 Task: Look for space in Vignola, Italy from 10th July, 2023 to 25th July, 2023 for 3 adults, 1 child in price range Rs.15000 to Rs.25000. Place can be shared room with 2 bedrooms having 3 beds and 2 bathrooms. Property type can be house, flat, guest house. Amenities needed are: wifi, TV, free parkinig on premises, gym, breakfast. Booking option can be shelf check-in. Required host language is English.
Action: Mouse moved to (497, 119)
Screenshot: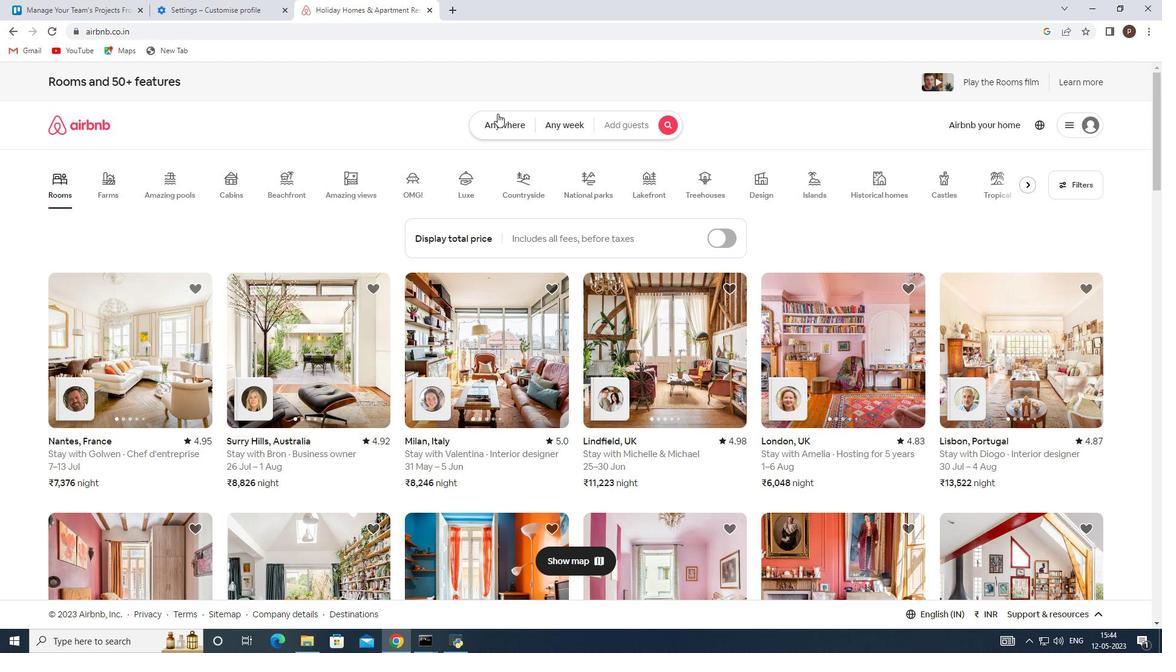 
Action: Mouse pressed left at (497, 119)
Screenshot: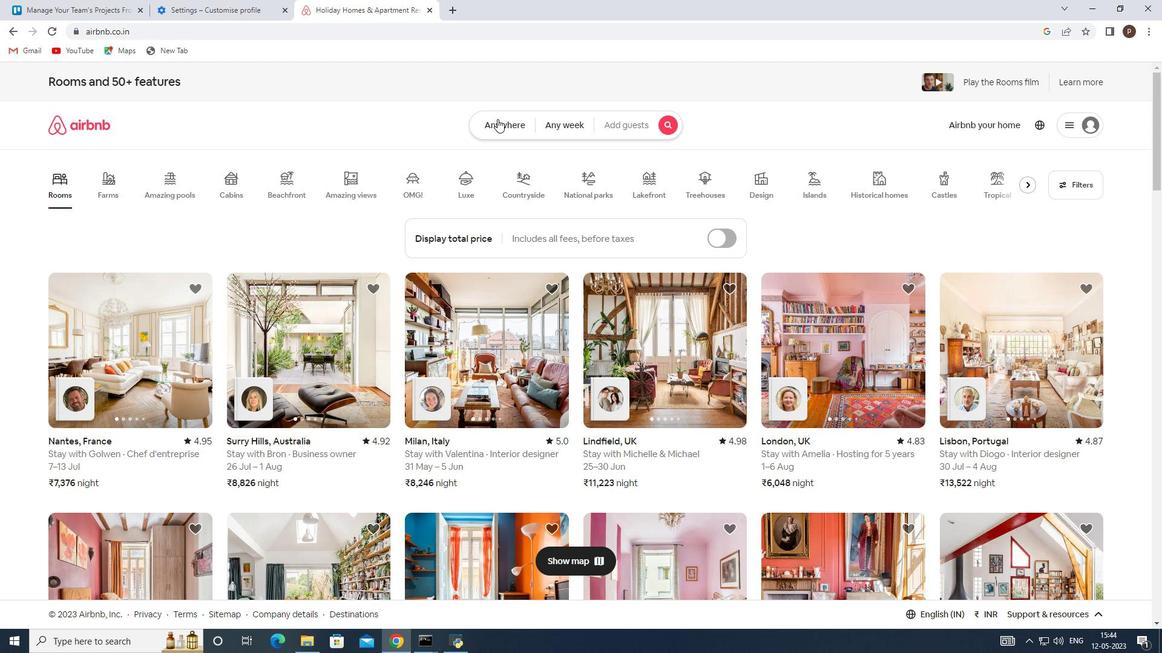 
Action: Mouse moved to (373, 174)
Screenshot: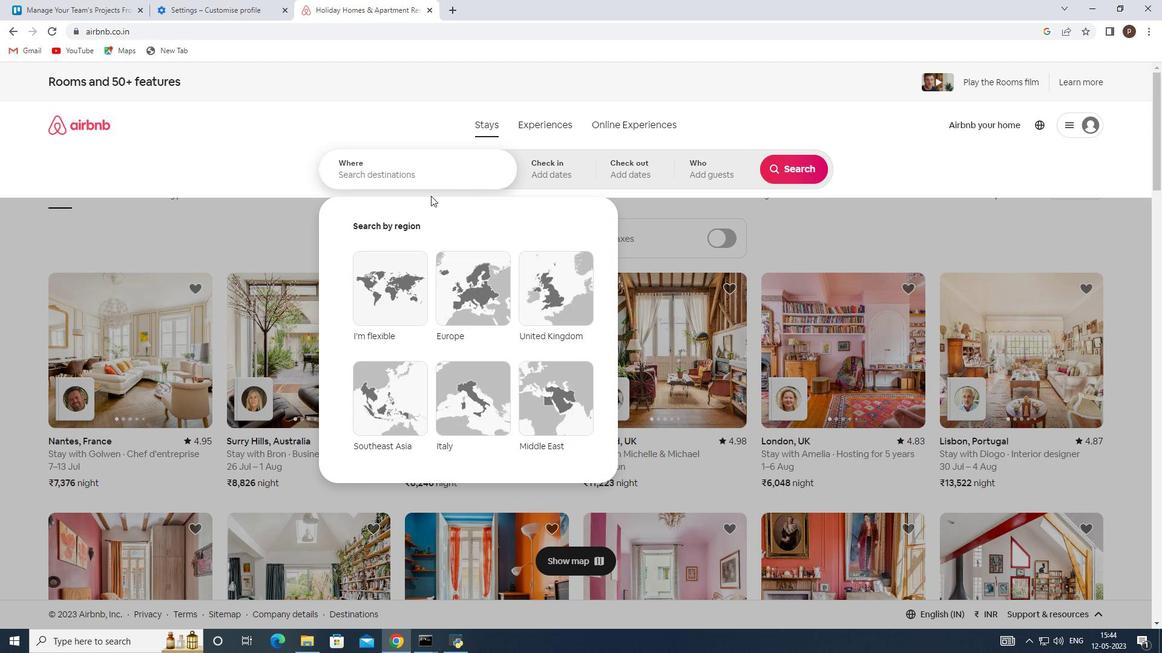 
Action: Mouse pressed left at (373, 174)
Screenshot: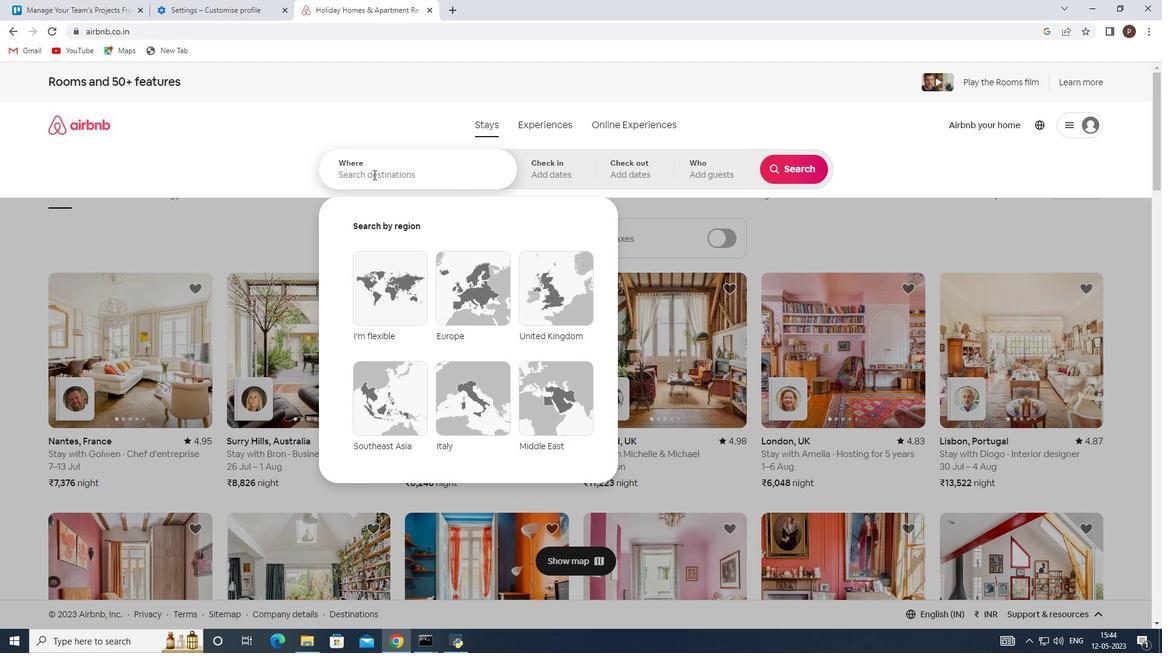 
Action: Key pressed <Key.caps_lock>V<Key.caps_lock>ignola,<Key.space><Key.caps_lock>I<Key.caps_lock>taly<Key.enter>
Screenshot: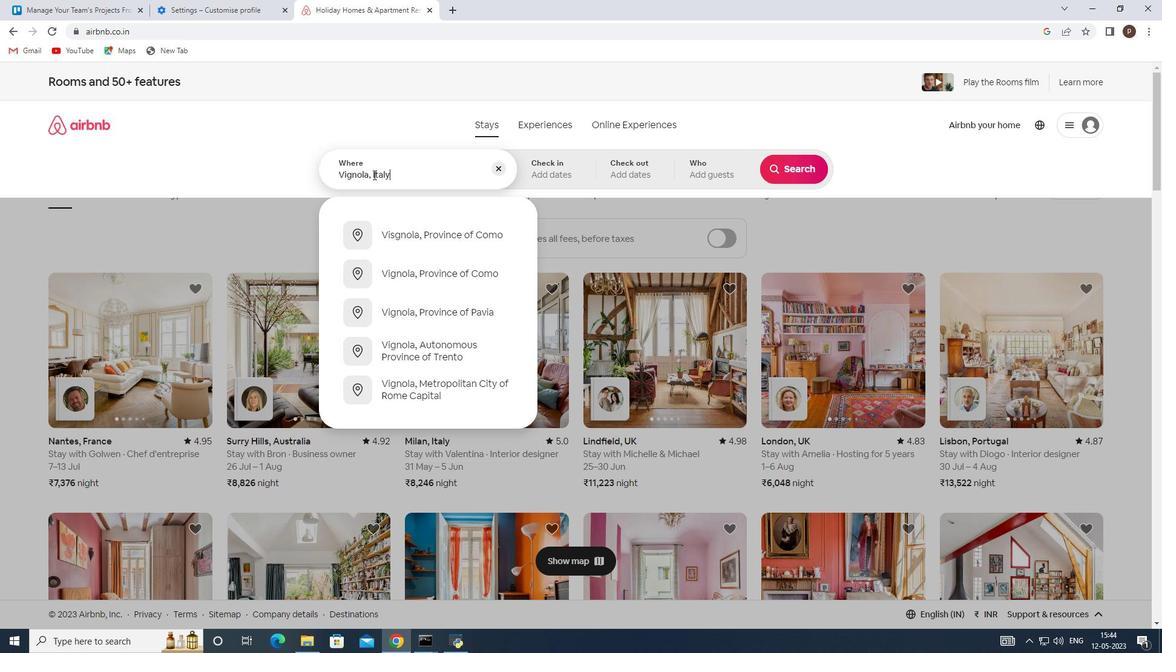 
Action: Mouse moved to (794, 264)
Screenshot: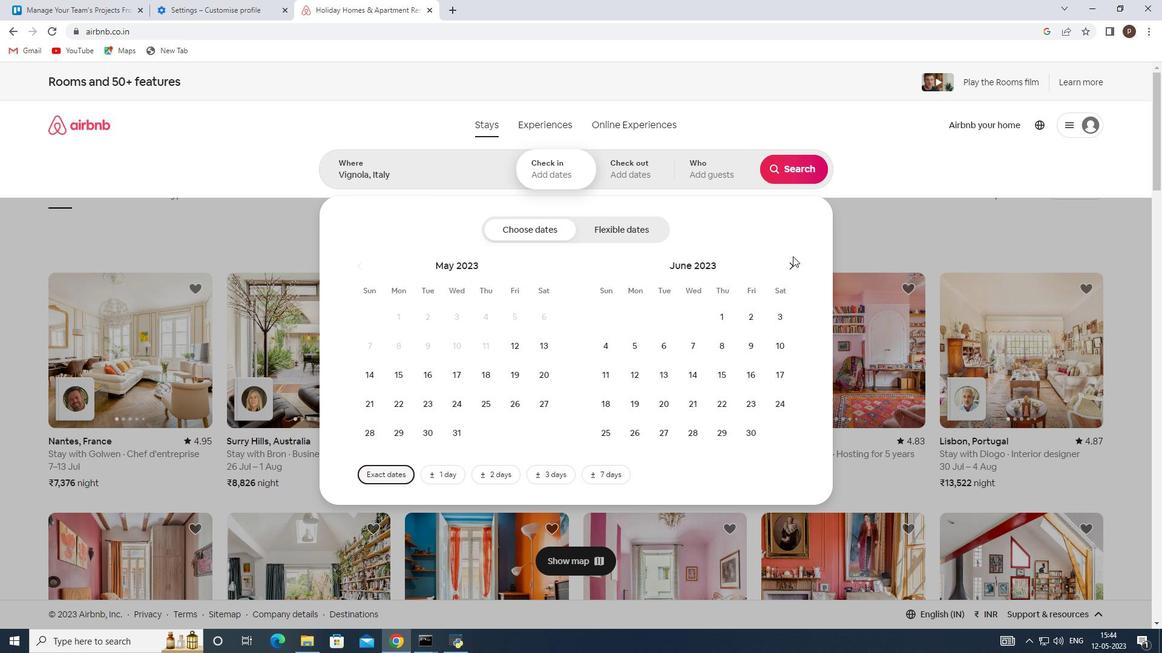 
Action: Mouse pressed left at (794, 264)
Screenshot: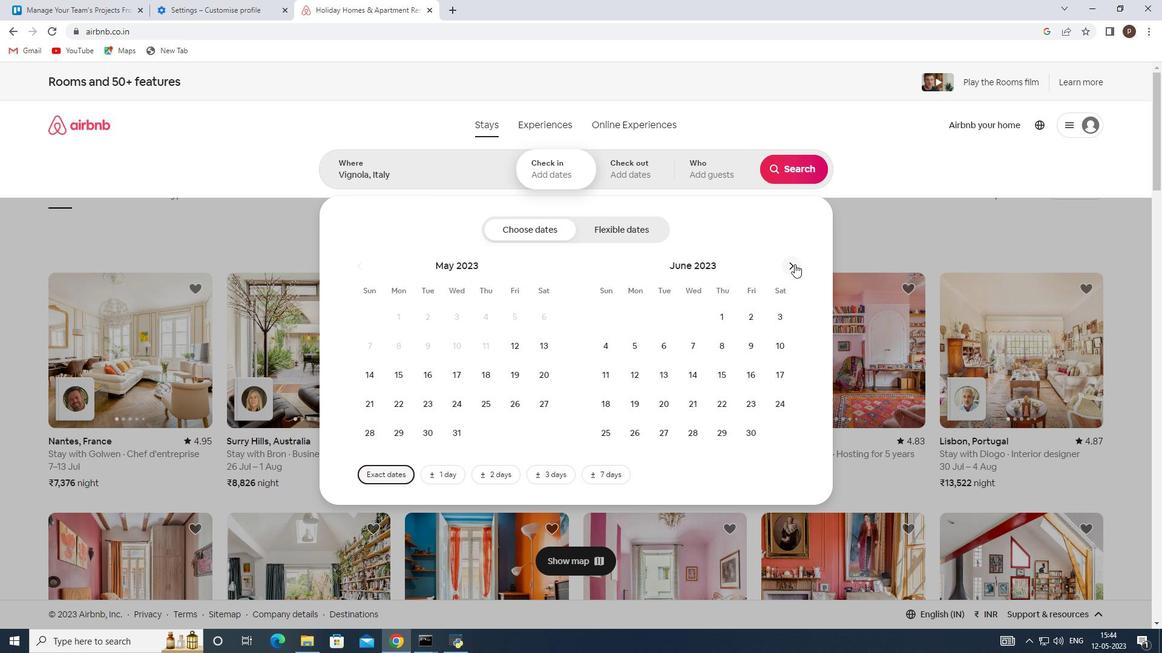
Action: Mouse moved to (642, 374)
Screenshot: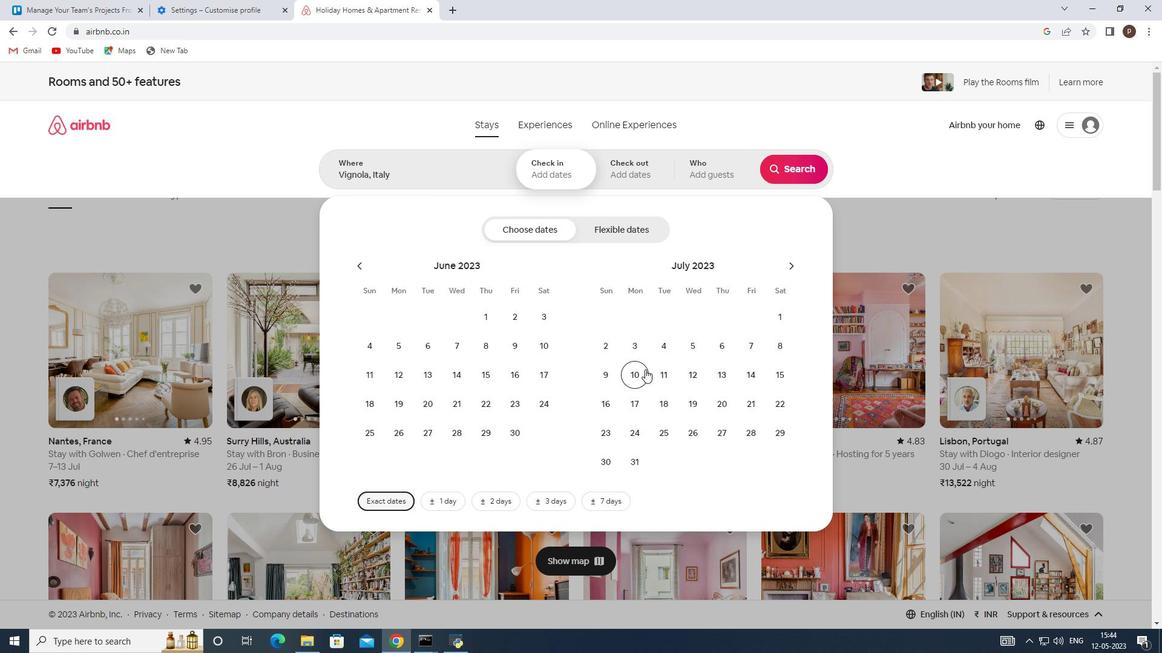 
Action: Mouse pressed left at (642, 374)
Screenshot: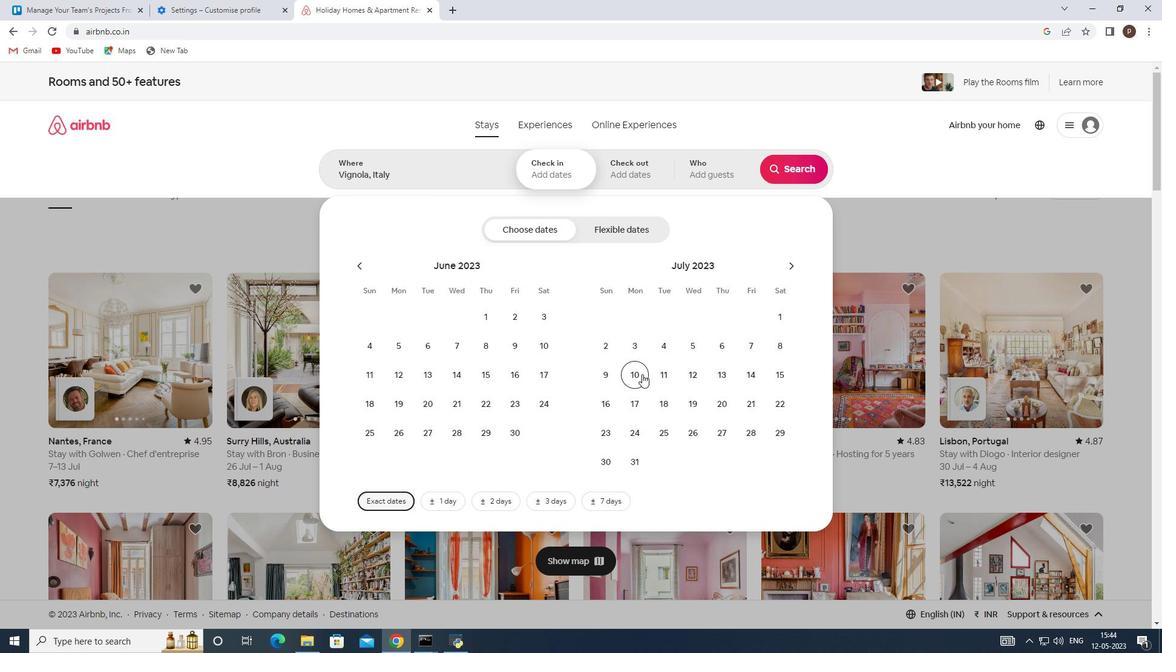 
Action: Mouse moved to (667, 432)
Screenshot: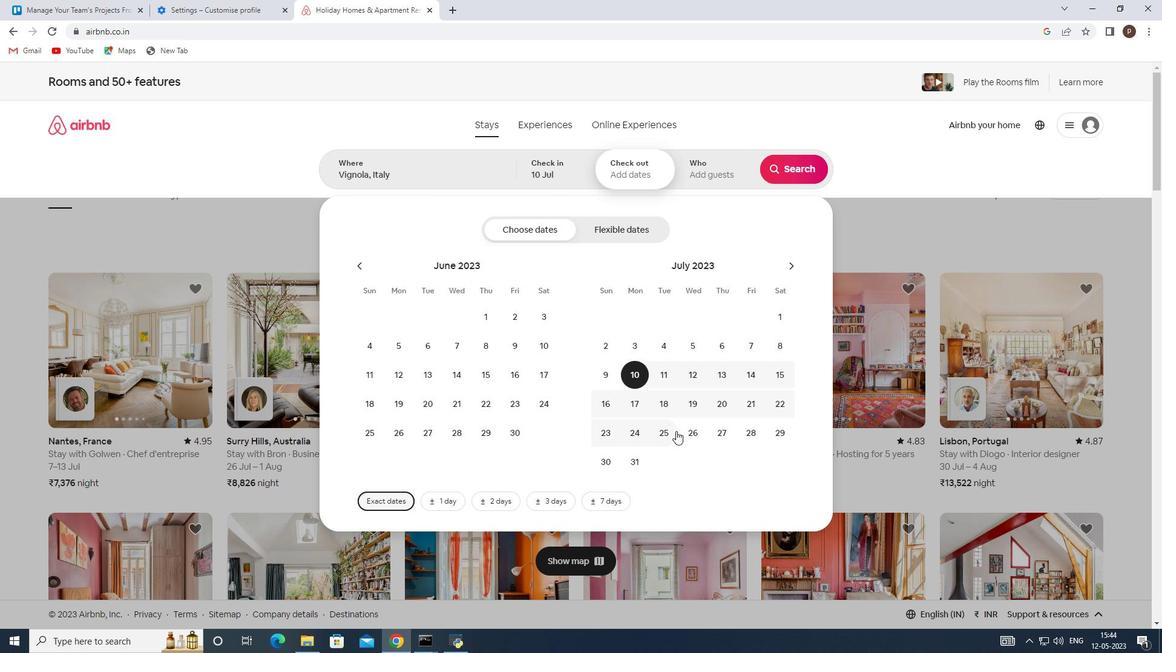 
Action: Mouse pressed left at (667, 432)
Screenshot: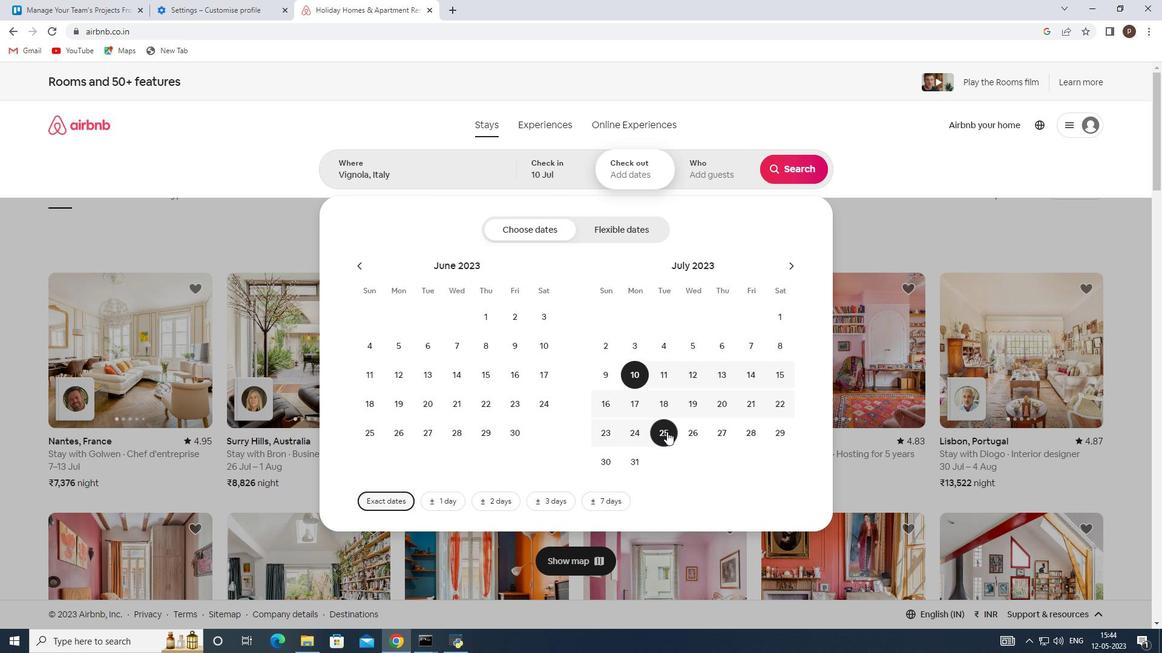 
Action: Mouse moved to (694, 165)
Screenshot: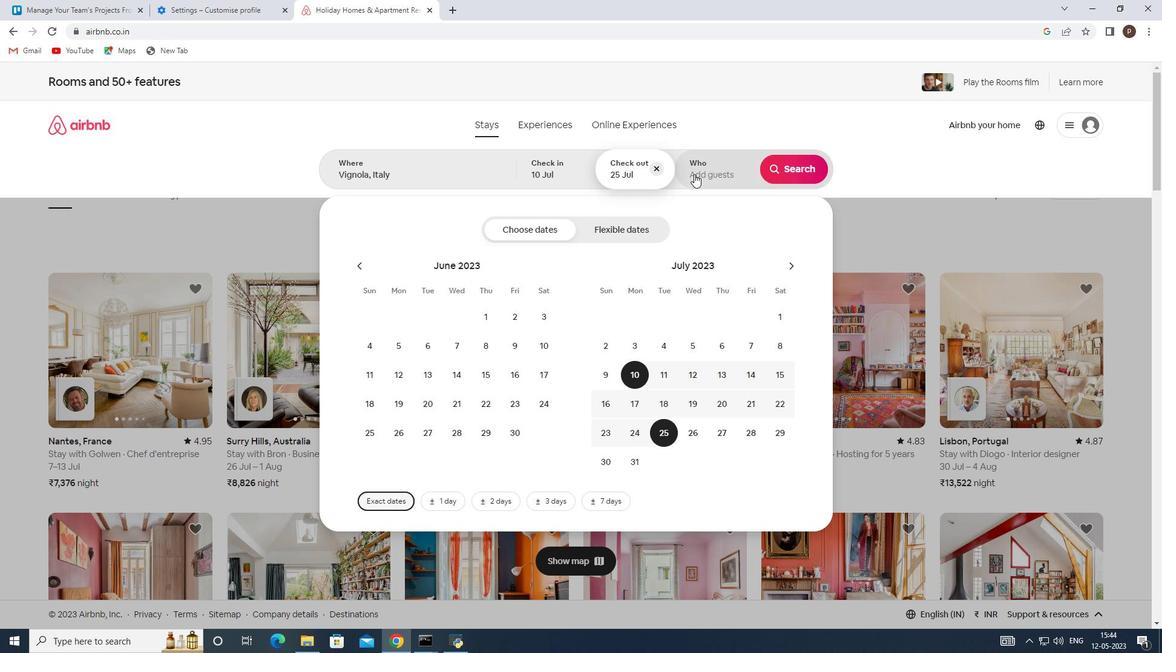 
Action: Mouse pressed left at (694, 165)
Screenshot: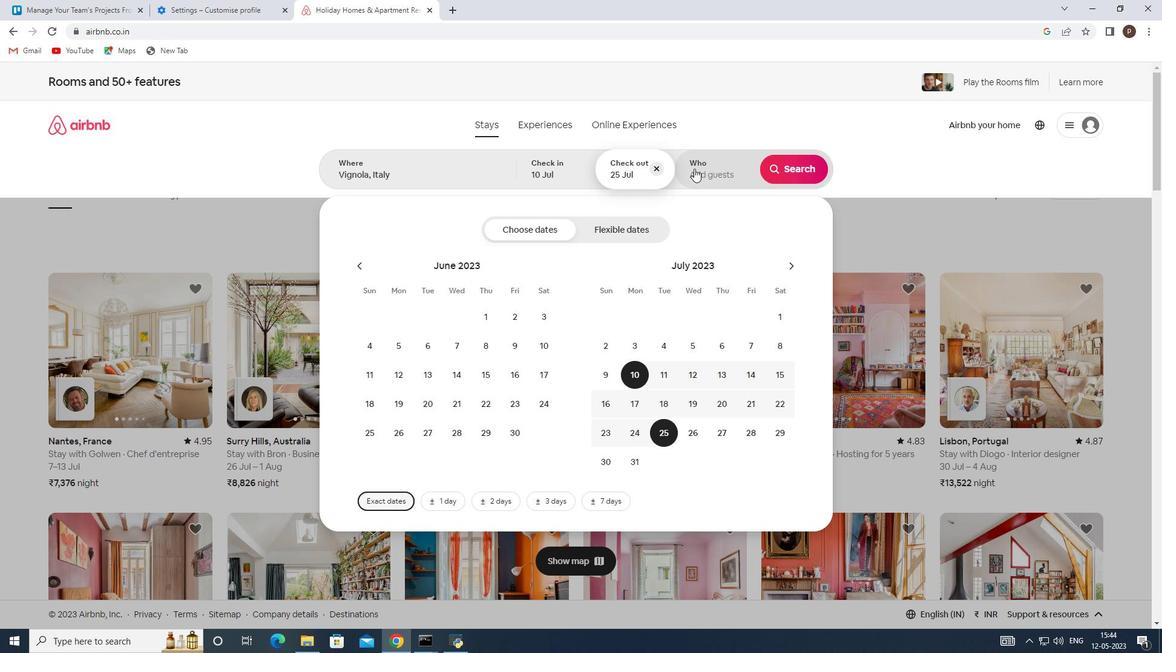 
Action: Mouse moved to (792, 231)
Screenshot: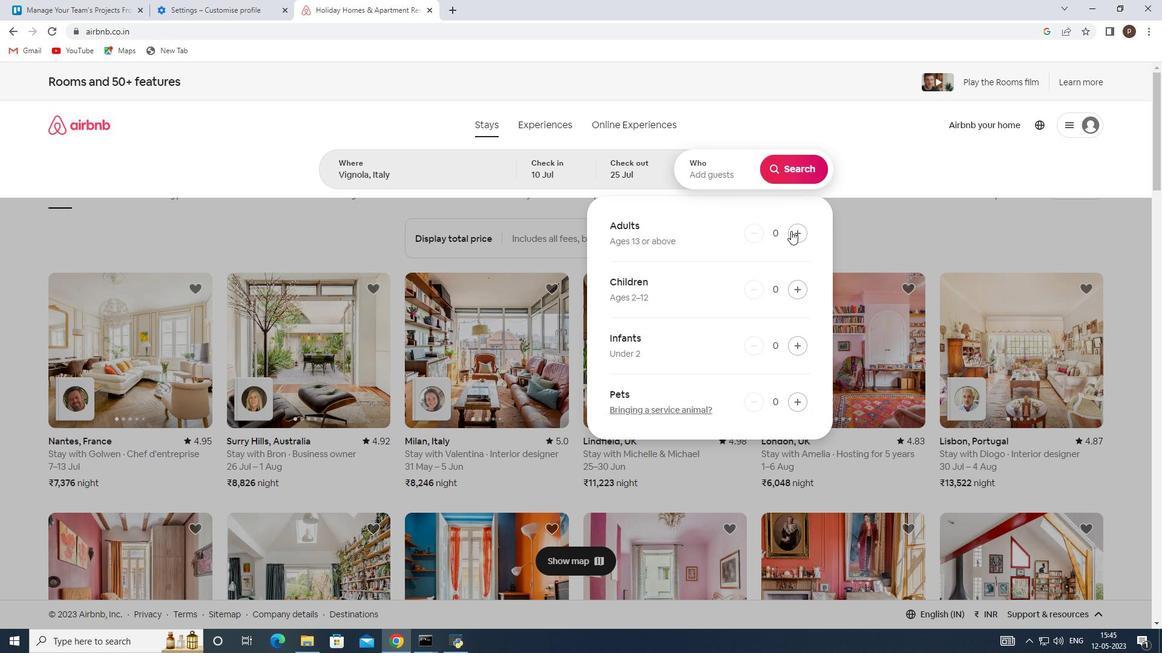 
Action: Mouse pressed left at (792, 231)
Screenshot: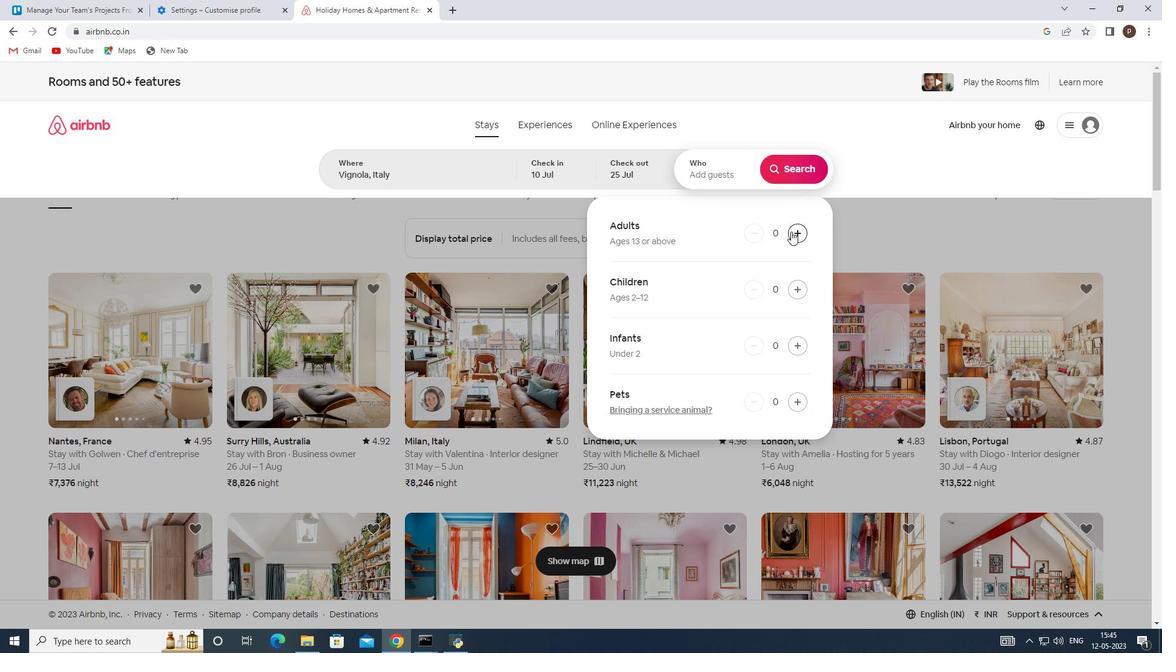 
Action: Mouse pressed left at (792, 231)
Screenshot: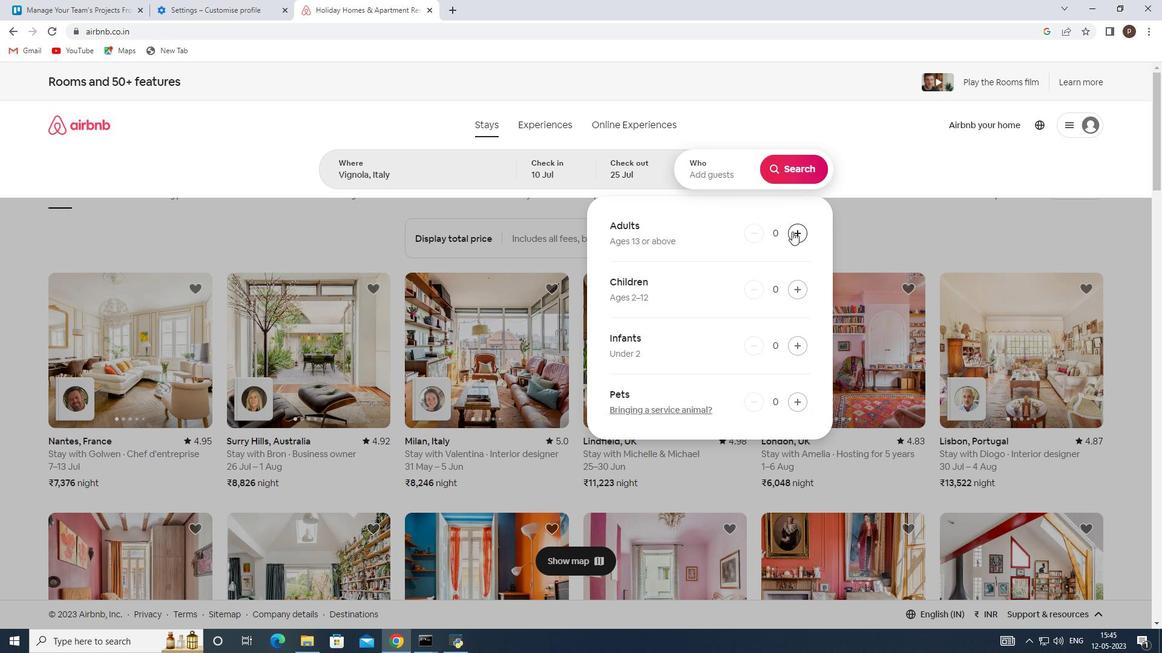 
Action: Mouse pressed left at (792, 231)
Screenshot: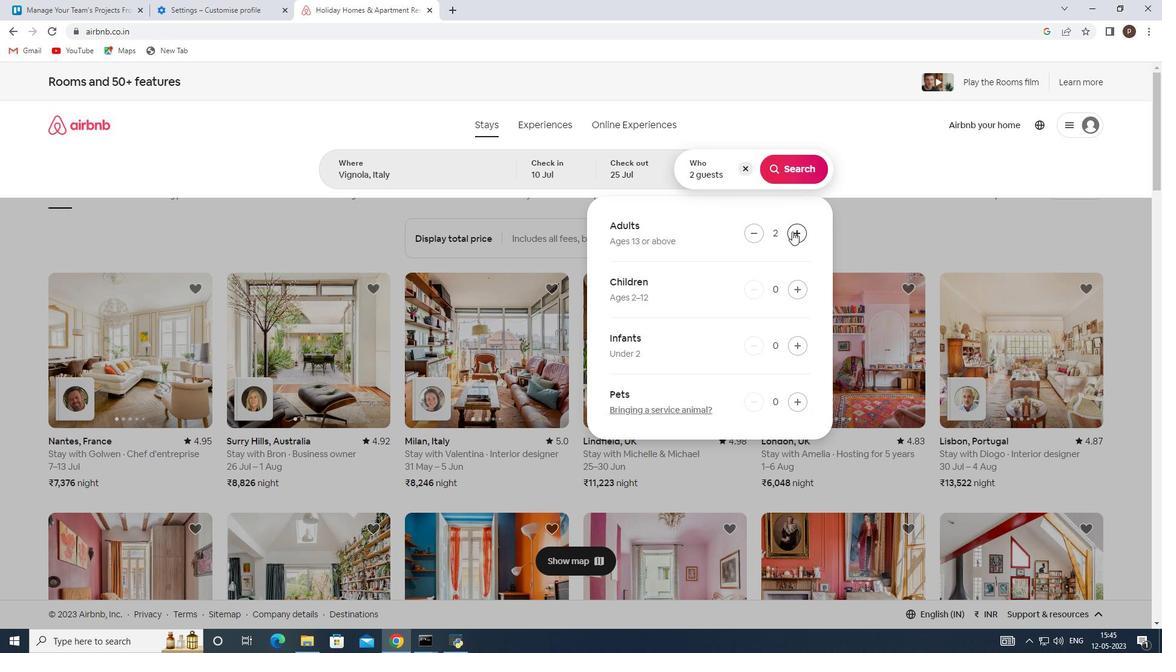 
Action: Mouse moved to (803, 292)
Screenshot: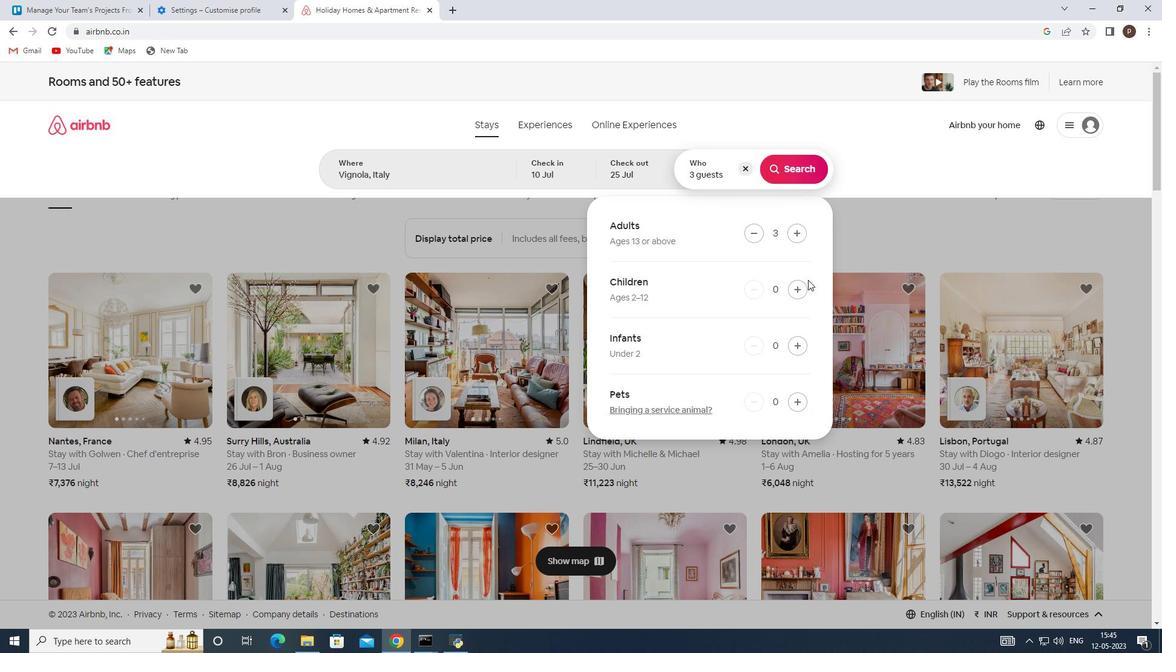 
Action: Mouse pressed left at (803, 292)
Screenshot: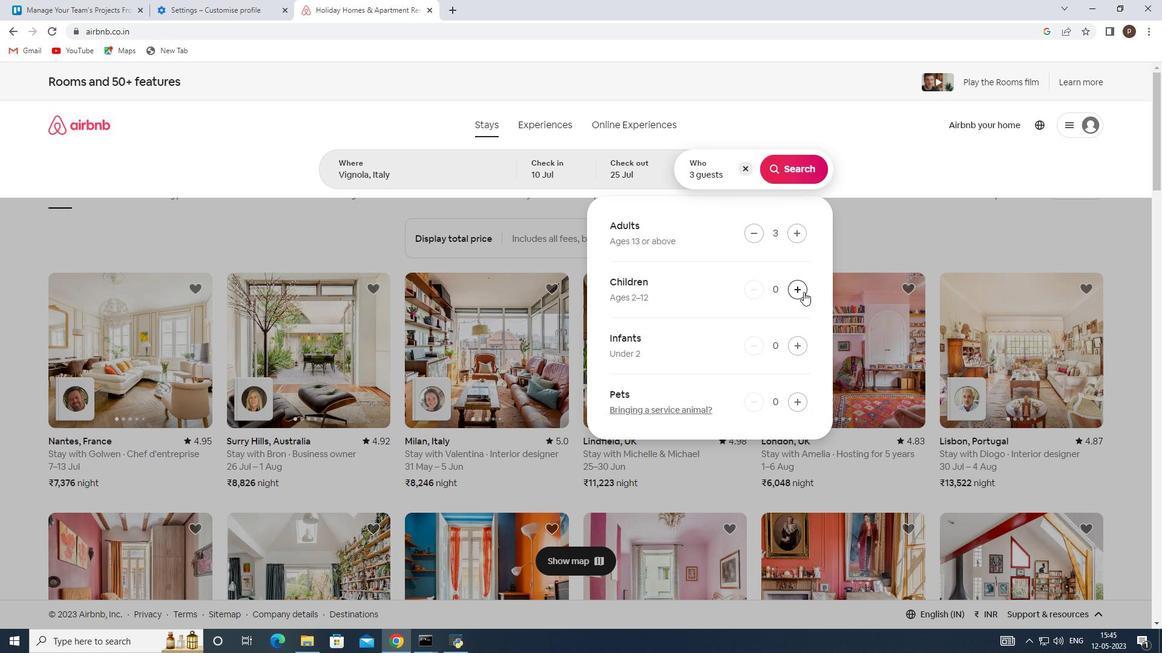
Action: Mouse moved to (790, 178)
Screenshot: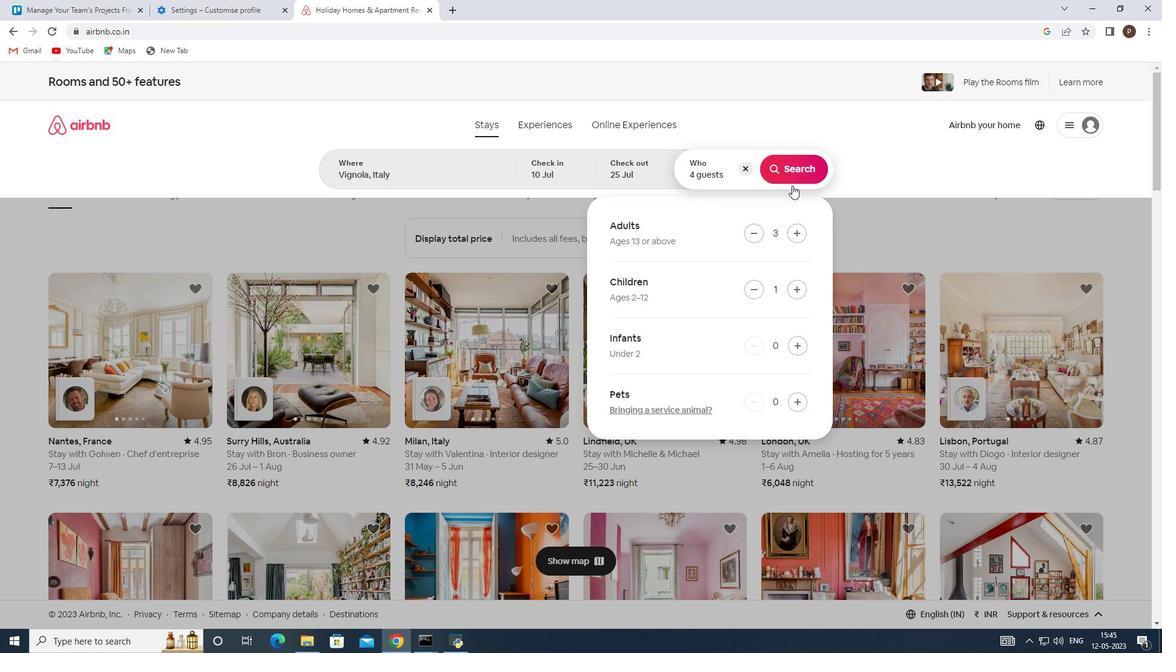 
Action: Mouse pressed left at (790, 178)
Screenshot: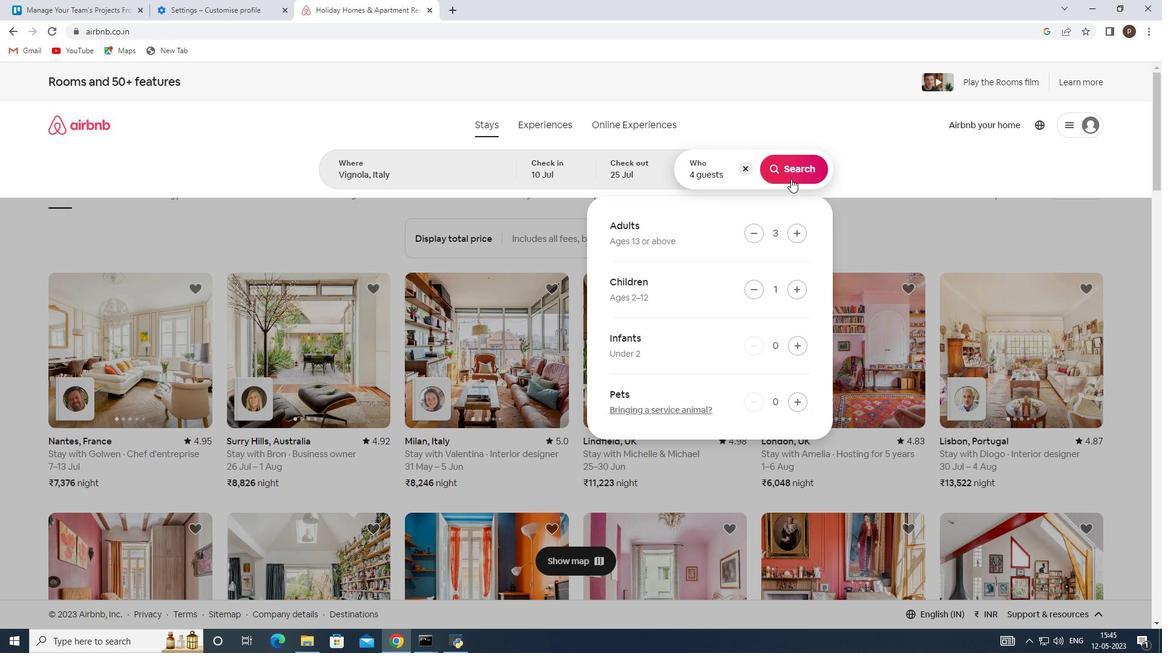 
Action: Mouse moved to (1097, 131)
Screenshot: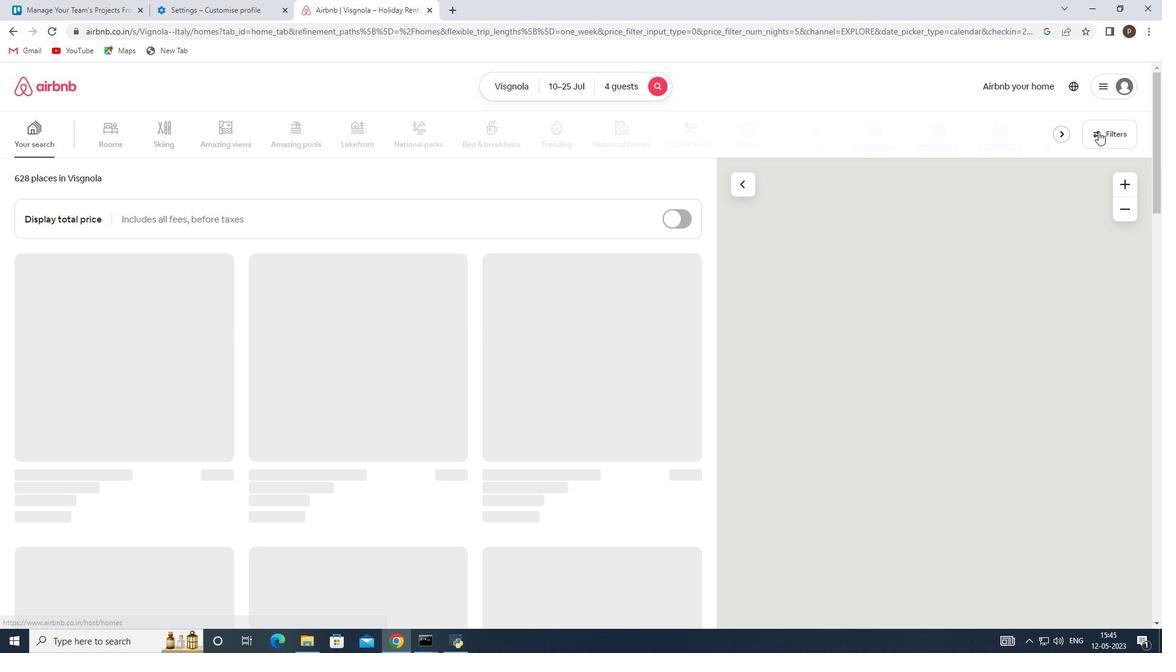 
Action: Mouse pressed left at (1097, 131)
Screenshot: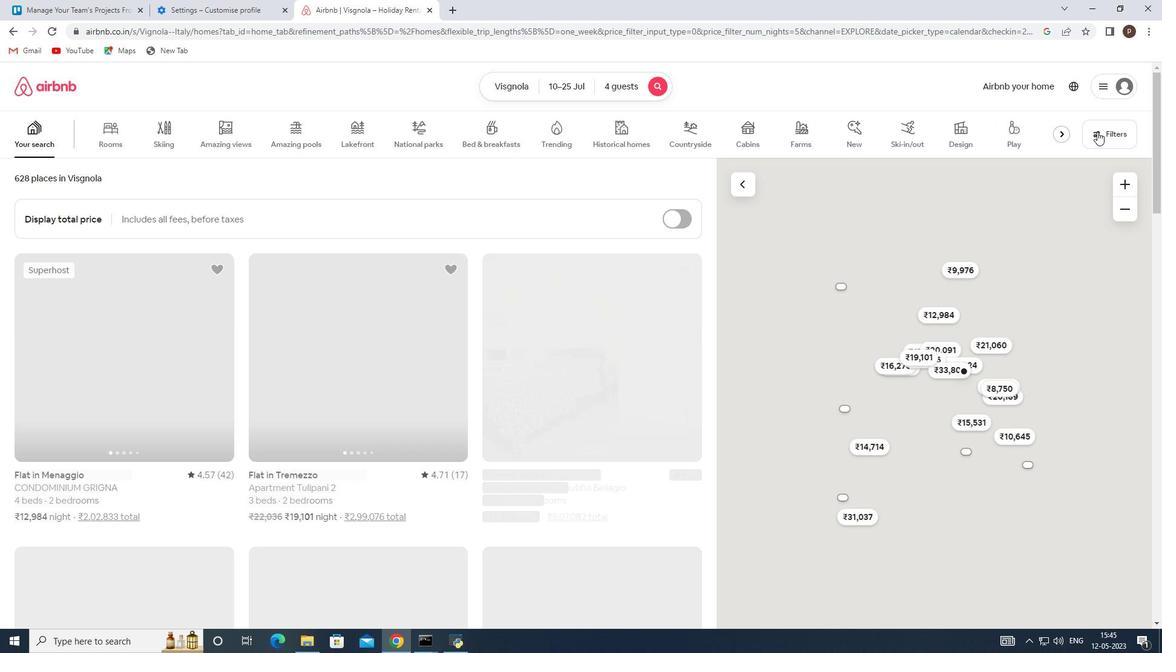 
Action: Mouse moved to (404, 434)
Screenshot: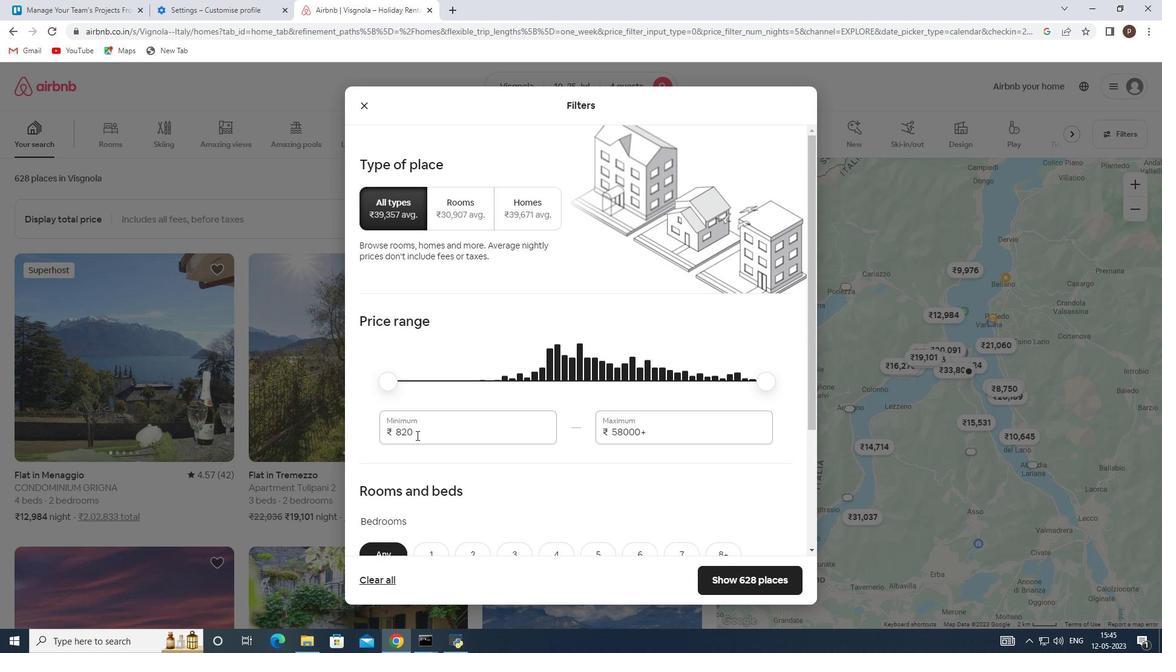 
Action: Mouse pressed left at (404, 434)
Screenshot: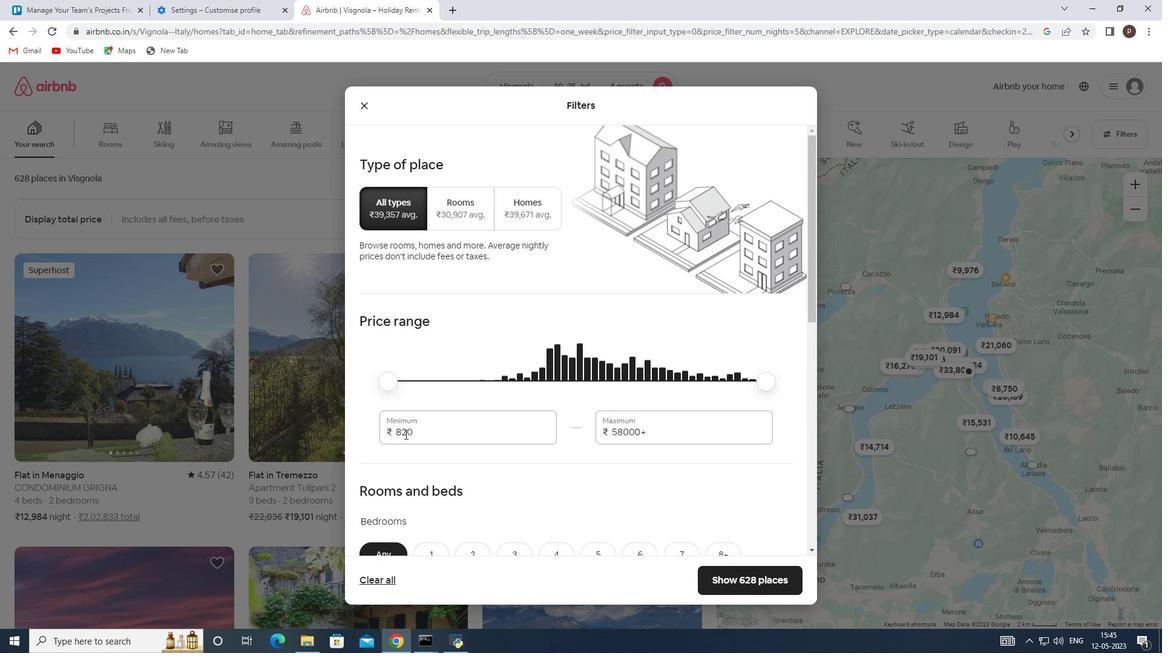 
Action: Mouse pressed left at (404, 434)
Screenshot: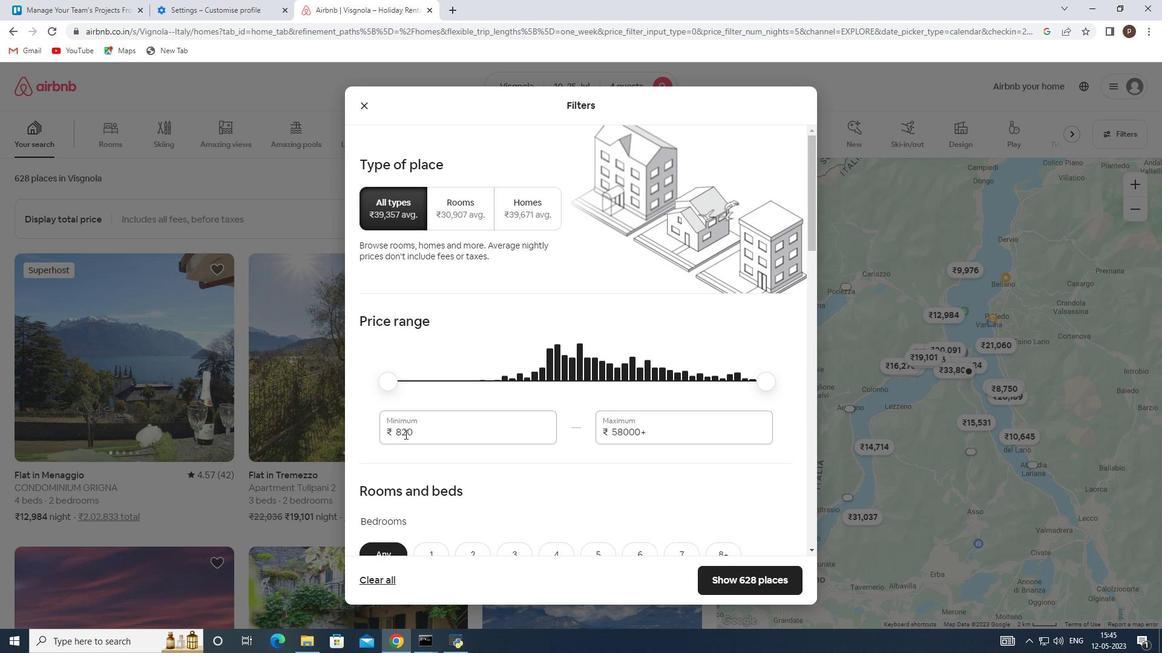 
Action: Key pressed 15000<Key.tab>25000
Screenshot: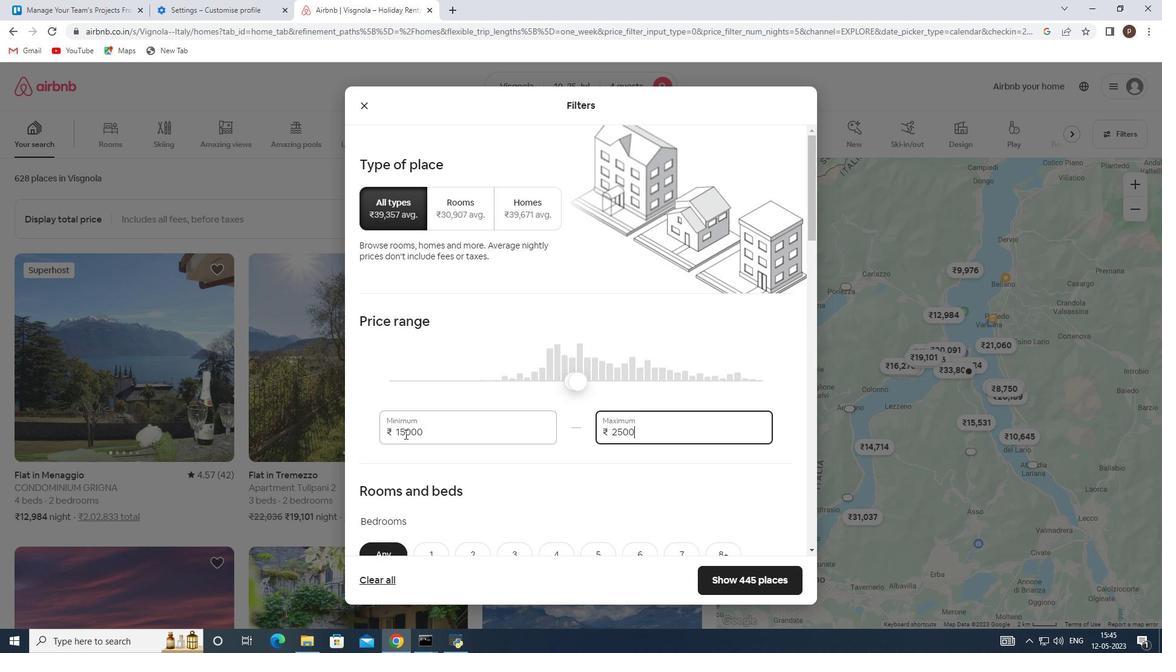 
Action: Mouse scrolled (404, 434) with delta (0, 0)
Screenshot: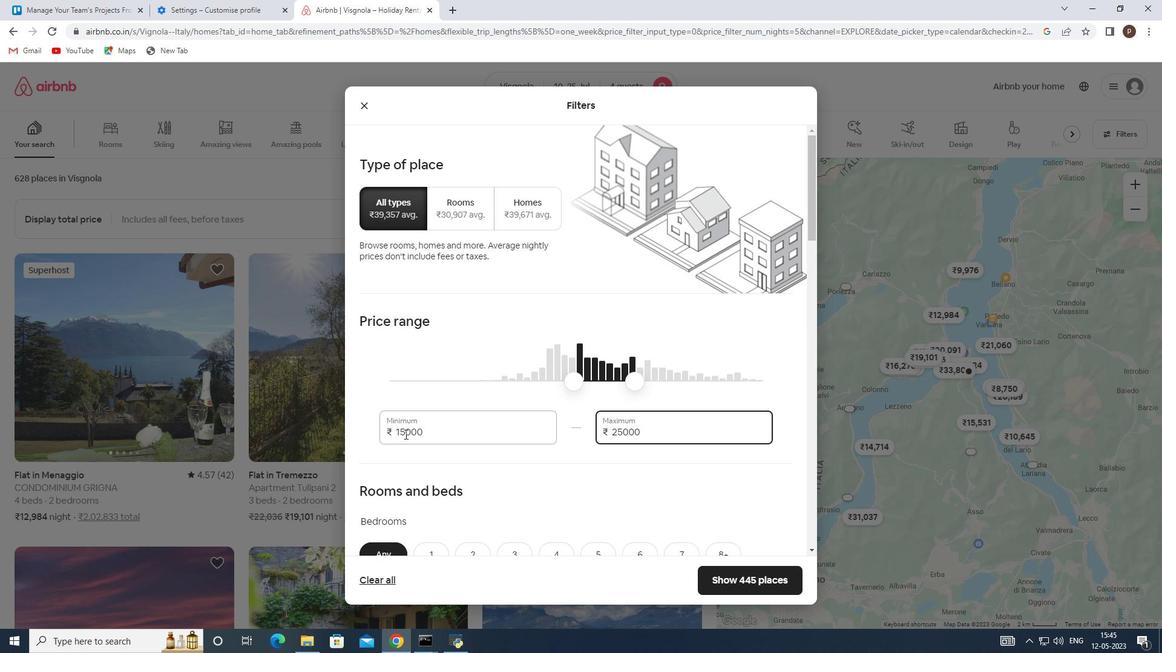 
Action: Mouse scrolled (404, 434) with delta (0, 0)
Screenshot: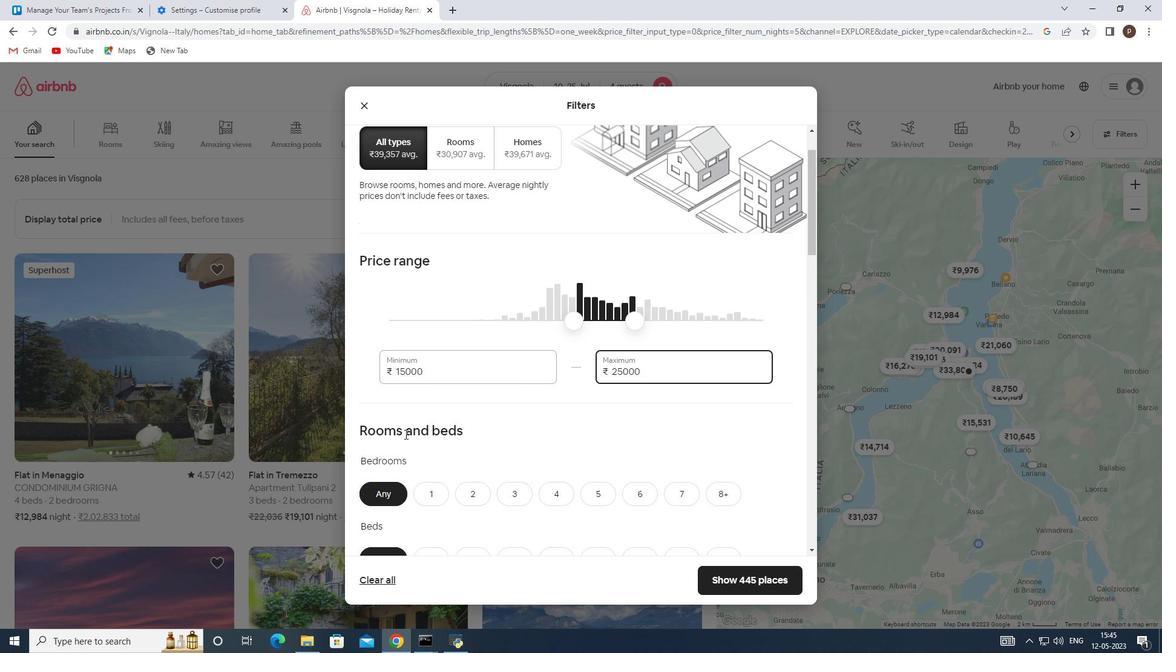 
Action: Mouse scrolled (404, 434) with delta (0, 0)
Screenshot: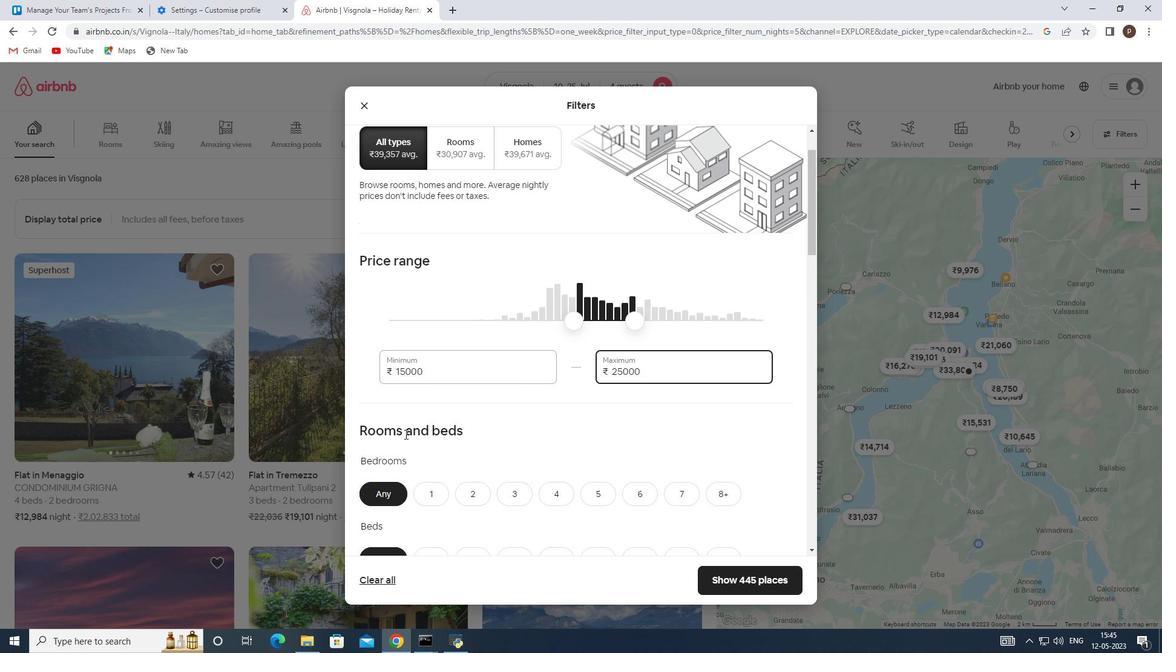 
Action: Mouse moved to (466, 377)
Screenshot: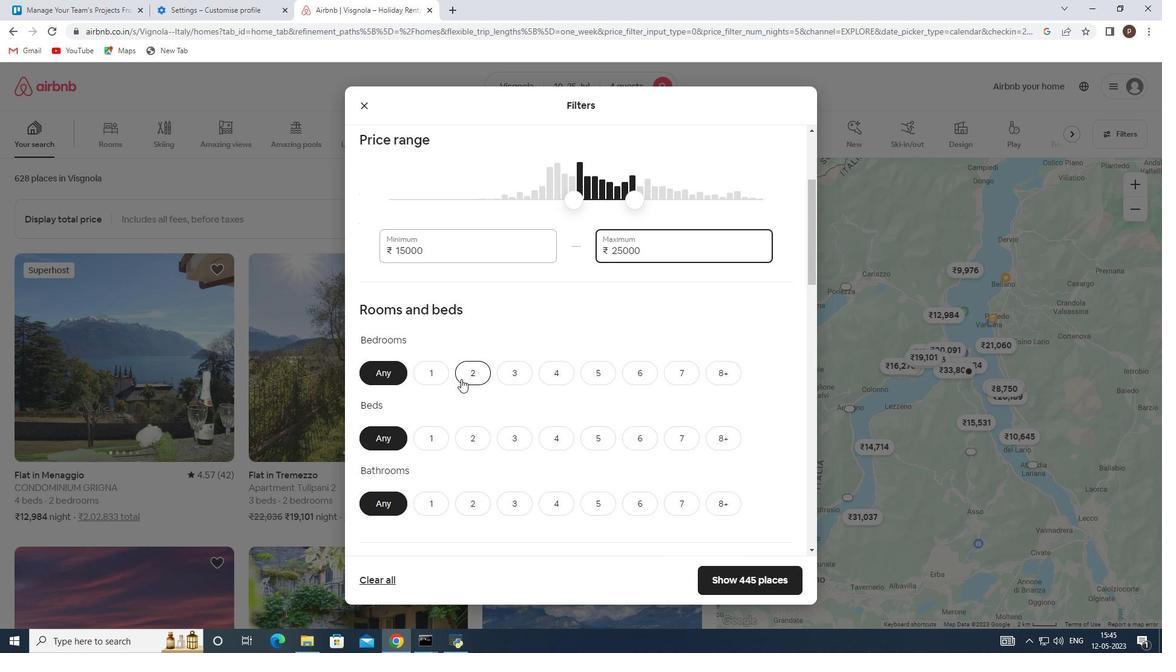 
Action: Mouse pressed left at (466, 377)
Screenshot: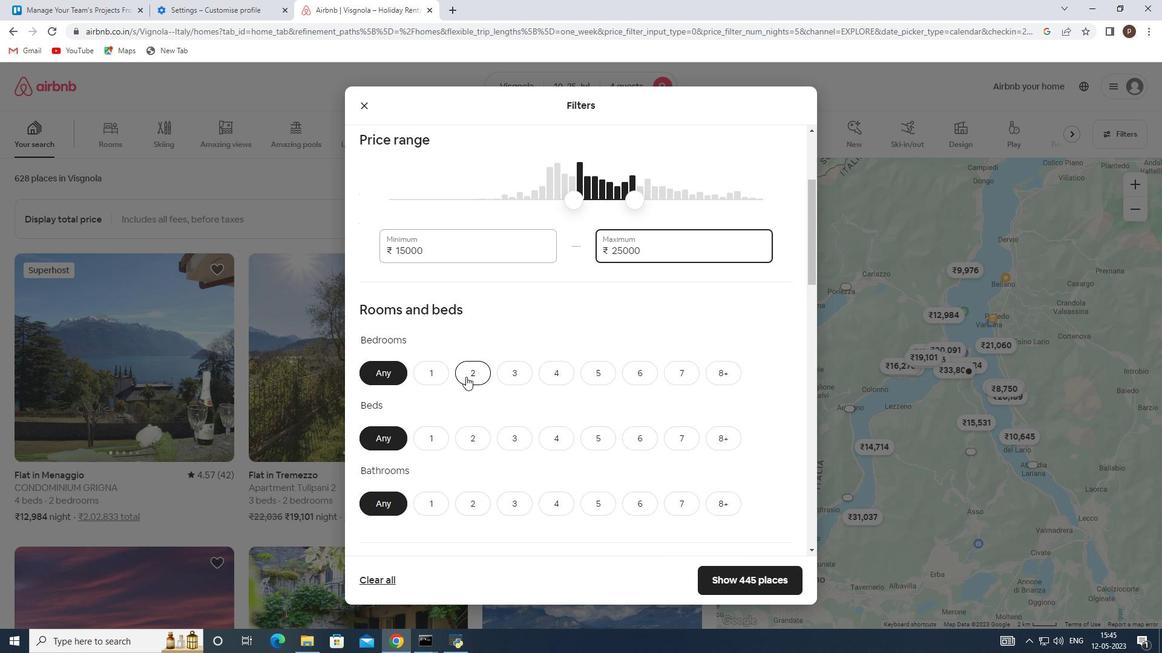 
Action: Mouse moved to (512, 442)
Screenshot: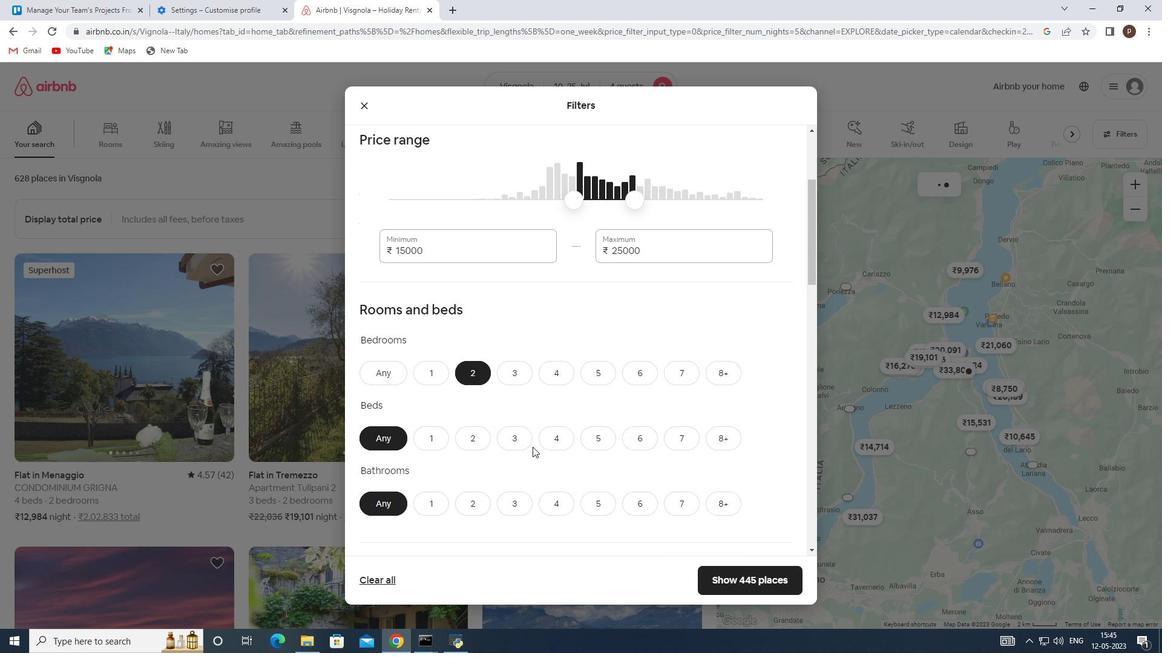 
Action: Mouse pressed left at (512, 442)
Screenshot: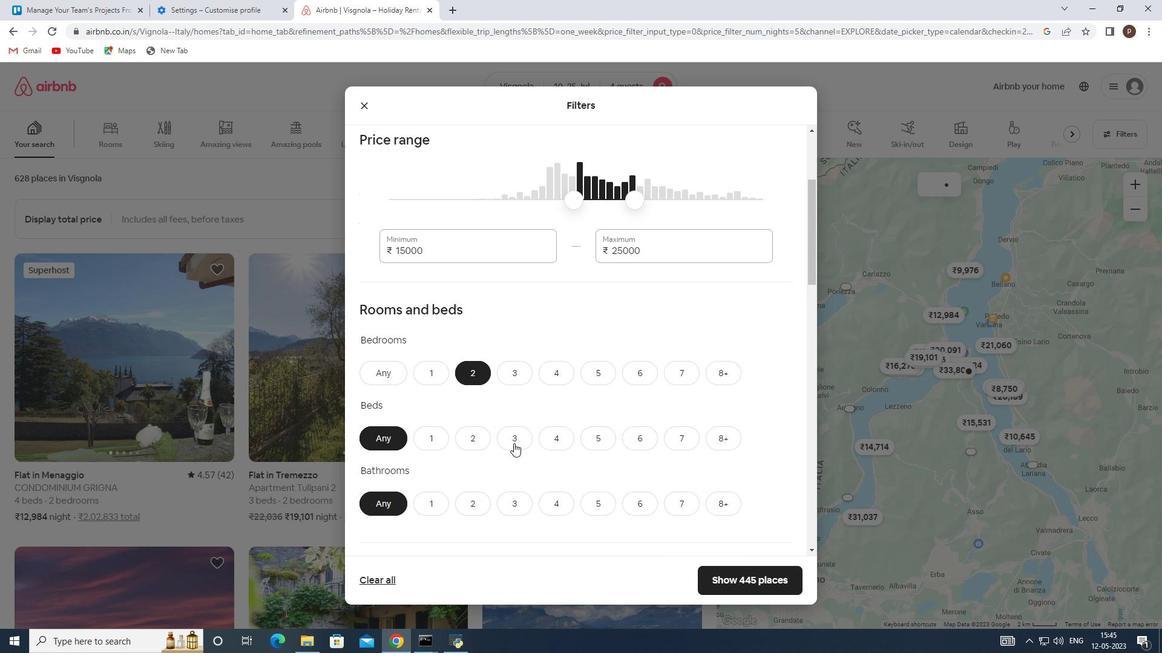 
Action: Mouse moved to (467, 510)
Screenshot: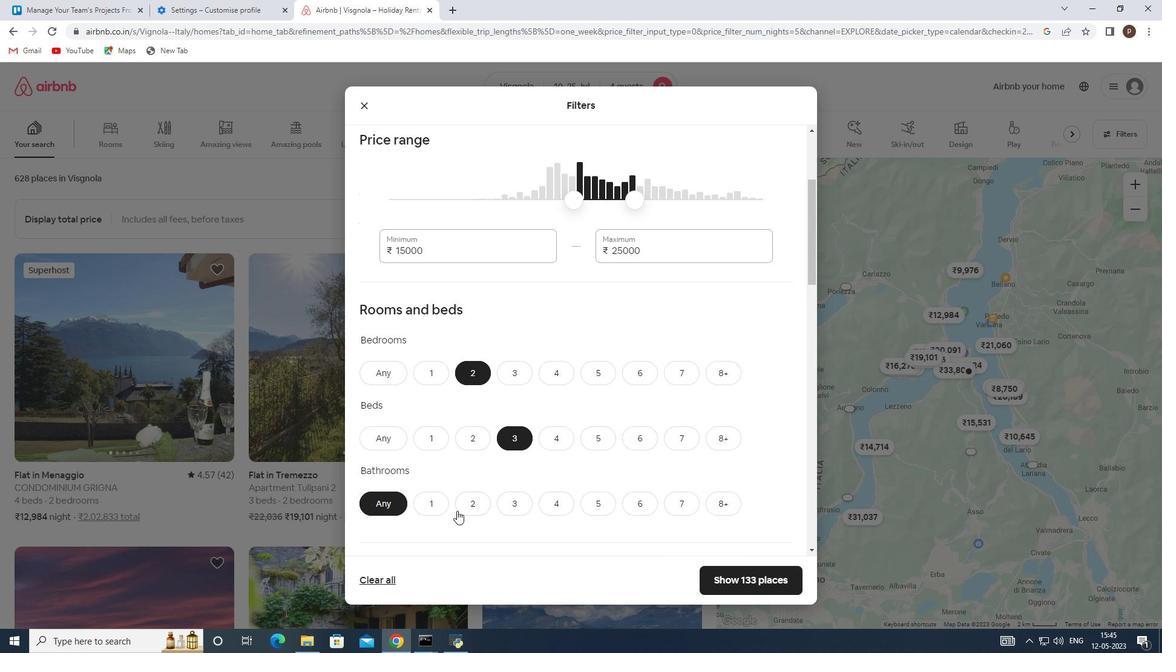 
Action: Mouse pressed left at (467, 510)
Screenshot: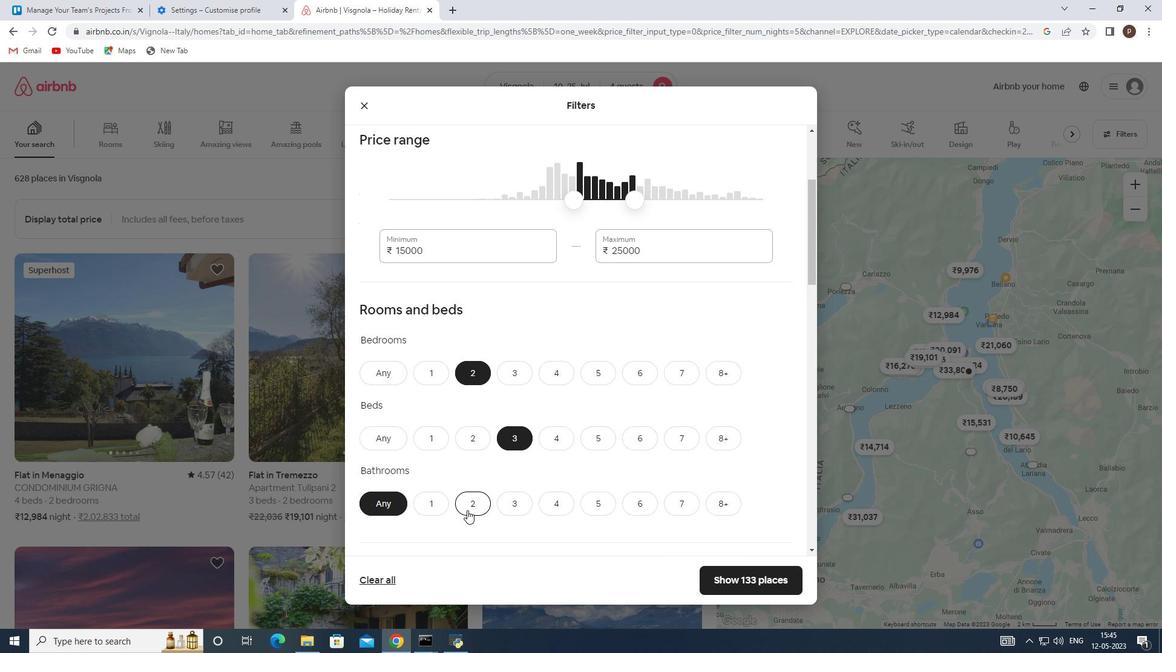 
Action: Mouse moved to (477, 503)
Screenshot: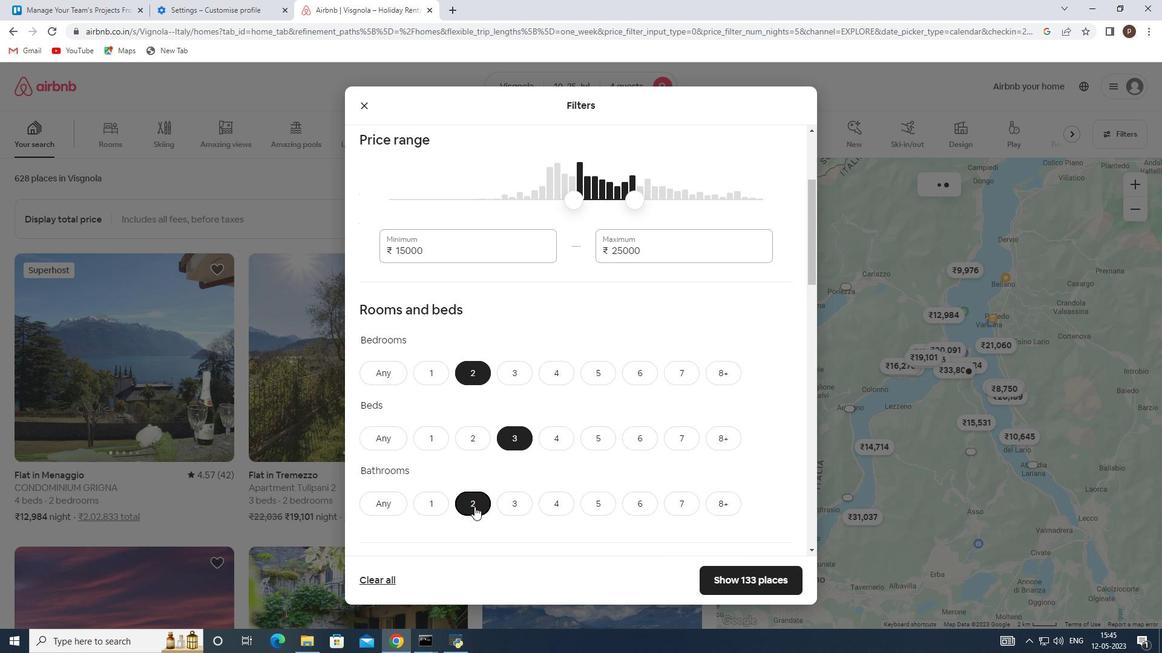 
Action: Mouse scrolled (477, 503) with delta (0, 0)
Screenshot: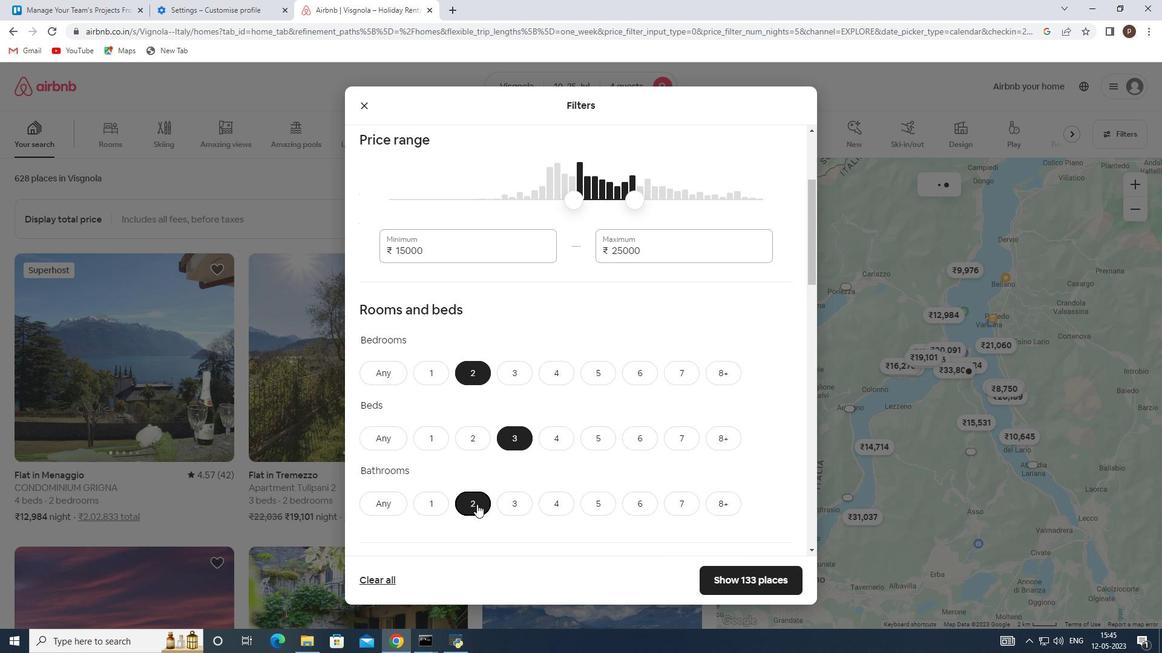 
Action: Mouse scrolled (477, 503) with delta (0, 0)
Screenshot: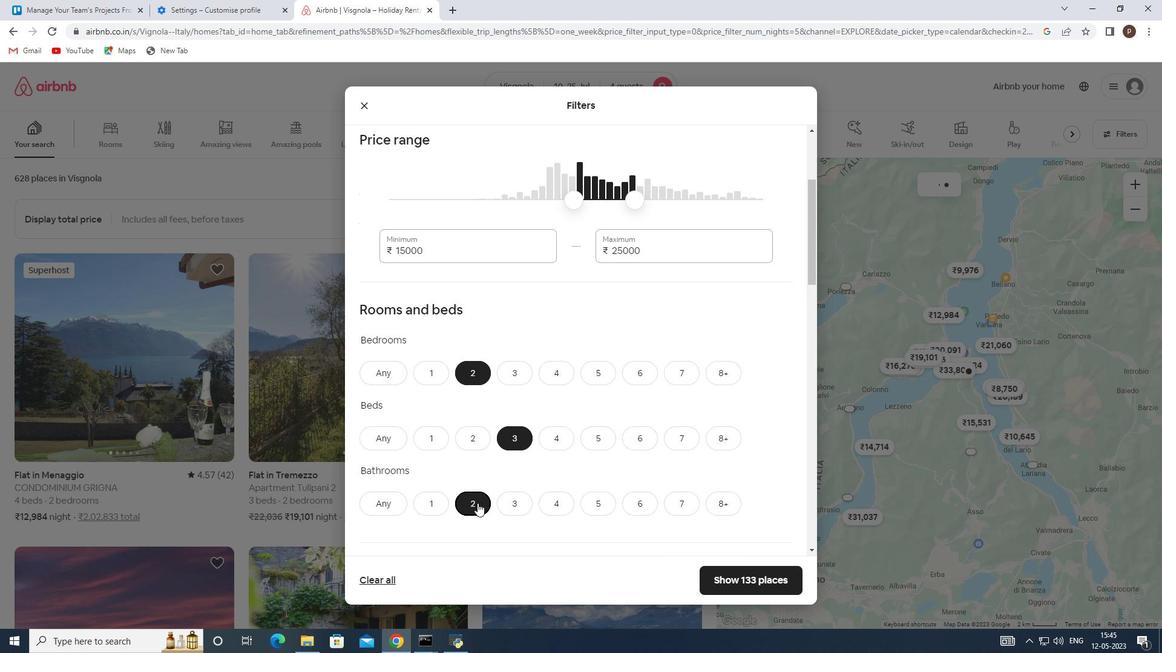 
Action: Mouse scrolled (477, 503) with delta (0, 0)
Screenshot: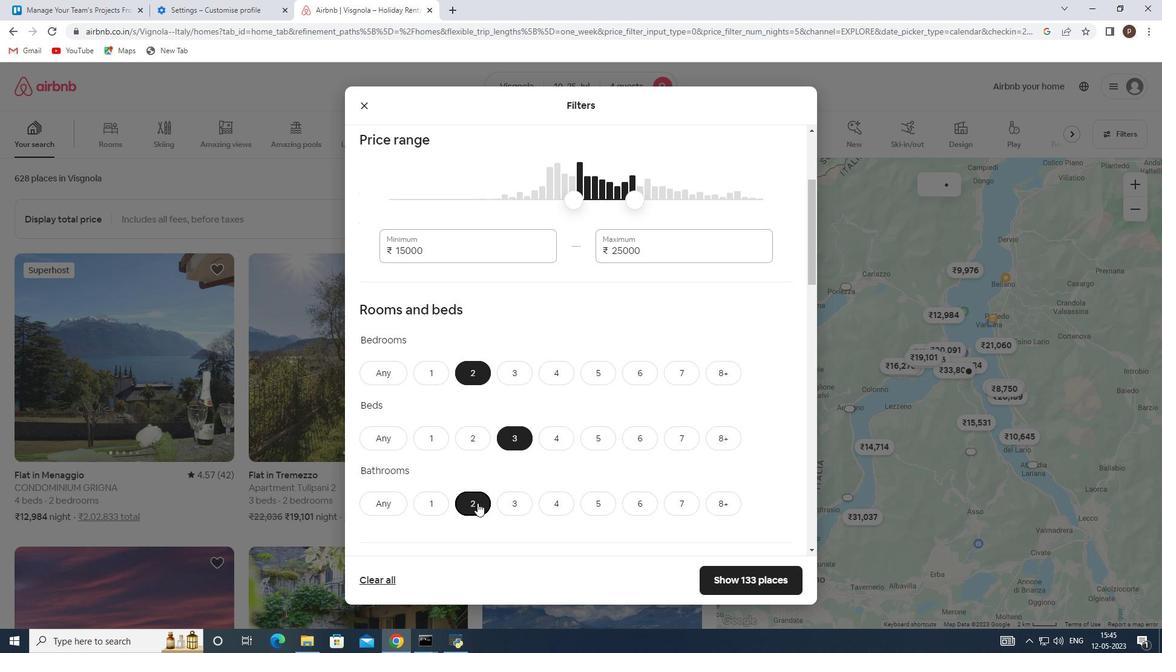 
Action: Mouse scrolled (477, 503) with delta (0, 0)
Screenshot: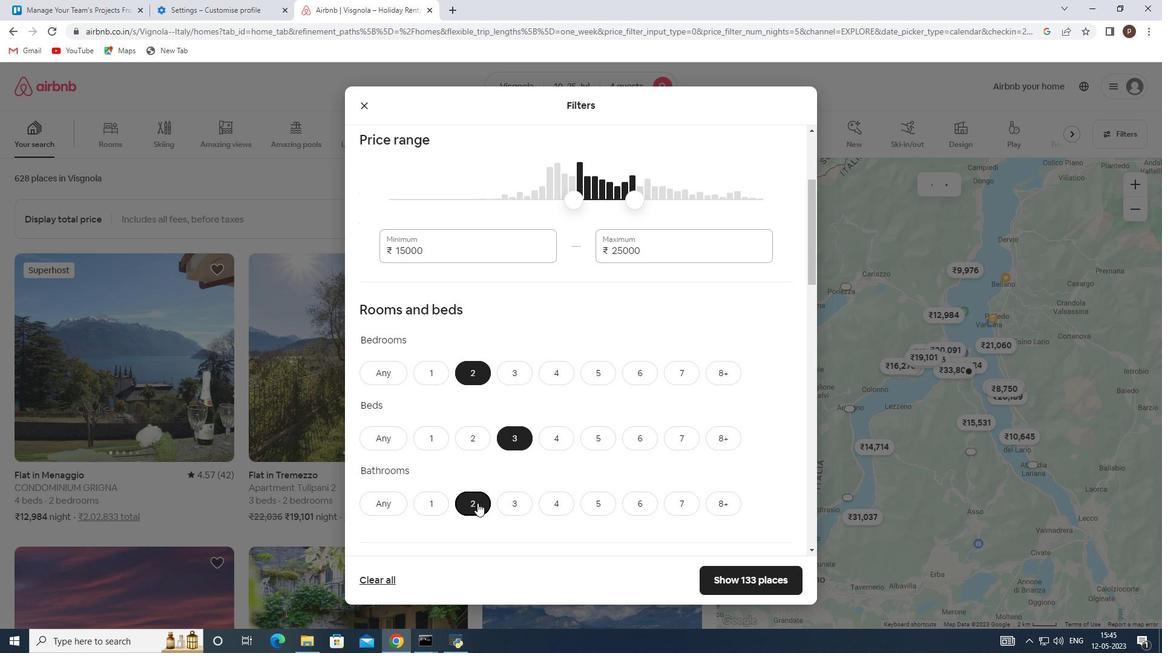 
Action: Mouse moved to (428, 416)
Screenshot: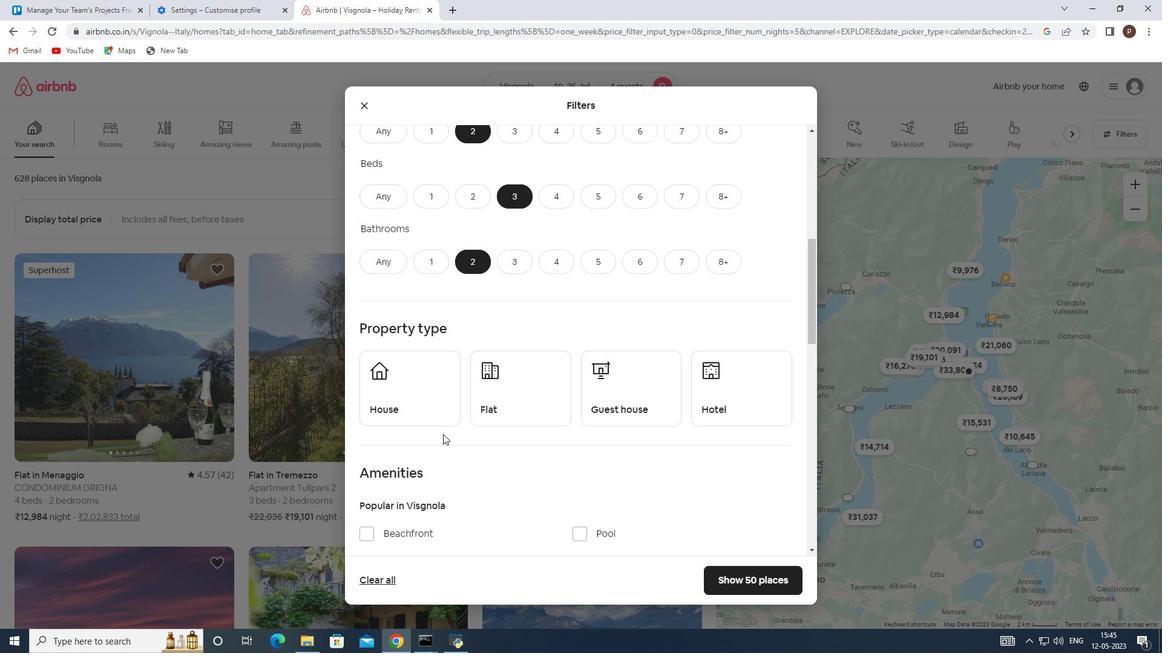 
Action: Mouse pressed left at (428, 416)
Screenshot: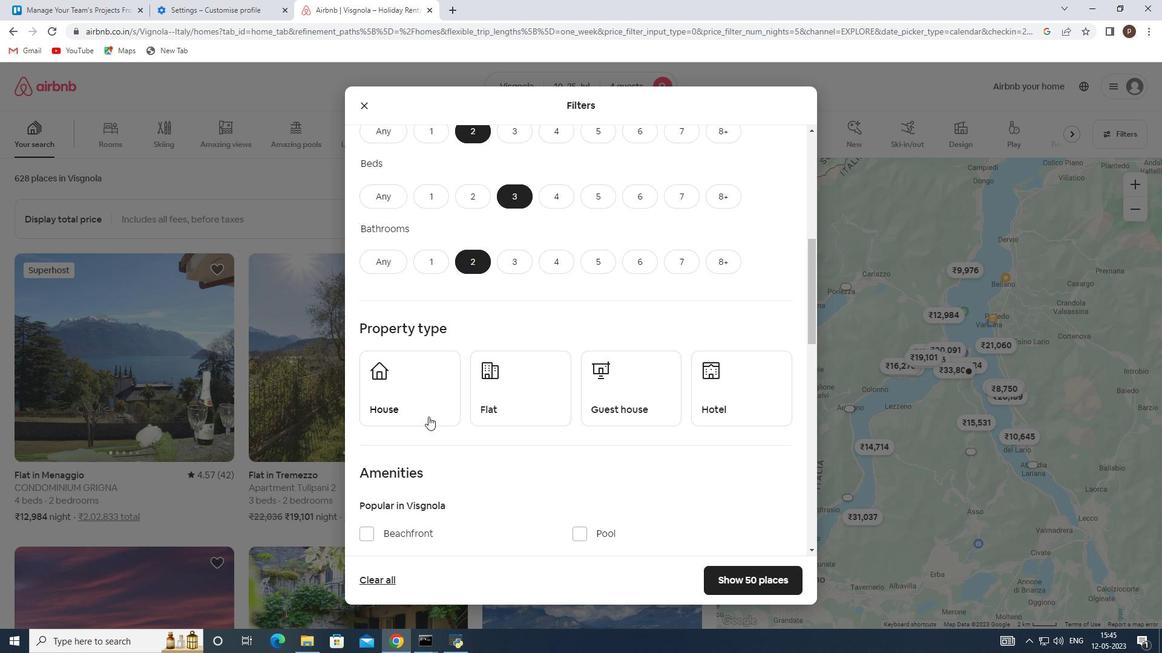 
Action: Mouse moved to (512, 412)
Screenshot: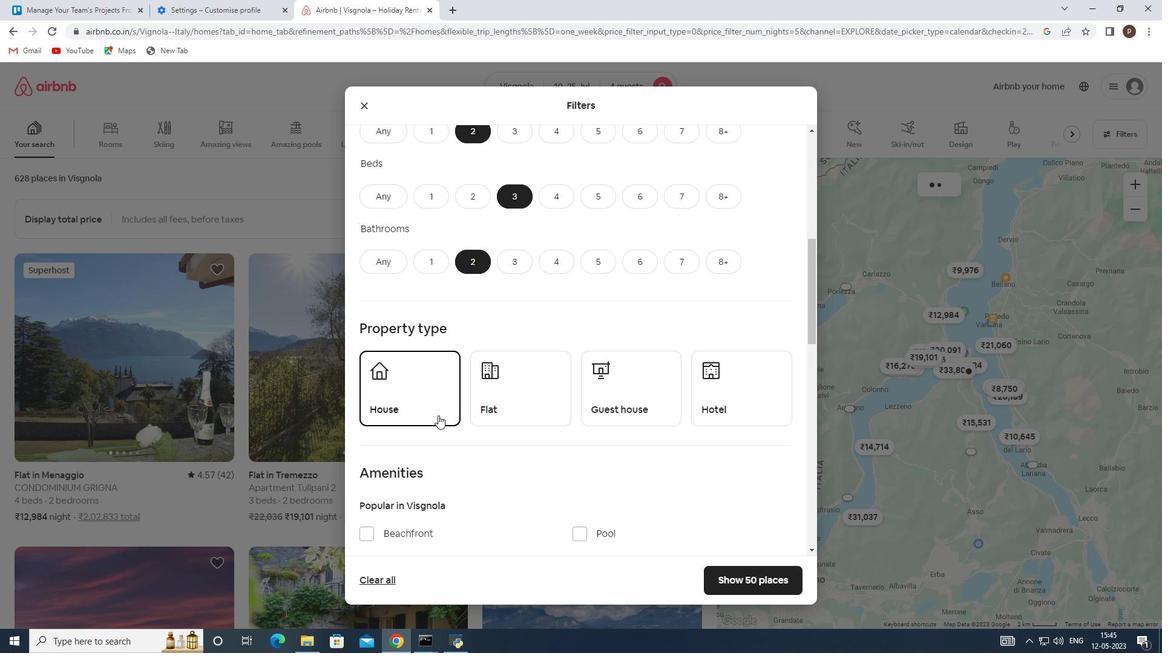 
Action: Mouse pressed left at (512, 412)
Screenshot: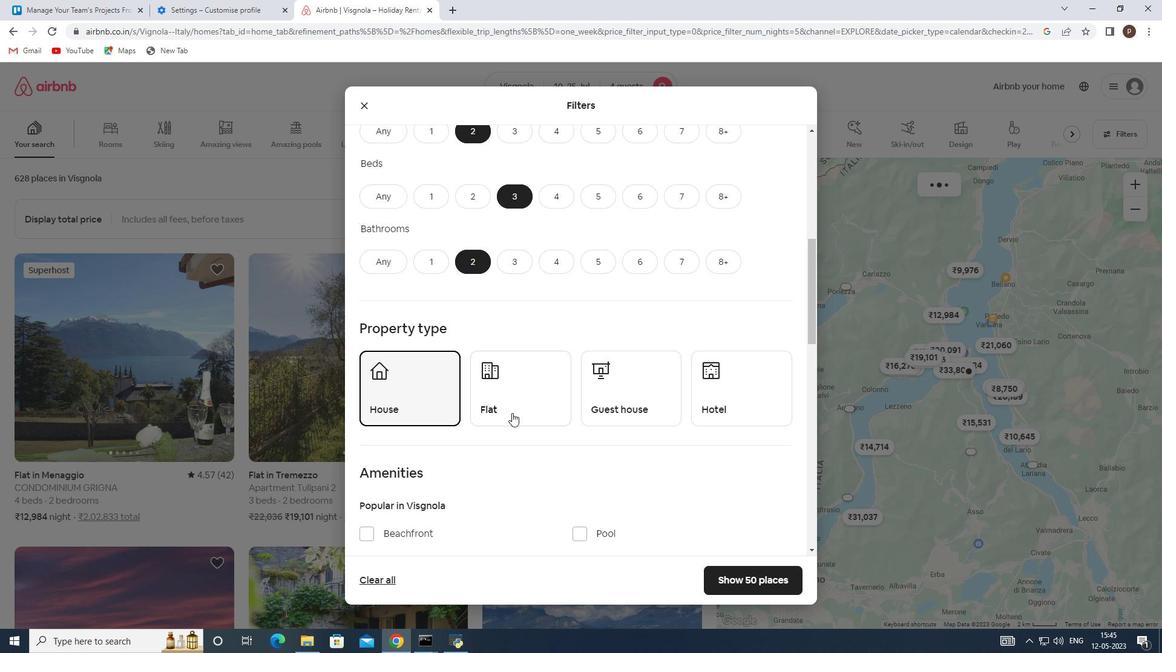 
Action: Mouse moved to (604, 394)
Screenshot: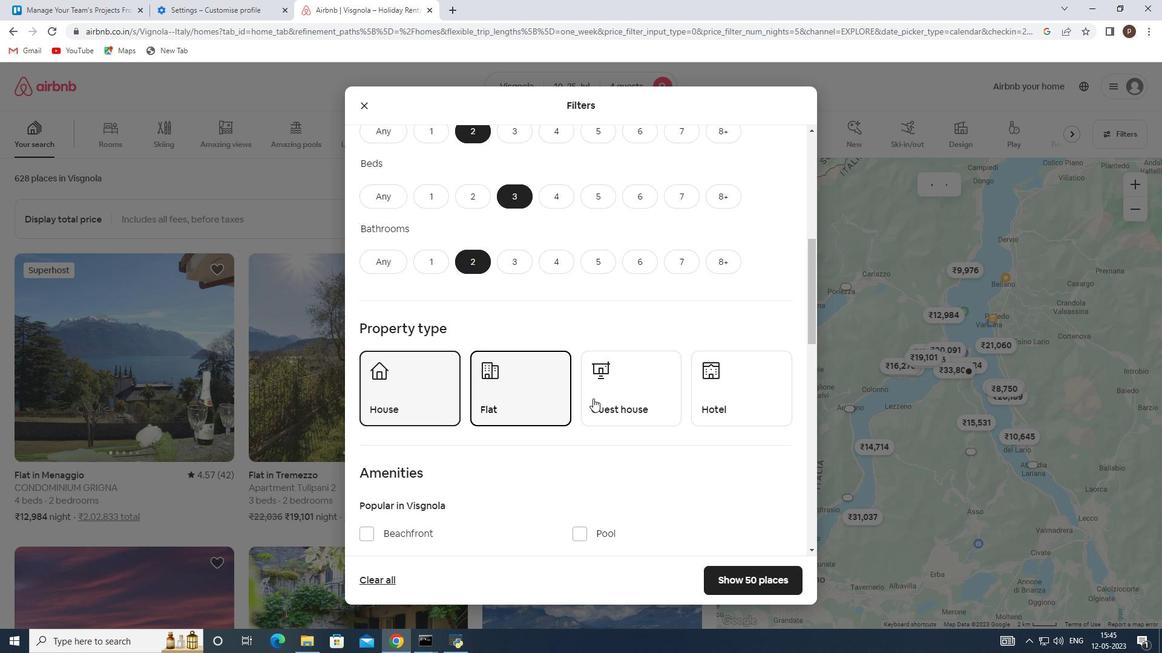 
Action: Mouse pressed left at (604, 394)
Screenshot: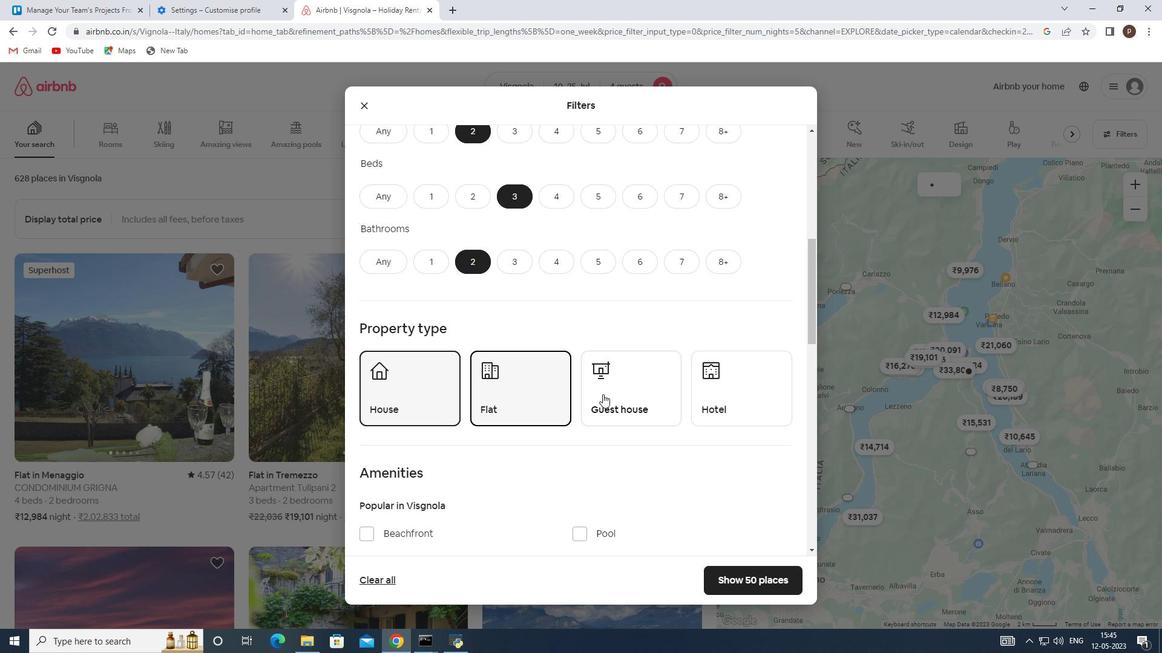 
Action: Mouse moved to (582, 420)
Screenshot: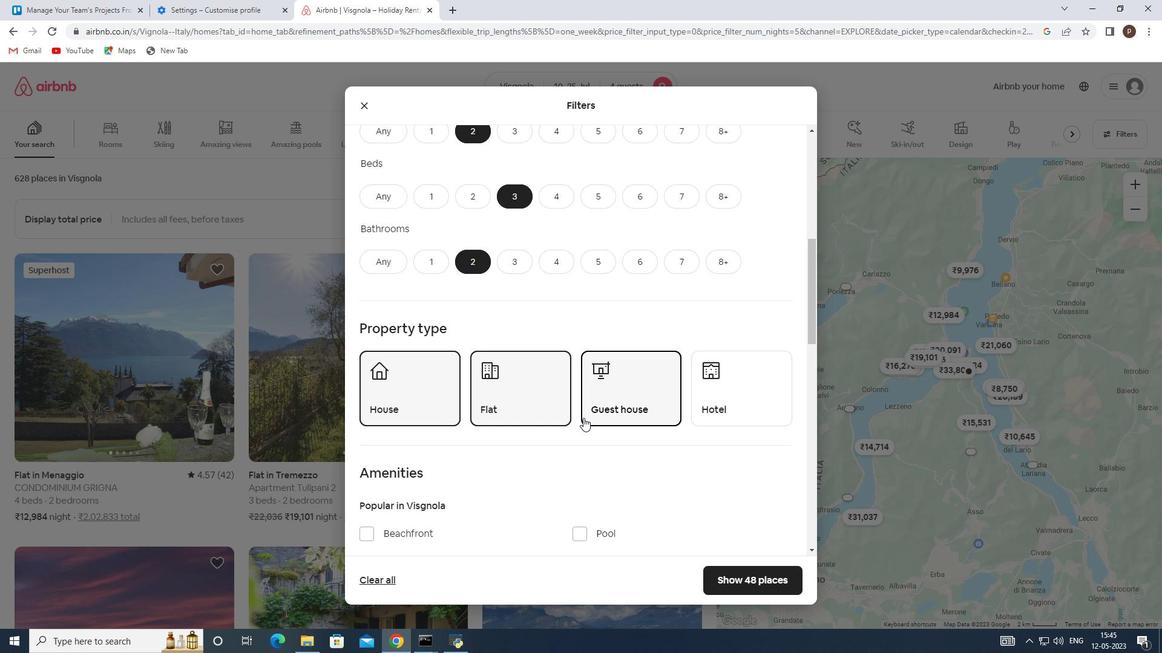 
Action: Mouse scrolled (582, 419) with delta (0, 0)
Screenshot: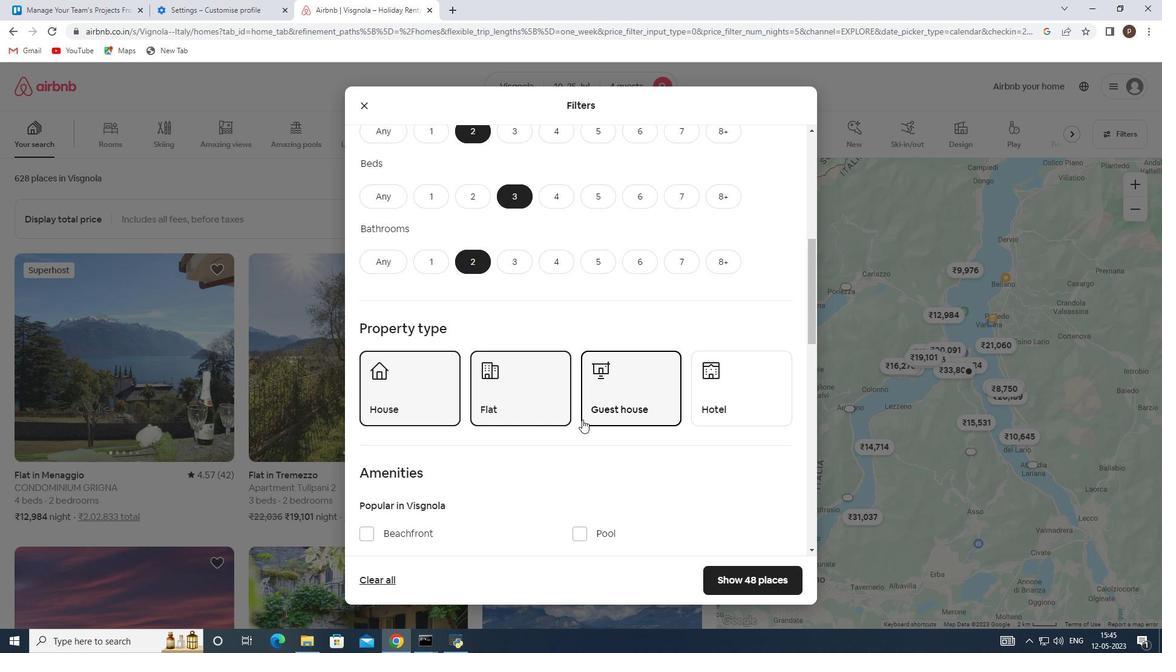 
Action: Mouse scrolled (582, 419) with delta (0, 0)
Screenshot: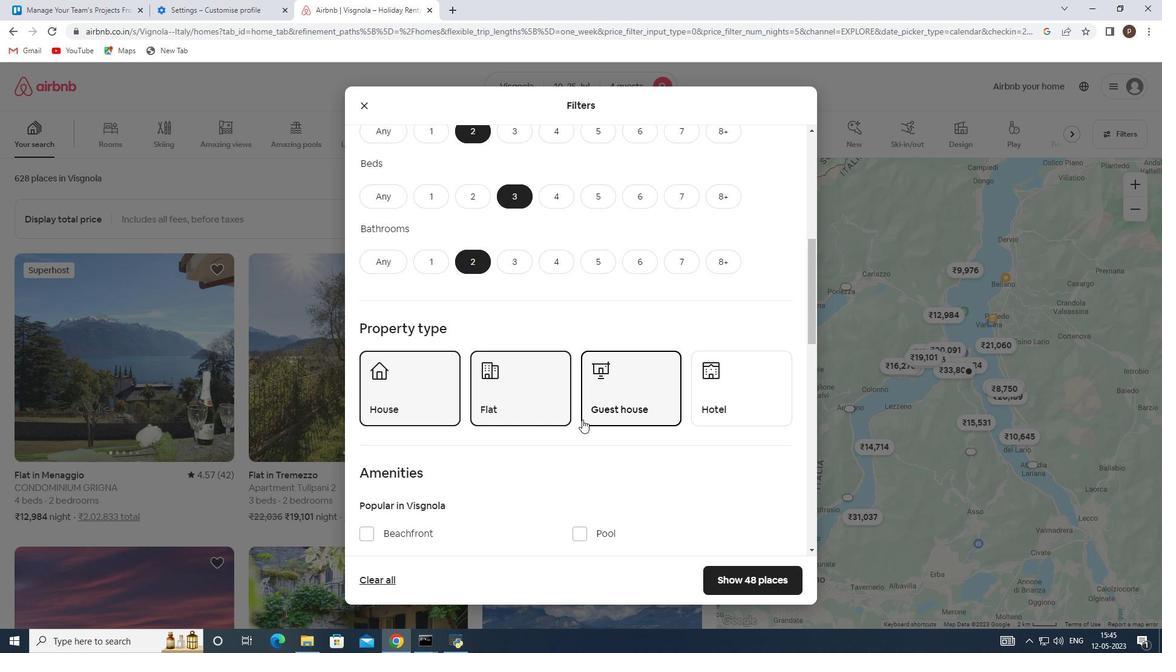 
Action: Mouse scrolled (582, 419) with delta (0, 0)
Screenshot: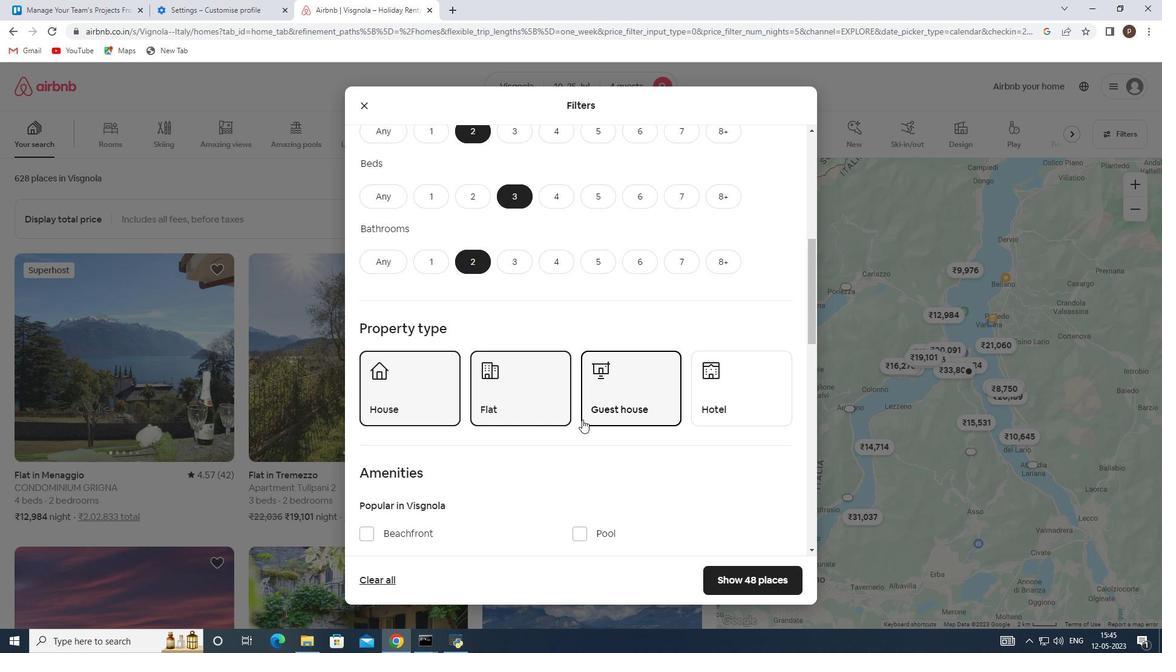 
Action: Mouse moved to (376, 380)
Screenshot: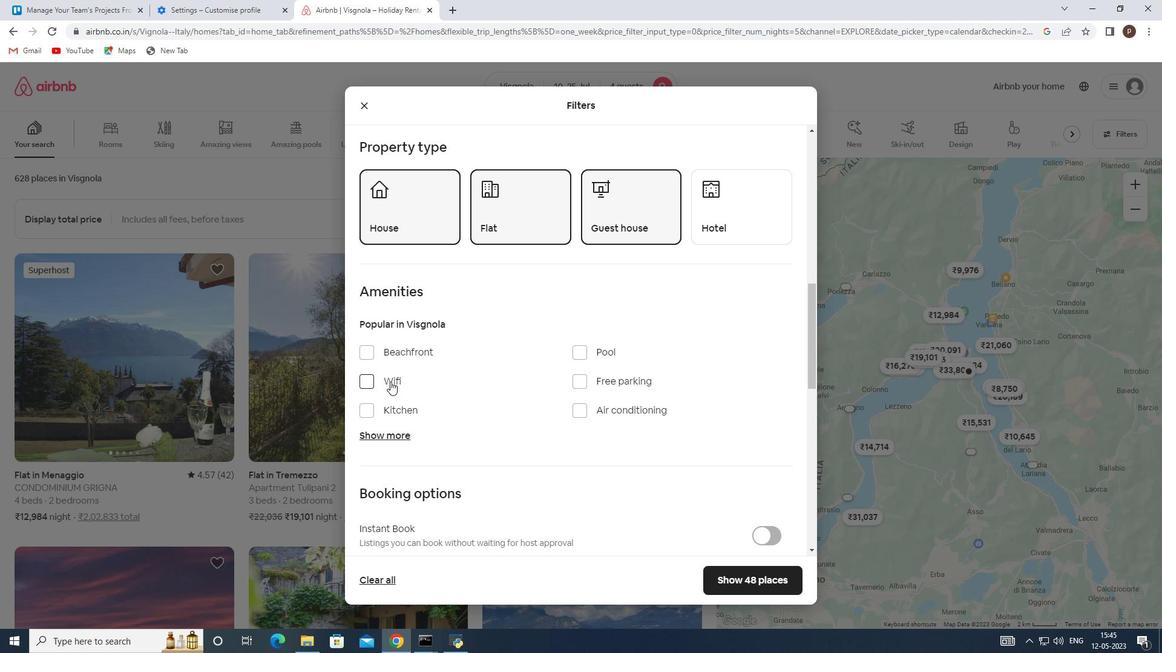 
Action: Mouse pressed left at (376, 380)
Screenshot: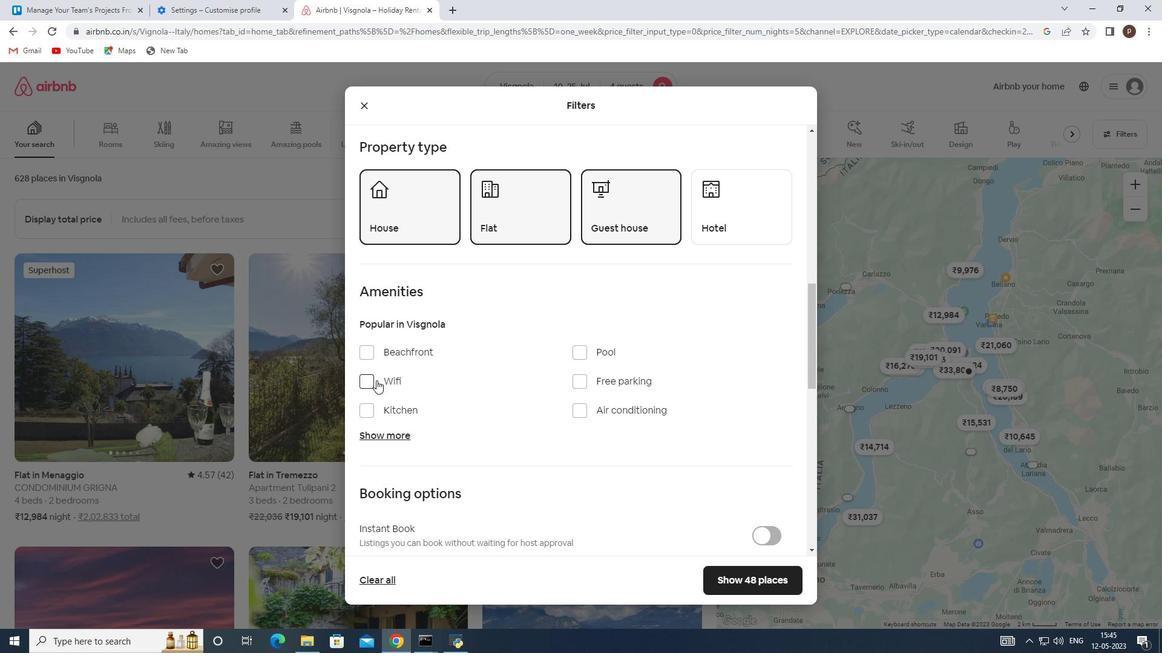 
Action: Mouse moved to (574, 389)
Screenshot: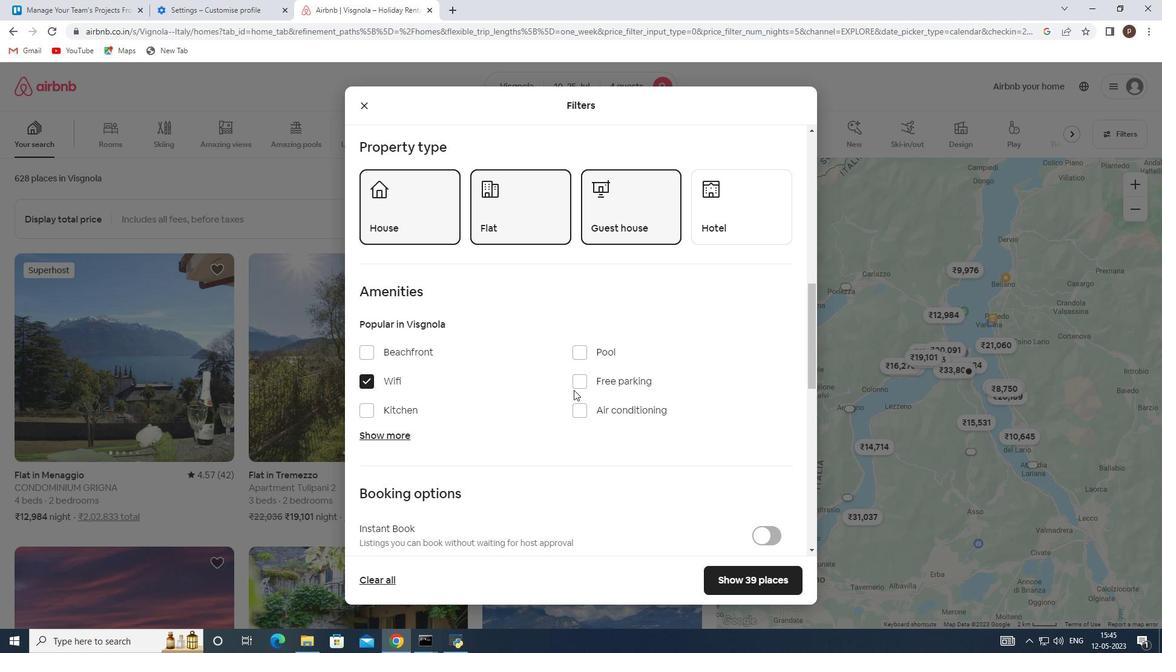 
Action: Mouse pressed left at (574, 389)
Screenshot: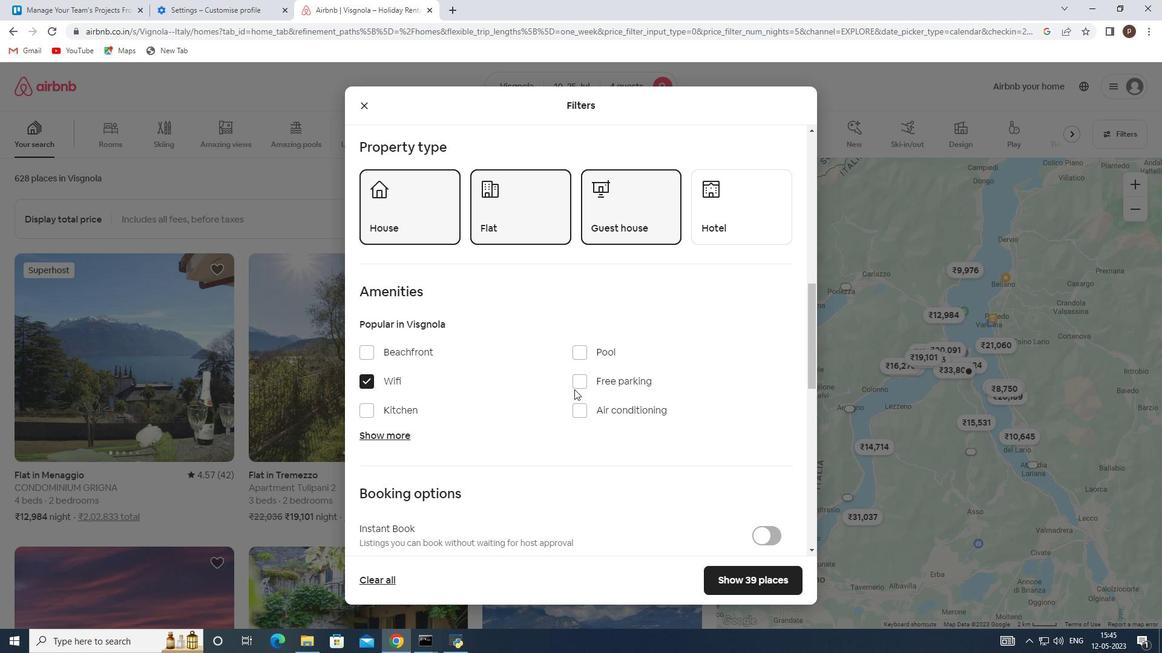 
Action: Mouse moved to (392, 433)
Screenshot: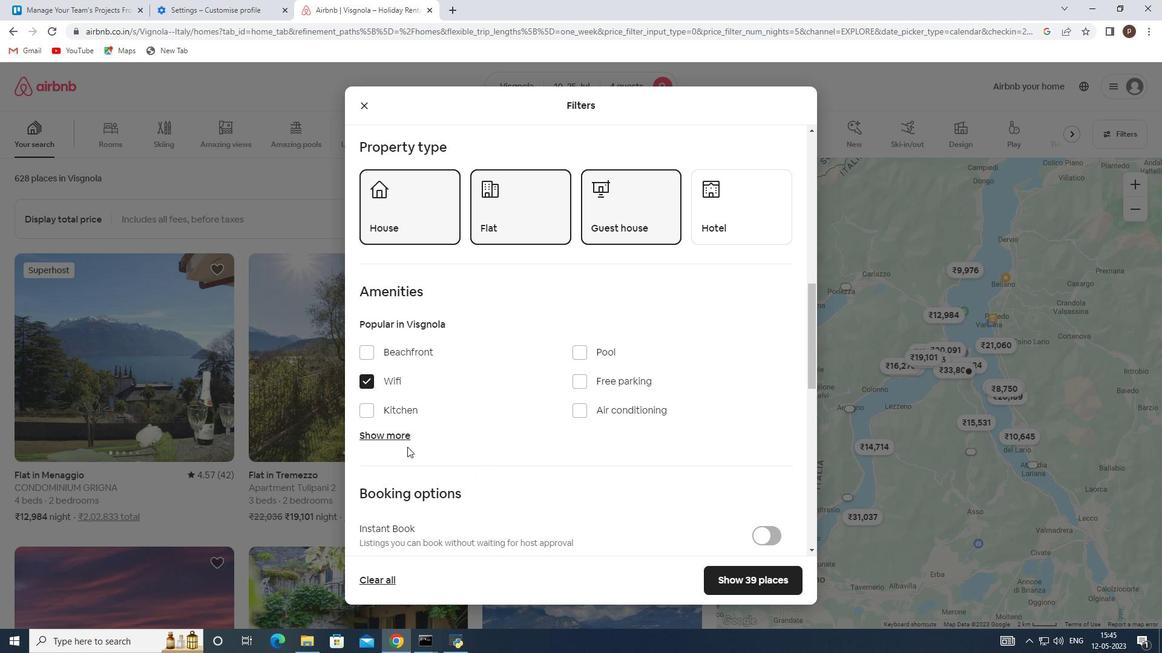 
Action: Mouse pressed left at (392, 433)
Screenshot: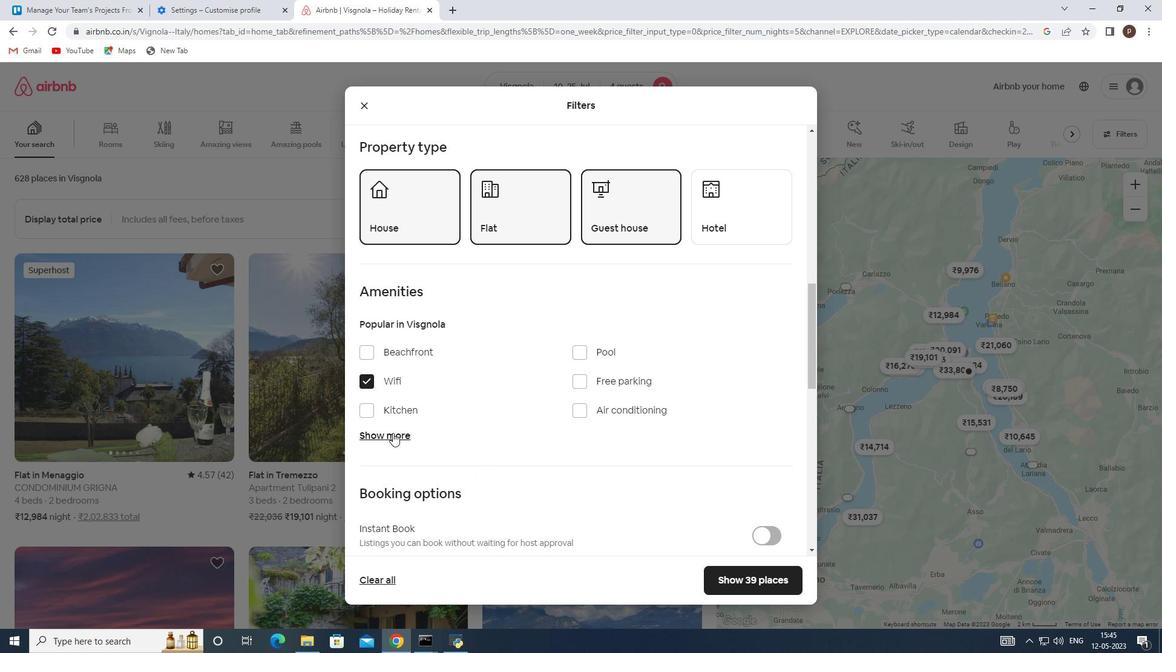 
Action: Mouse moved to (595, 420)
Screenshot: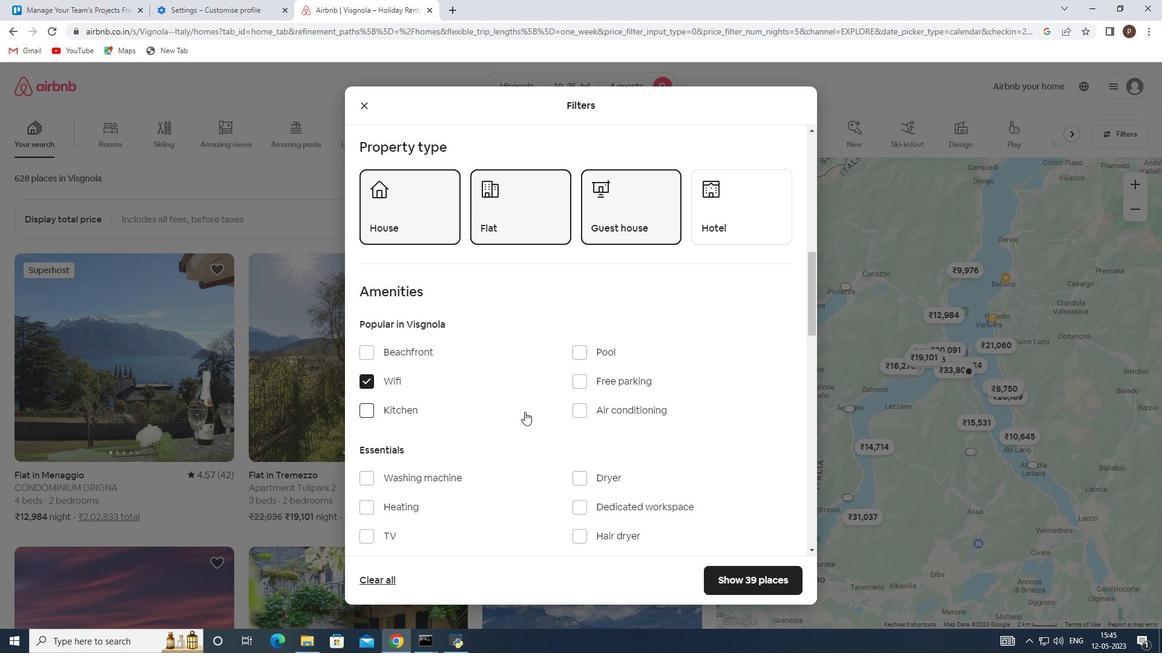 
Action: Mouse scrolled (595, 420) with delta (0, 0)
Screenshot: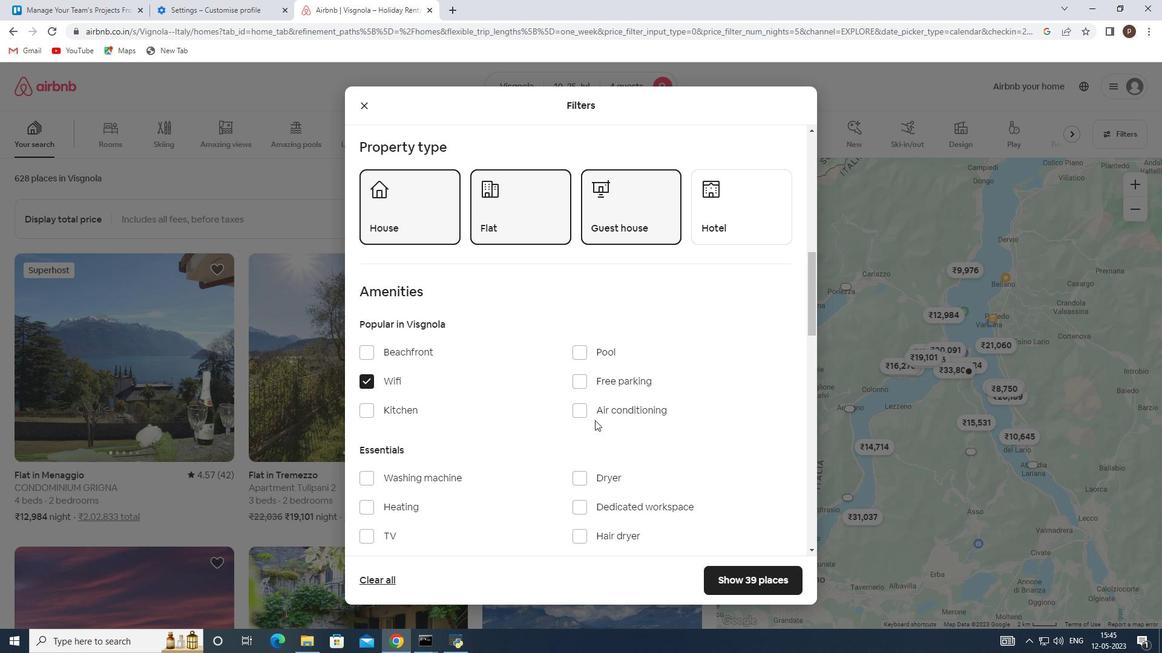 
Action: Mouse scrolled (595, 420) with delta (0, 0)
Screenshot: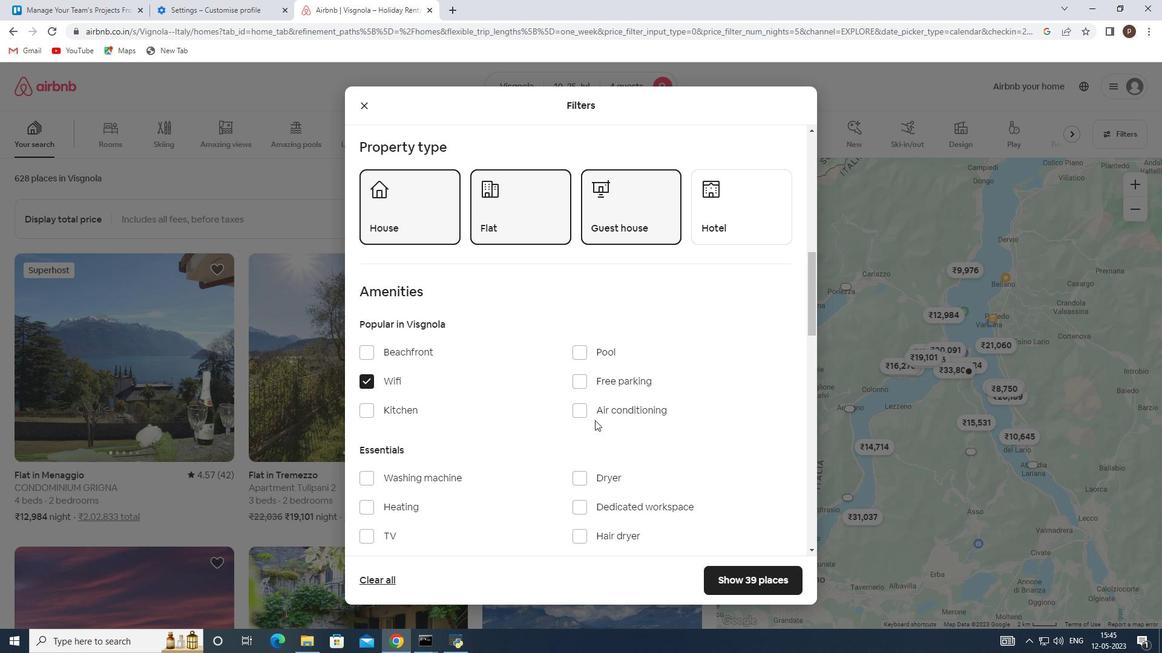 
Action: Mouse moved to (358, 416)
Screenshot: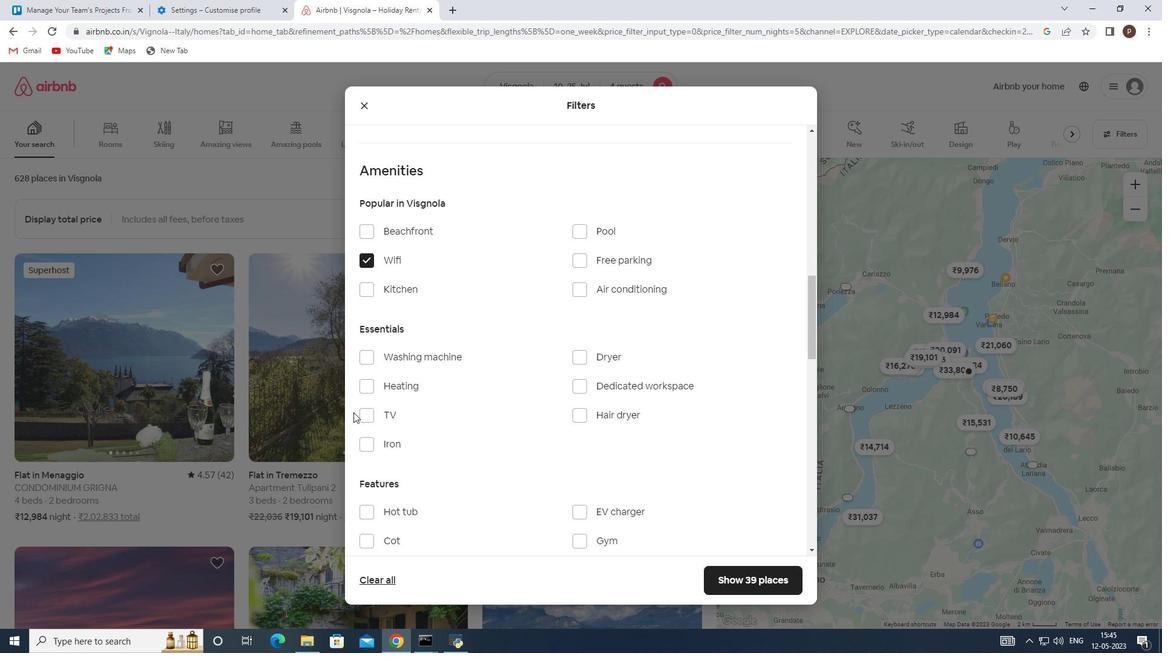 
Action: Mouse pressed left at (358, 416)
Screenshot: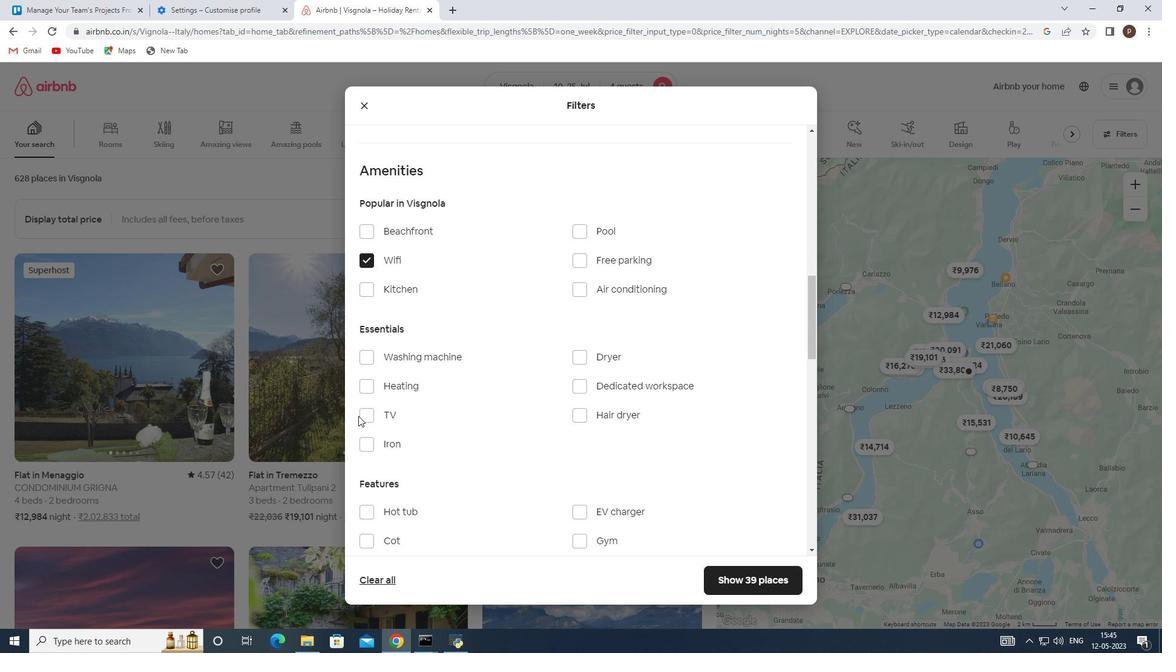 
Action: Mouse moved to (360, 415)
Screenshot: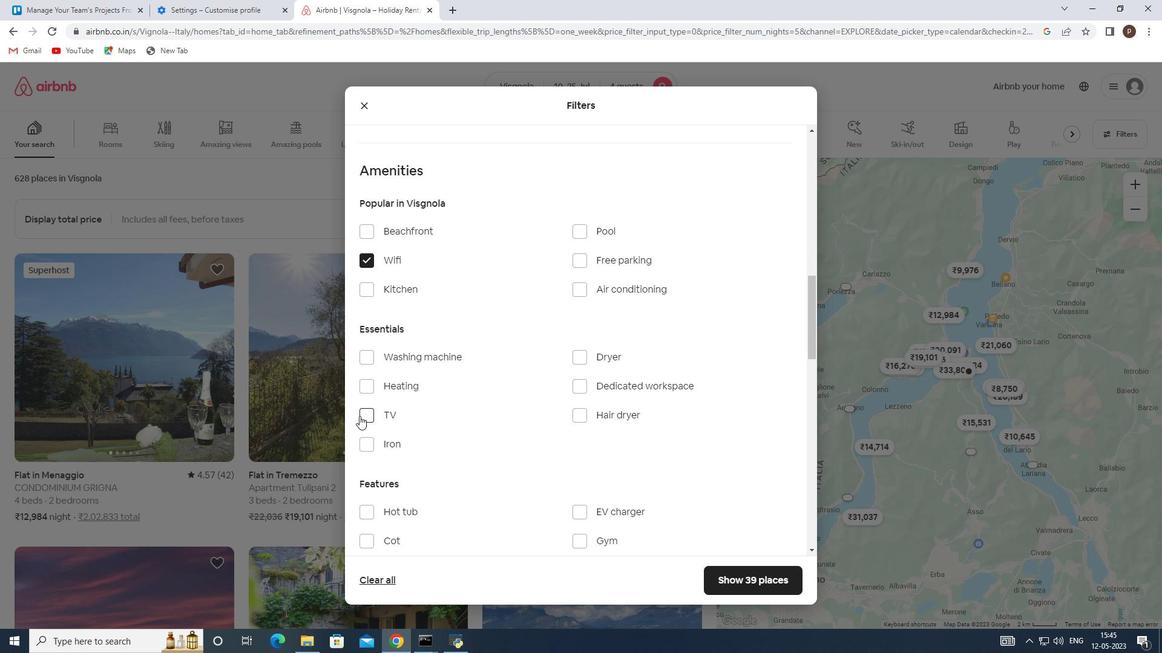 
Action: Mouse pressed left at (360, 415)
Screenshot: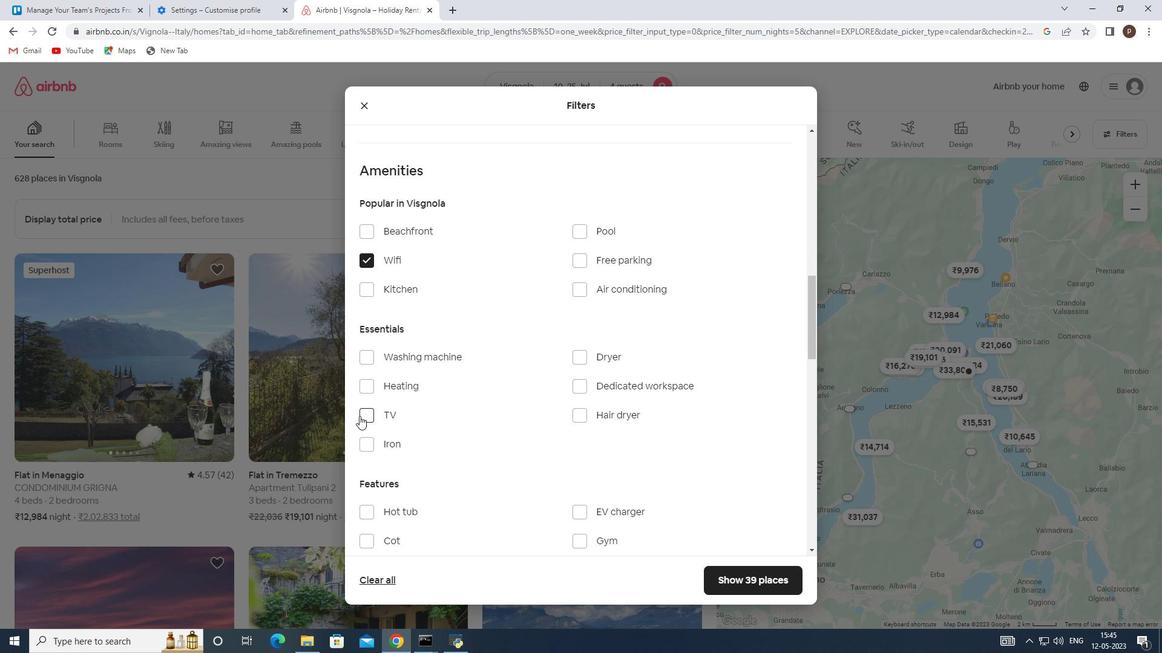 
Action: Mouse moved to (437, 415)
Screenshot: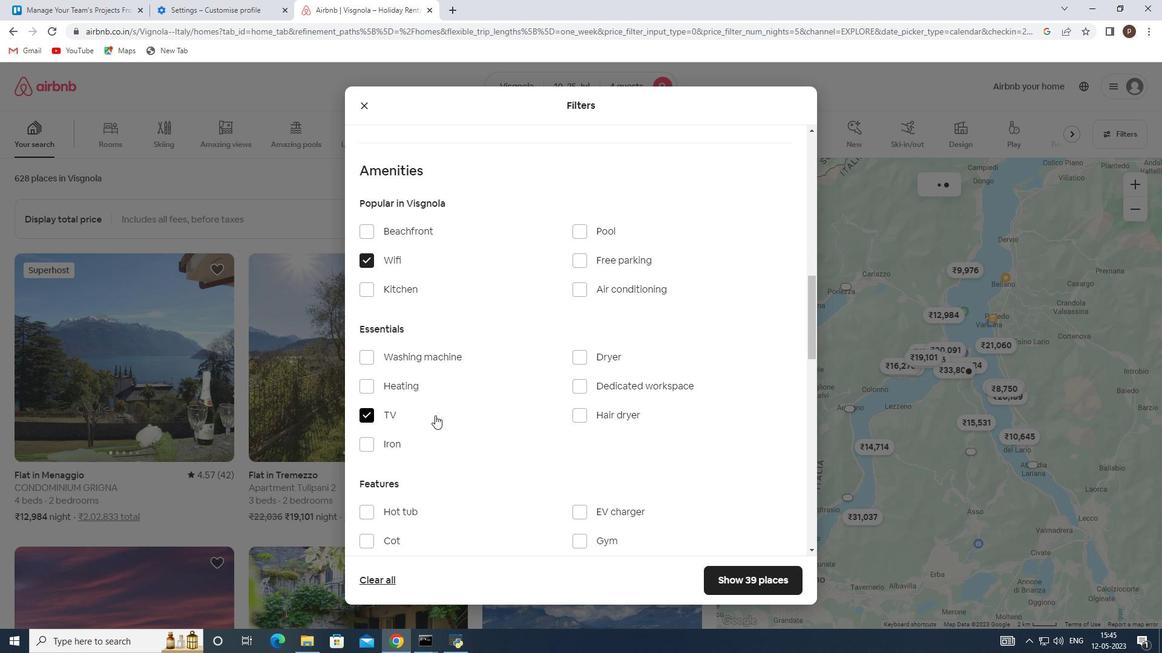 
Action: Mouse scrolled (437, 414) with delta (0, 0)
Screenshot: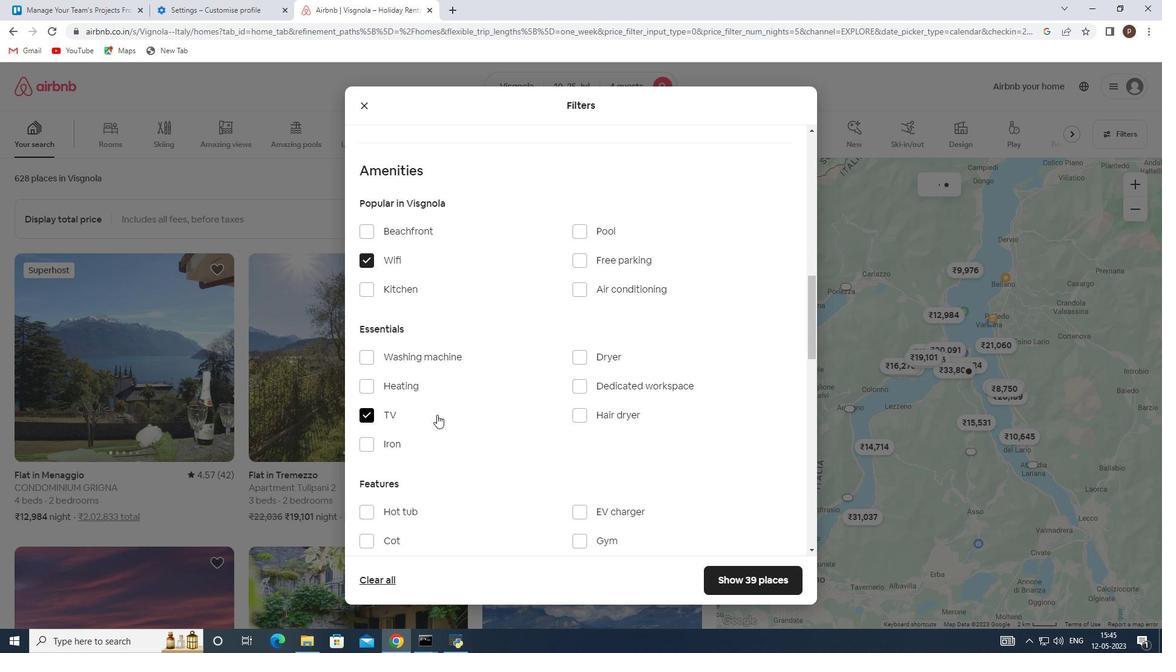 
Action: Mouse scrolled (437, 414) with delta (0, 0)
Screenshot: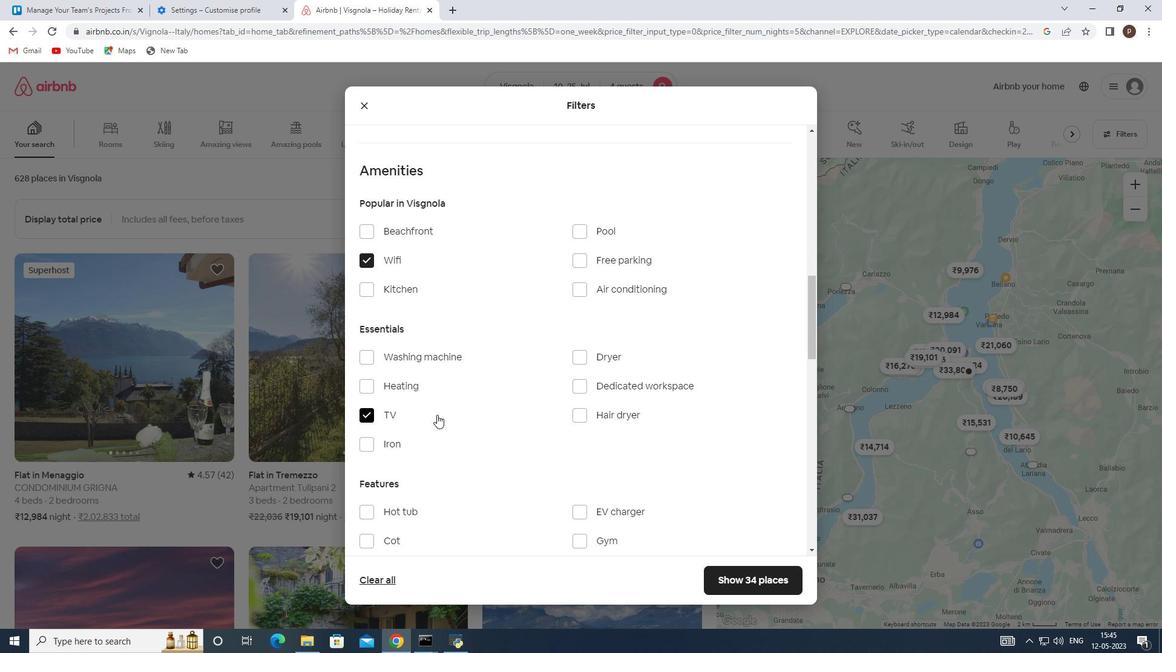 
Action: Mouse scrolled (437, 414) with delta (0, 0)
Screenshot: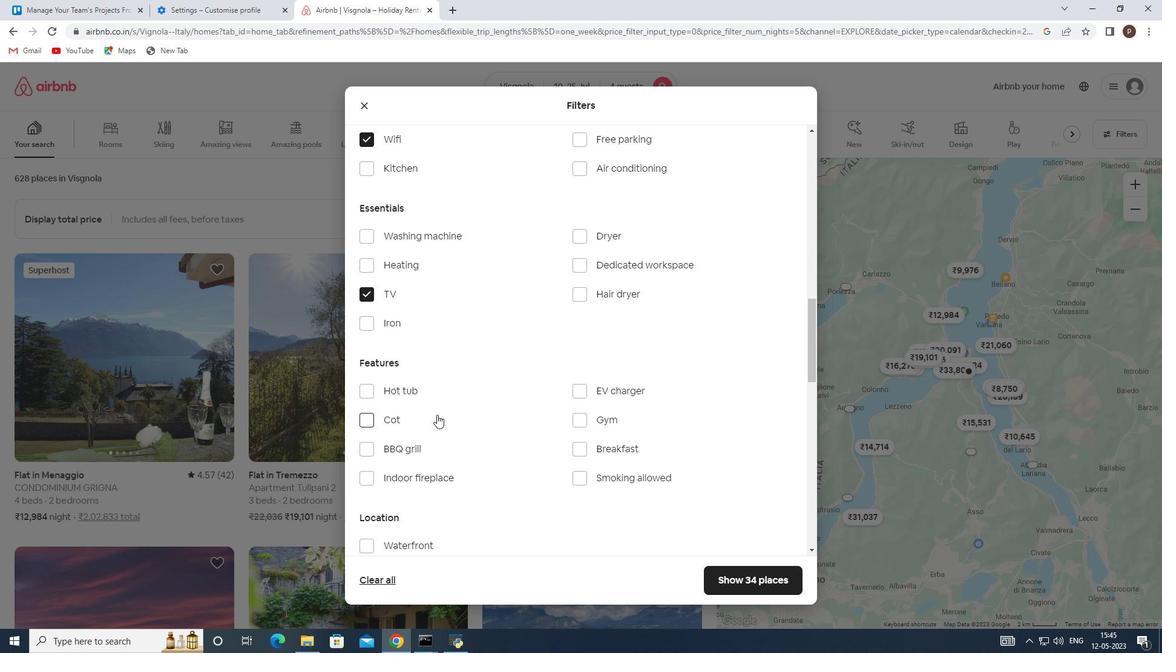 
Action: Mouse moved to (438, 414)
Screenshot: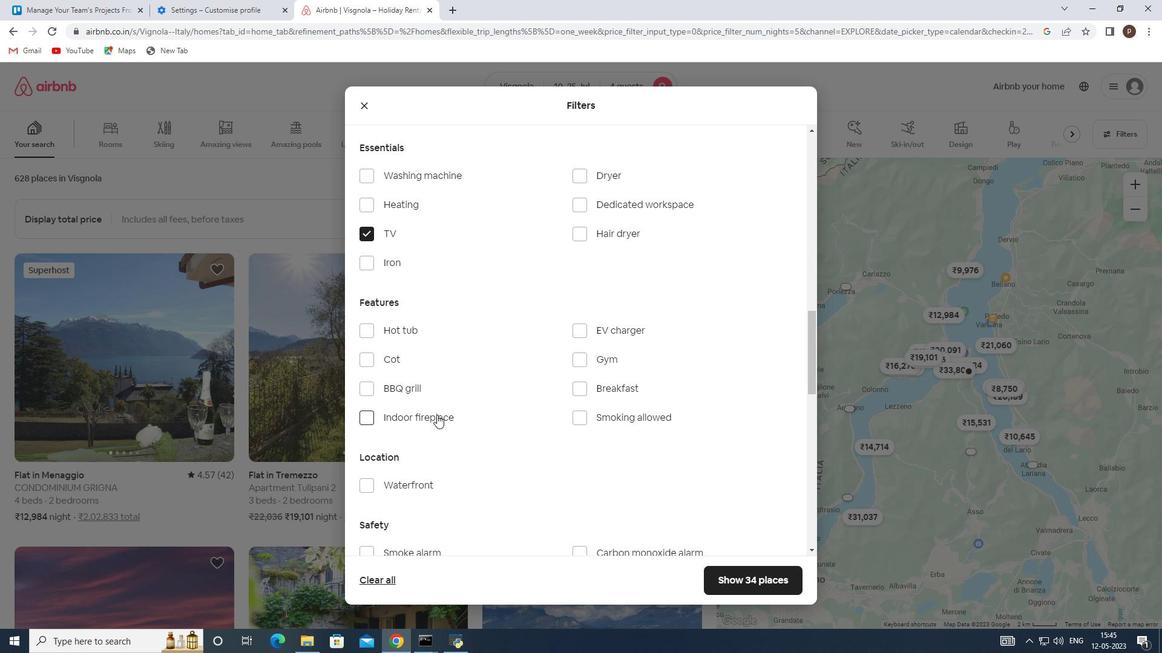 
Action: Mouse scrolled (438, 413) with delta (0, 0)
Screenshot: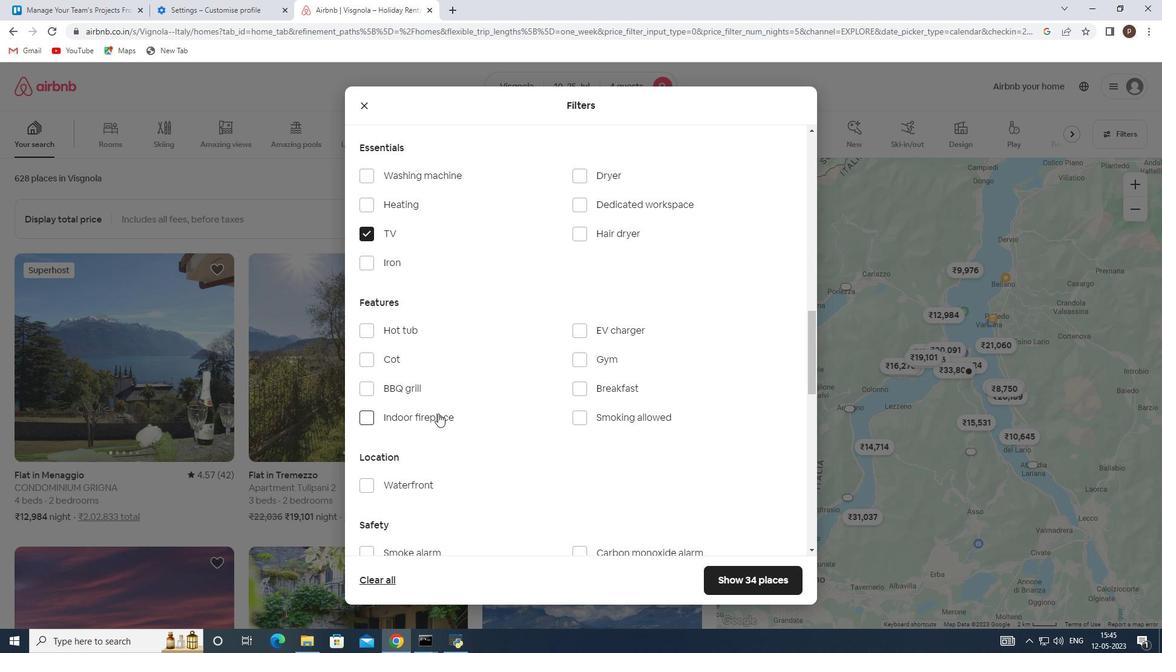 
Action: Mouse moved to (587, 292)
Screenshot: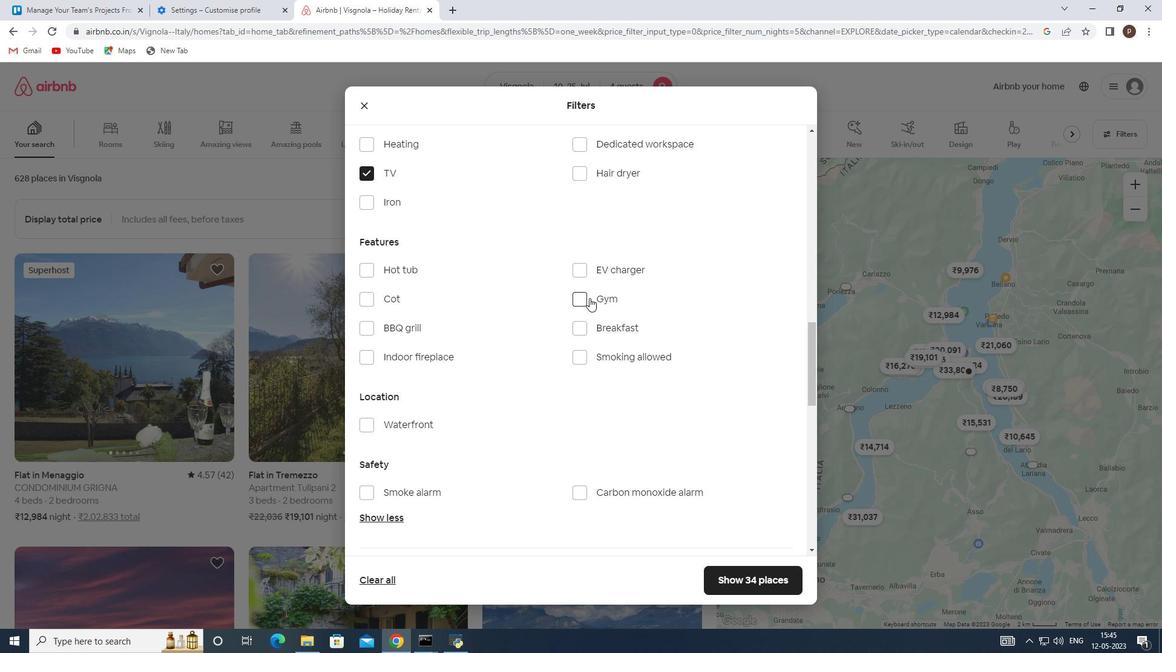 
Action: Mouse pressed left at (587, 292)
Screenshot: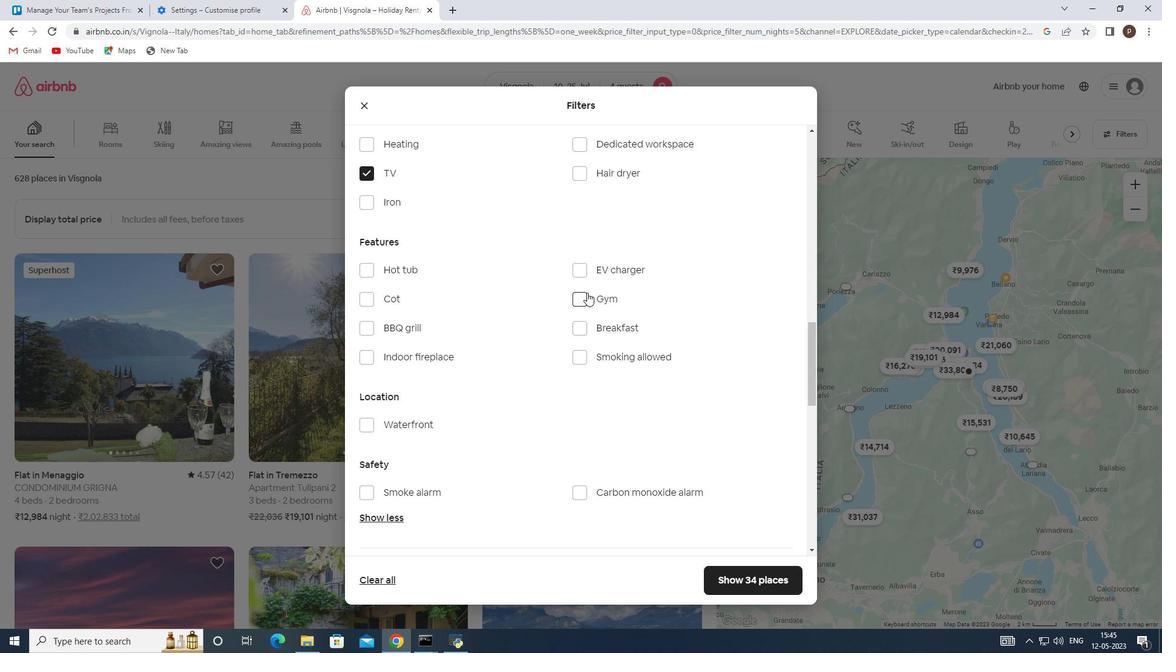 
Action: Mouse moved to (579, 324)
Screenshot: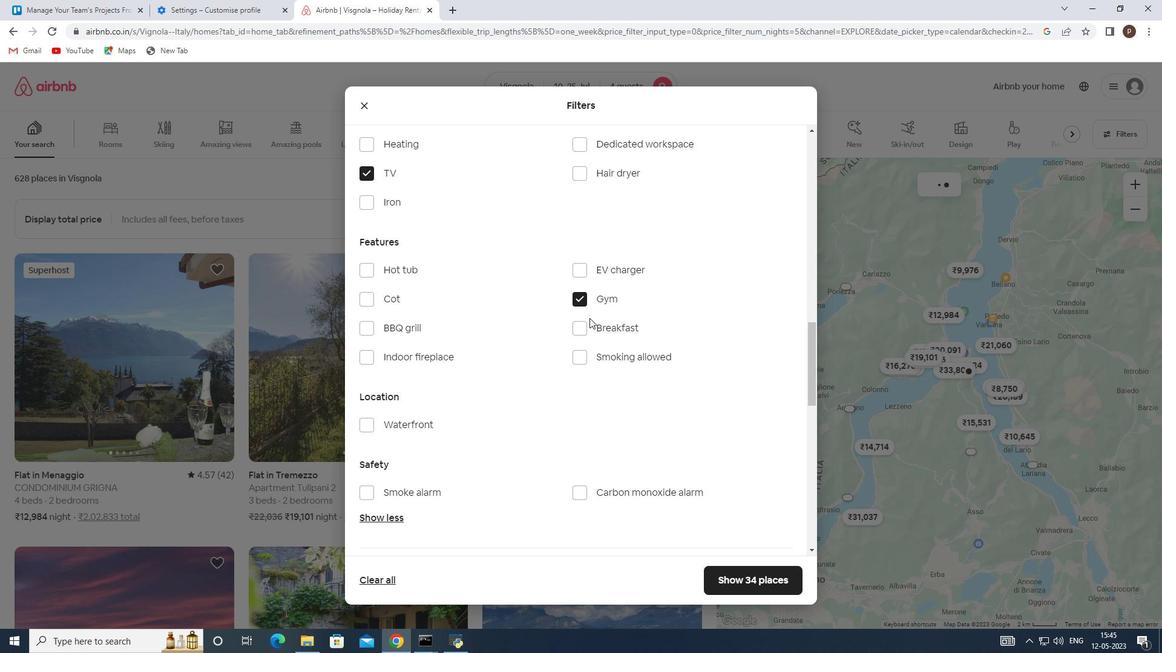 
Action: Mouse pressed left at (579, 324)
Screenshot: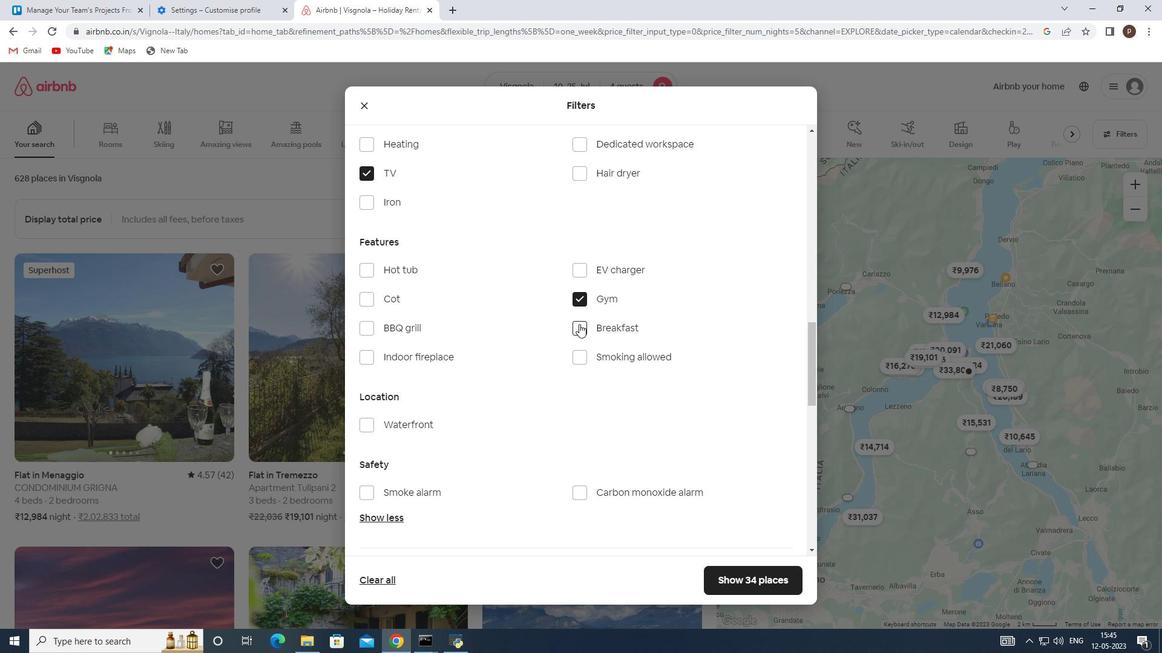 
Action: Mouse moved to (538, 373)
Screenshot: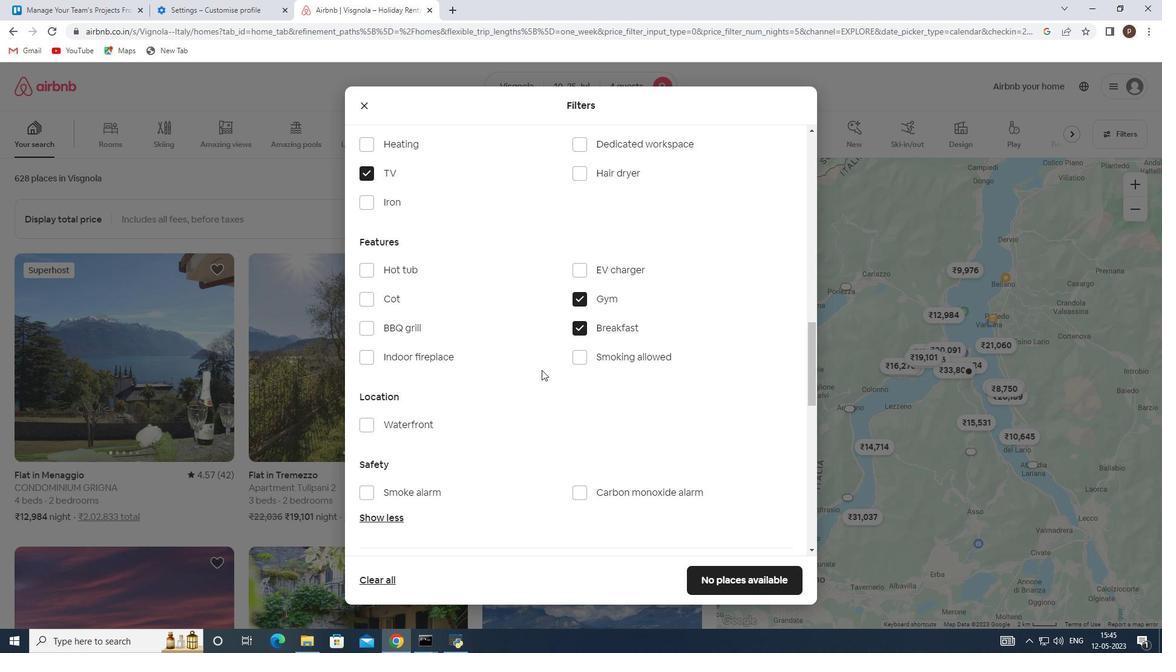 
Action: Mouse scrolled (538, 372) with delta (0, 0)
Screenshot: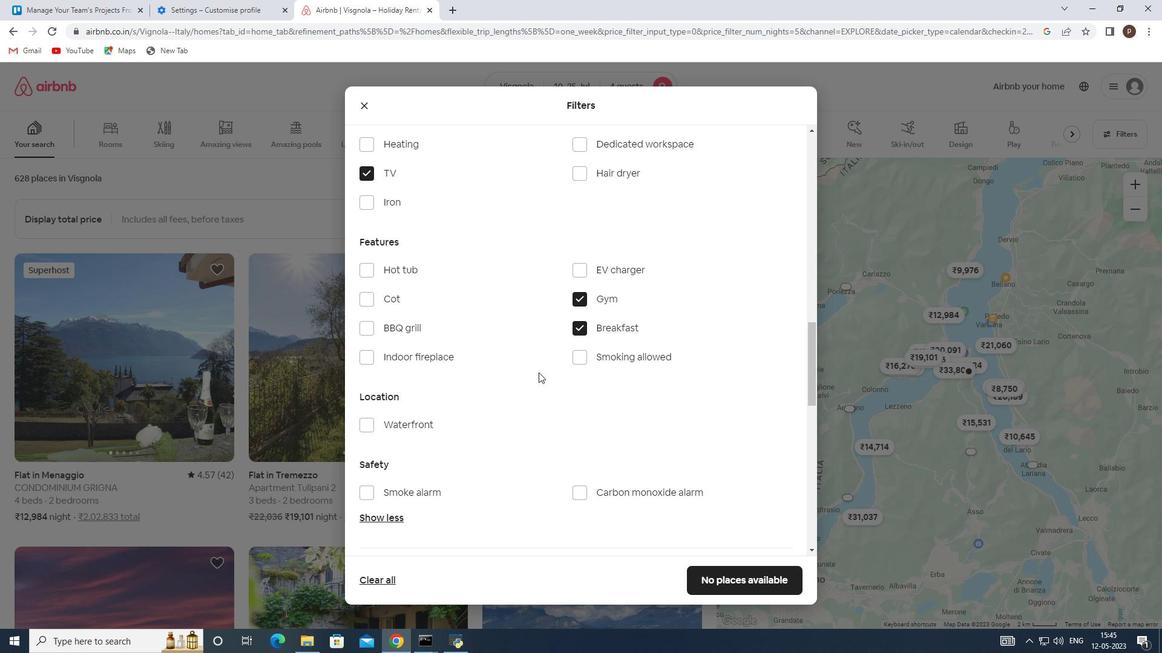 
Action: Mouse moved to (537, 374)
Screenshot: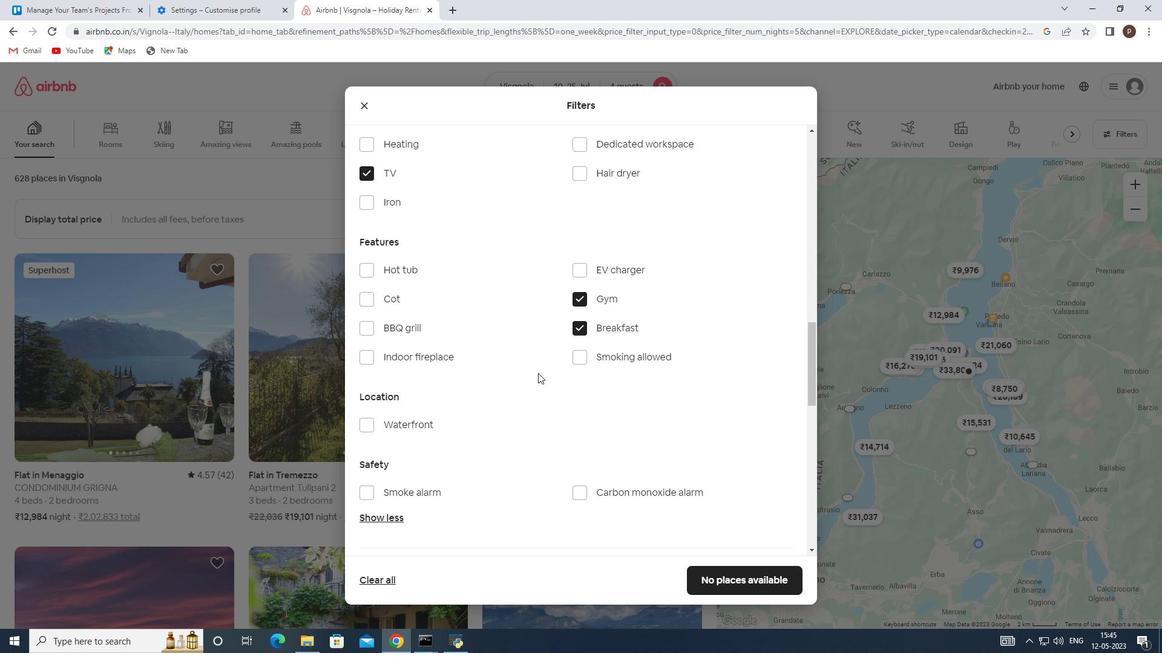 
Action: Mouse scrolled (537, 374) with delta (0, 0)
Screenshot: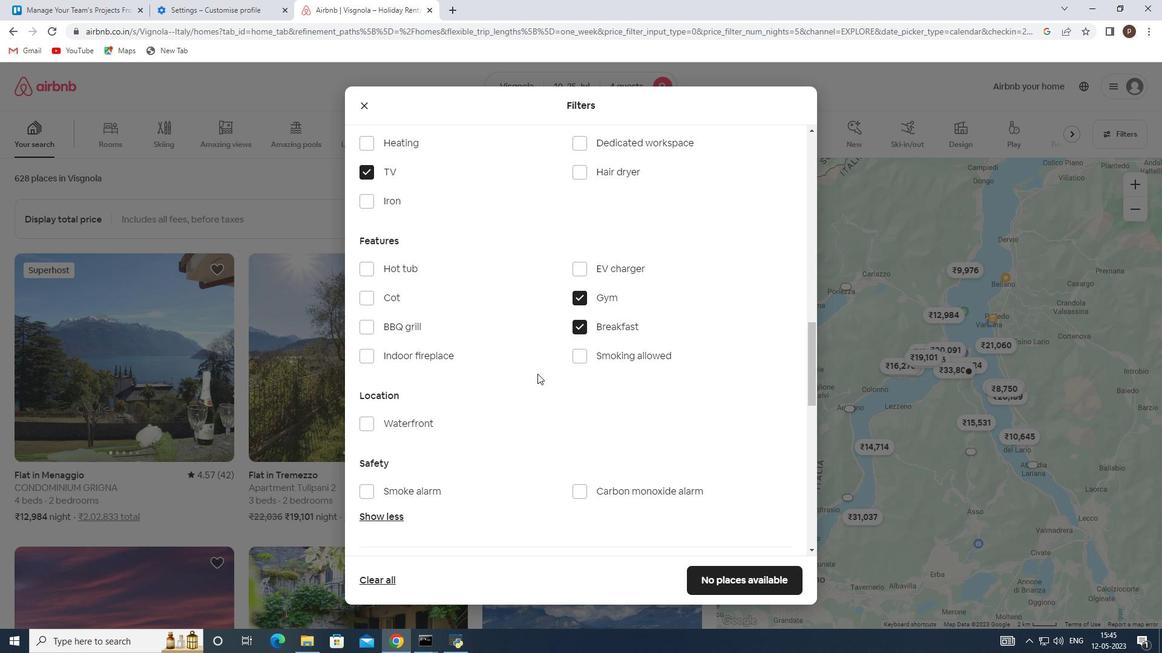 
Action: Mouse moved to (535, 375)
Screenshot: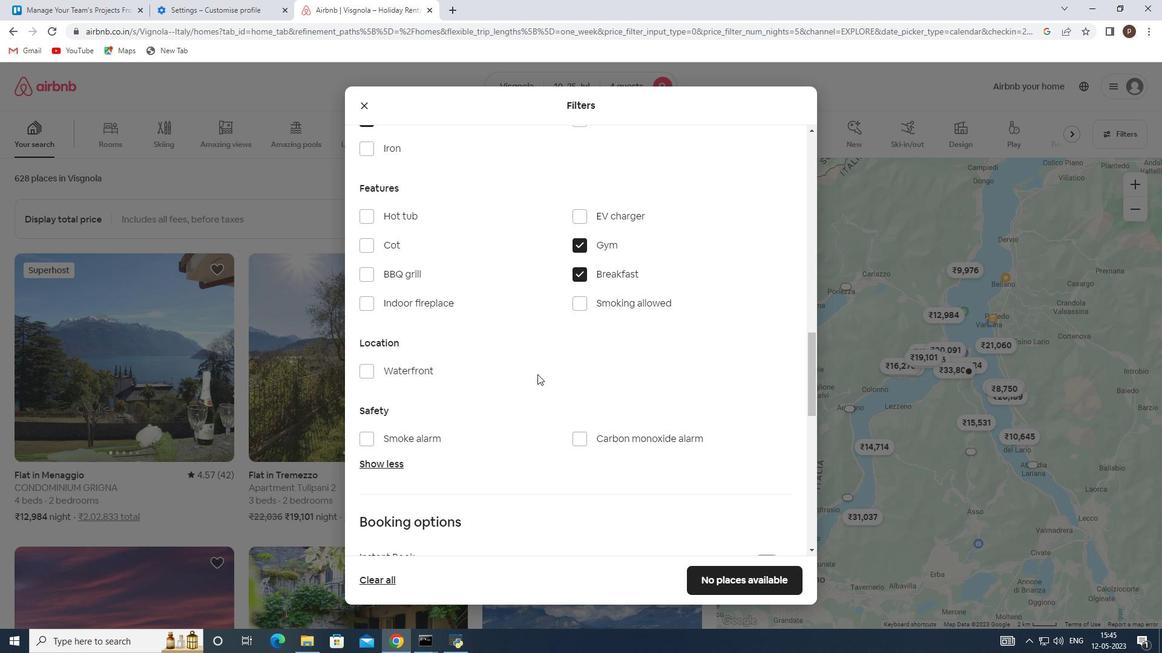 
Action: Mouse scrolled (535, 375) with delta (0, 0)
Screenshot: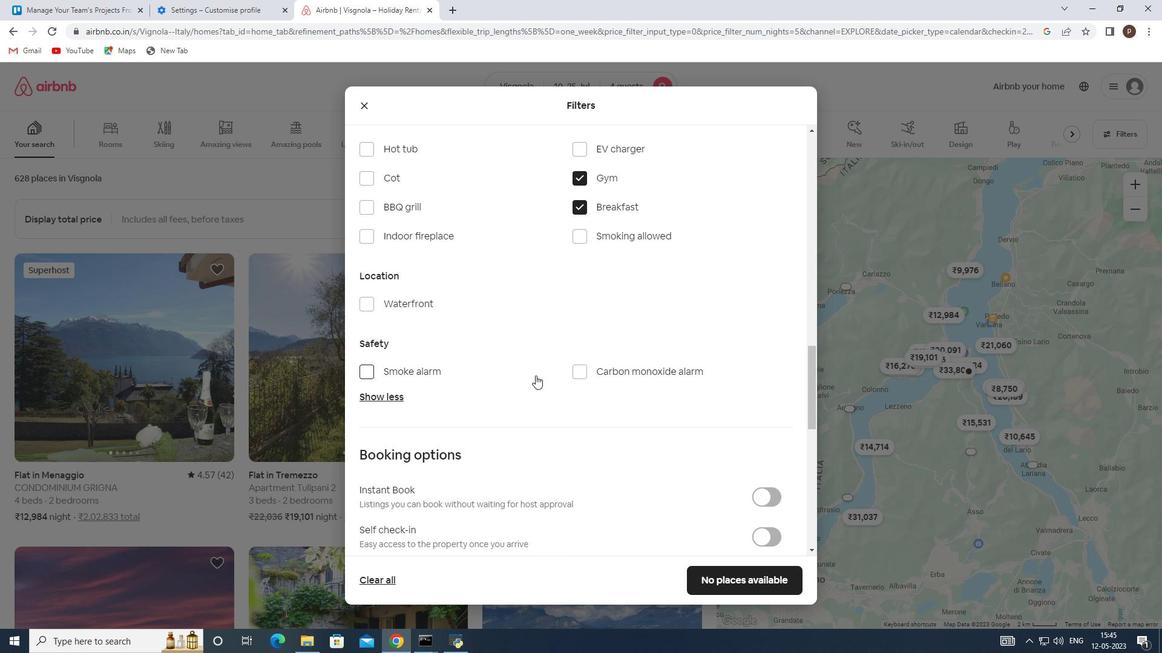 
Action: Mouse moved to (535, 375)
Screenshot: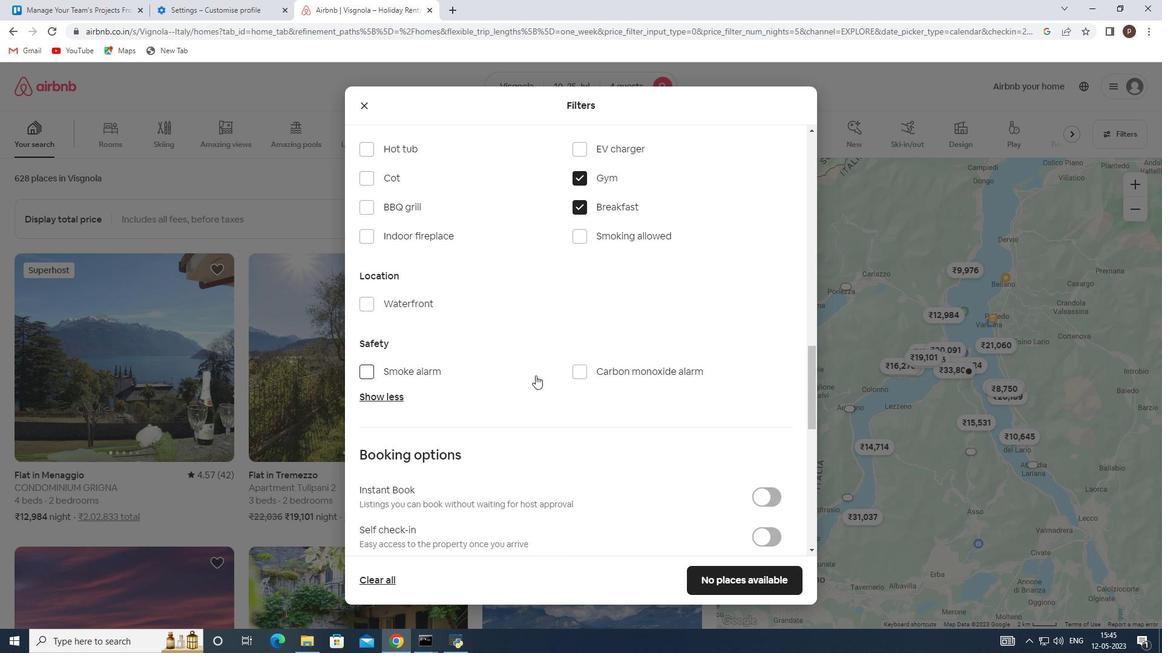 
Action: Mouse scrolled (535, 375) with delta (0, 0)
Screenshot: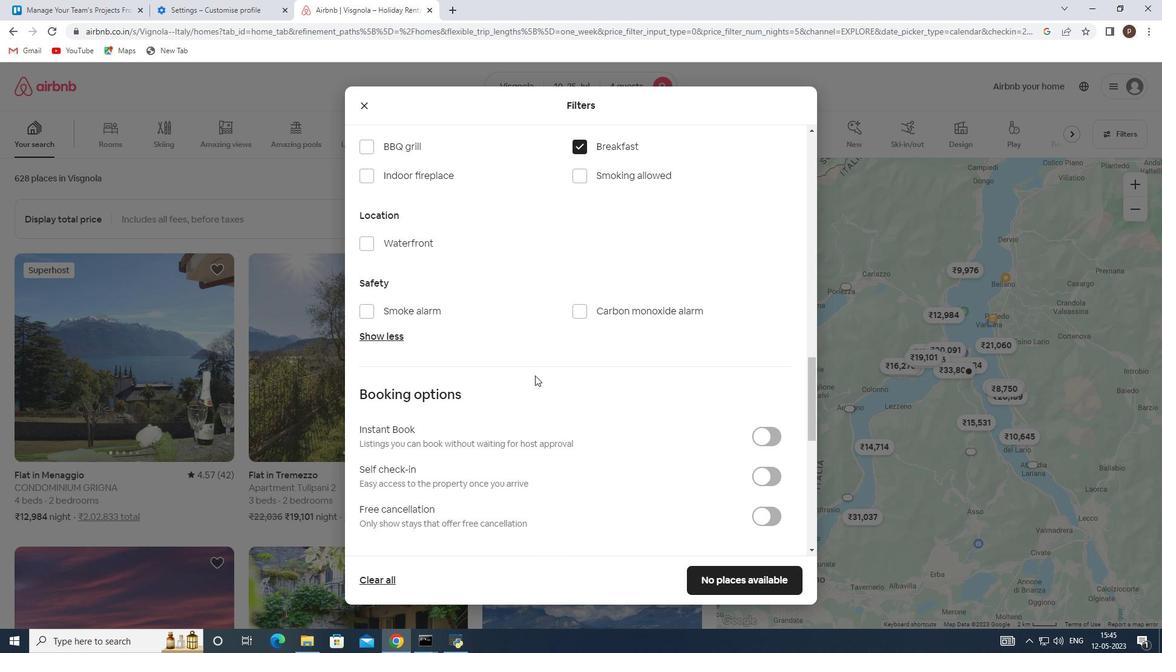 
Action: Mouse scrolled (535, 375) with delta (0, 0)
Screenshot: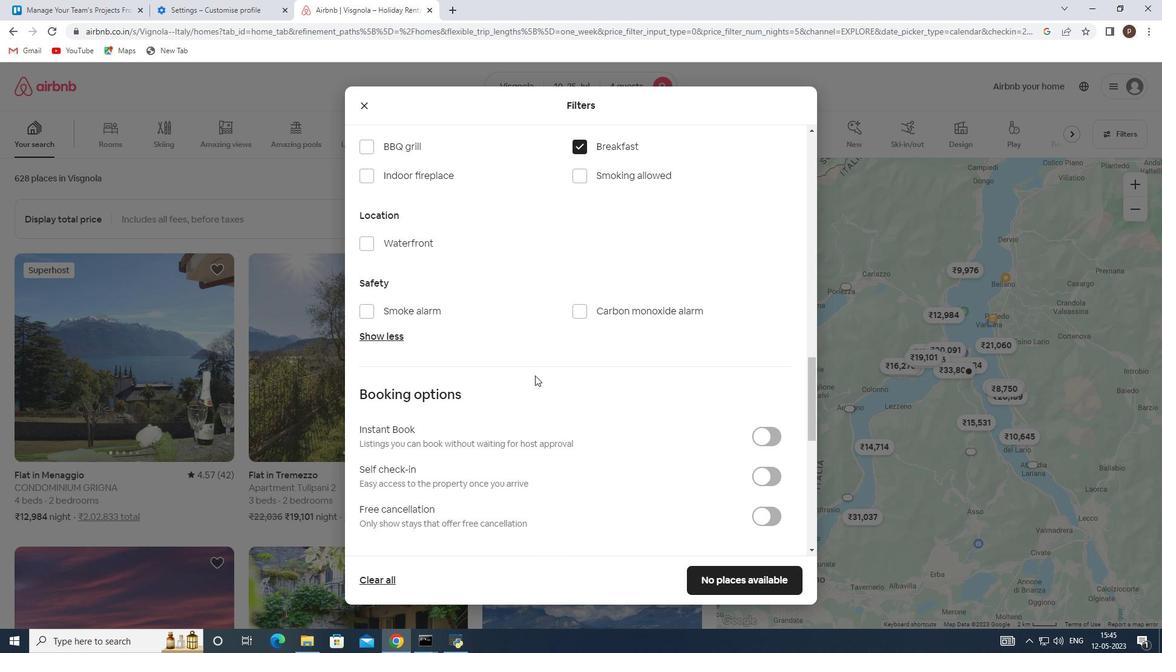 
Action: Mouse scrolled (535, 375) with delta (0, 0)
Screenshot: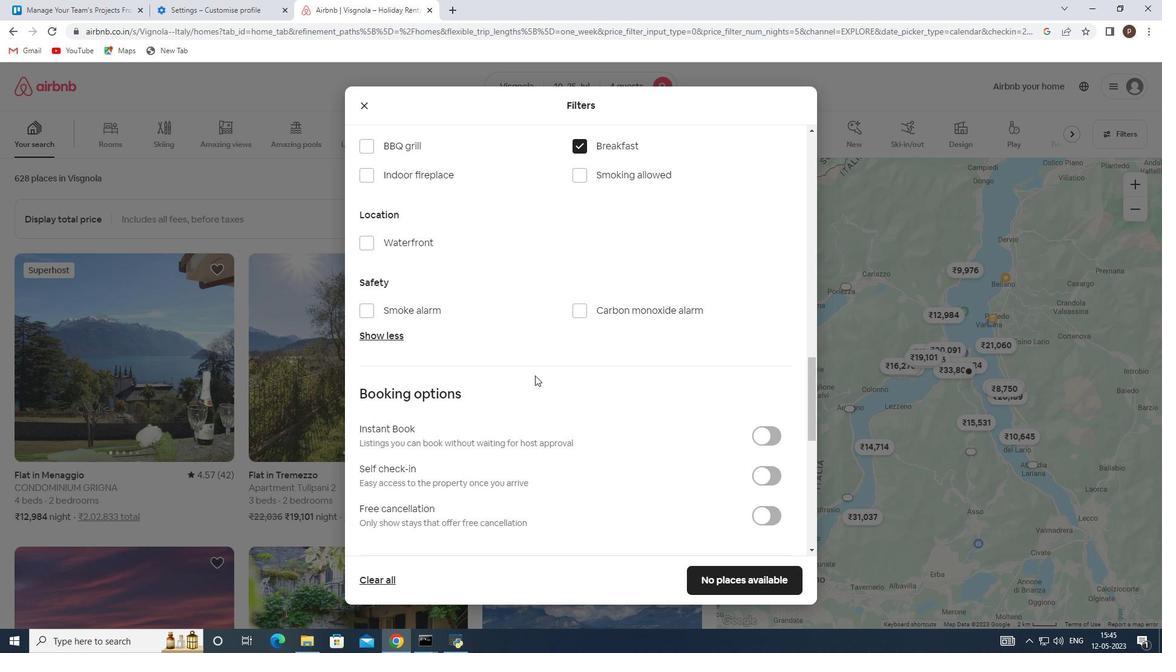 
Action: Mouse moved to (767, 289)
Screenshot: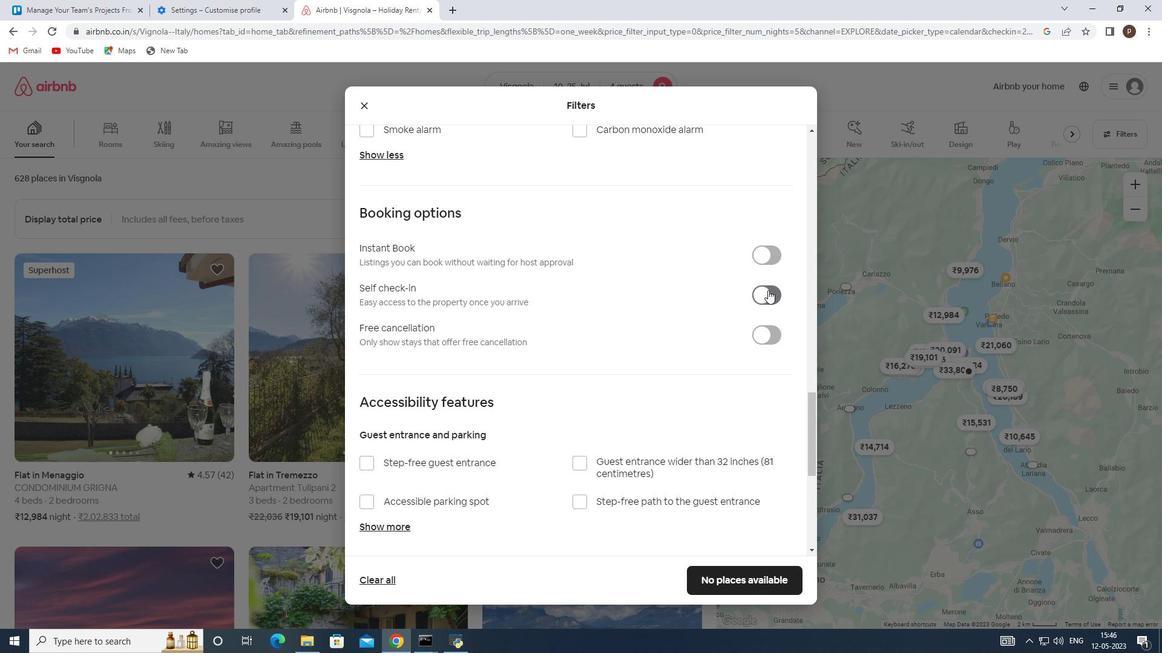 
Action: Mouse pressed left at (767, 289)
Screenshot: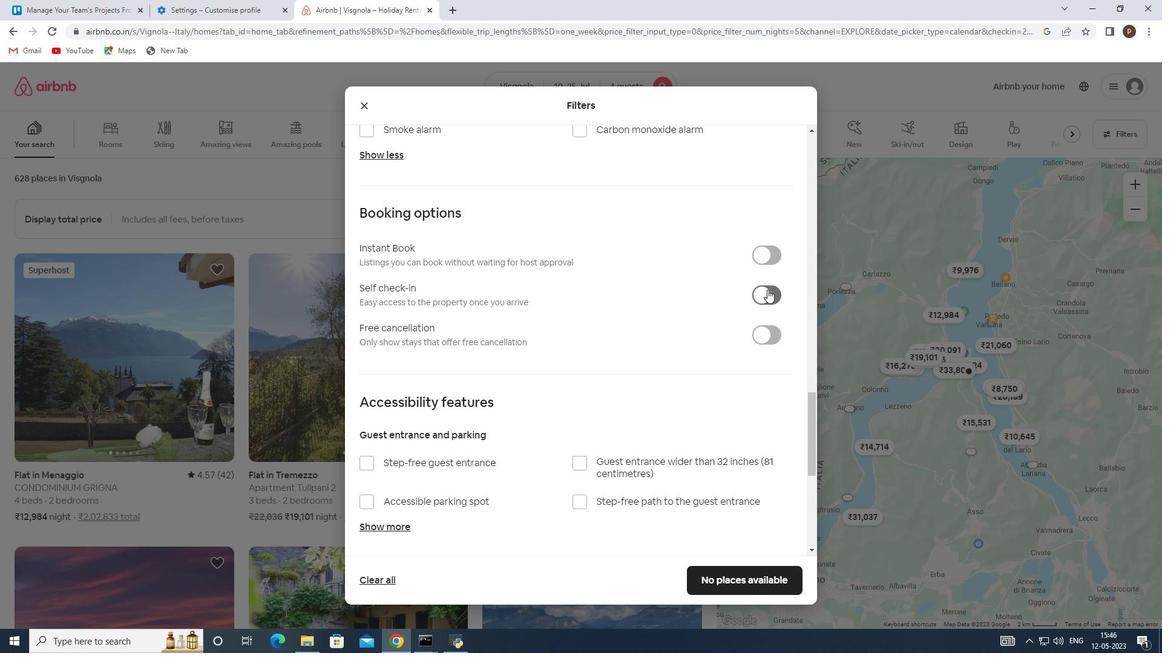 
Action: Mouse moved to (557, 393)
Screenshot: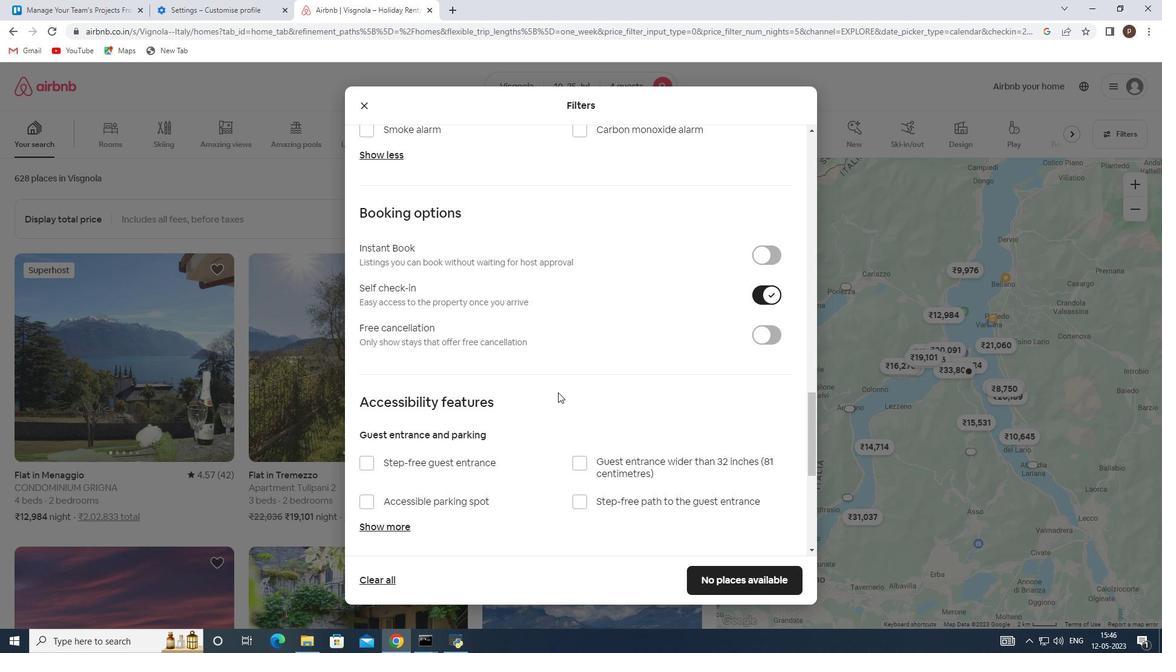 
Action: Mouse scrolled (557, 392) with delta (0, 0)
Screenshot: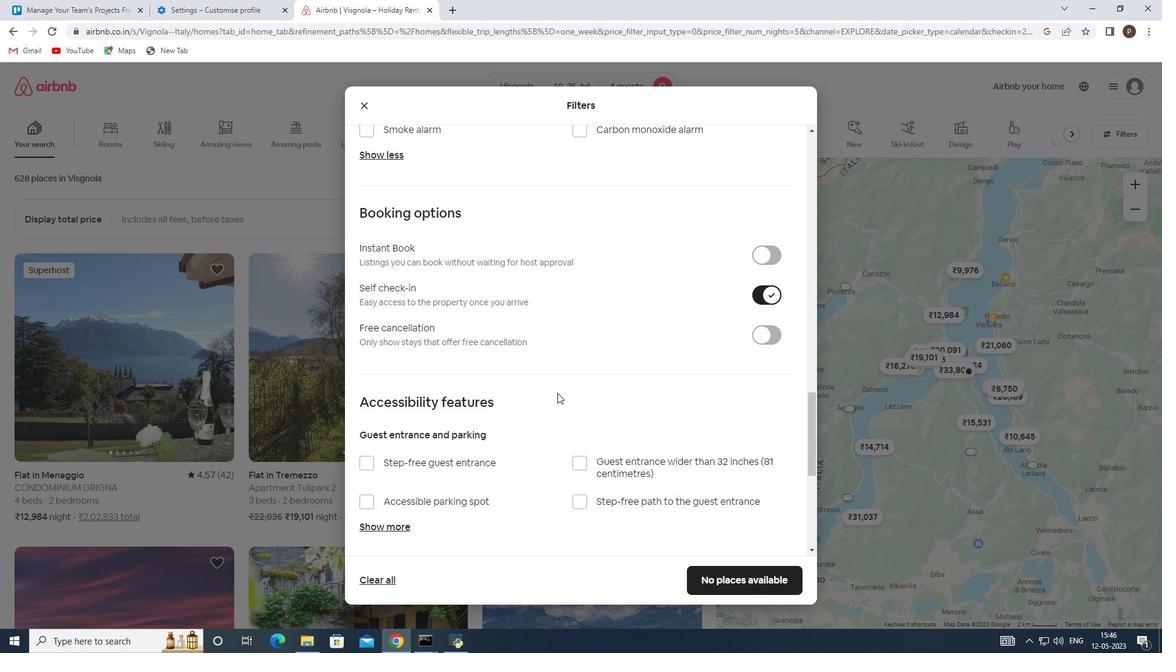 
Action: Mouse scrolled (557, 392) with delta (0, 0)
Screenshot: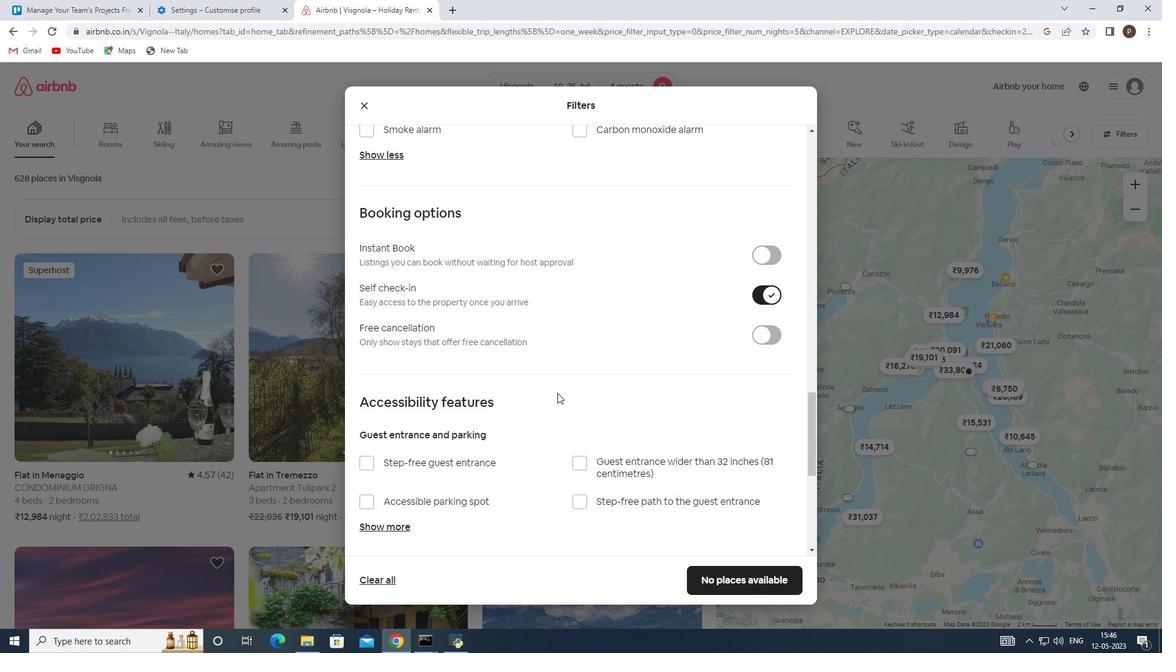 
Action: Mouse moved to (556, 394)
Screenshot: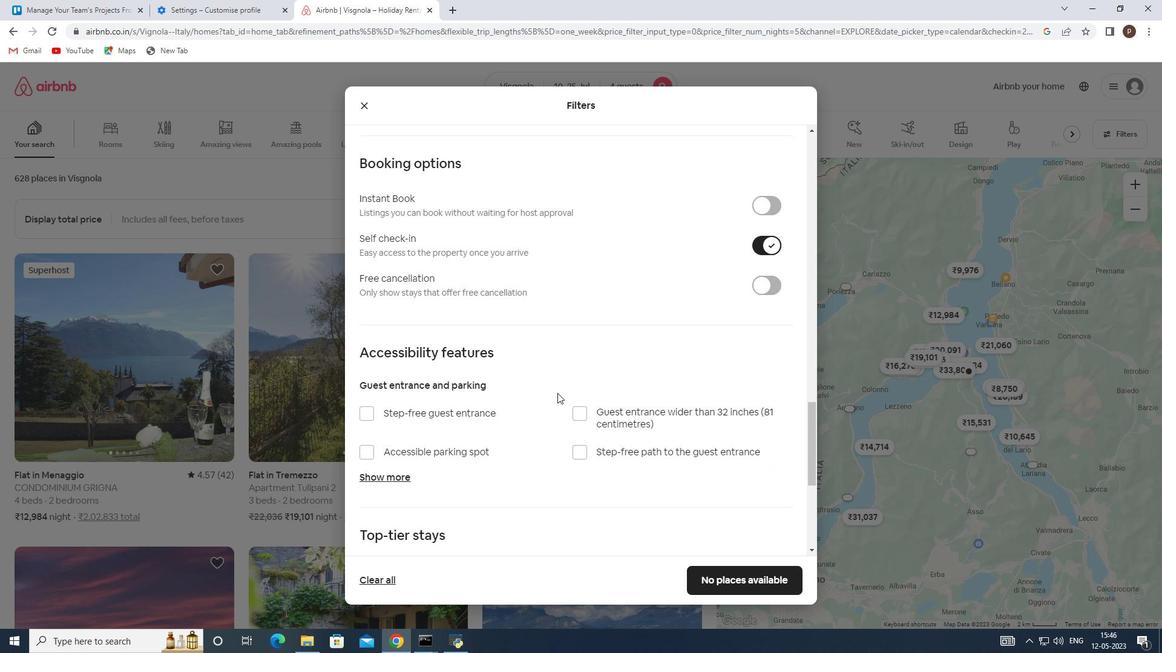 
Action: Mouse scrolled (556, 393) with delta (0, 0)
Screenshot: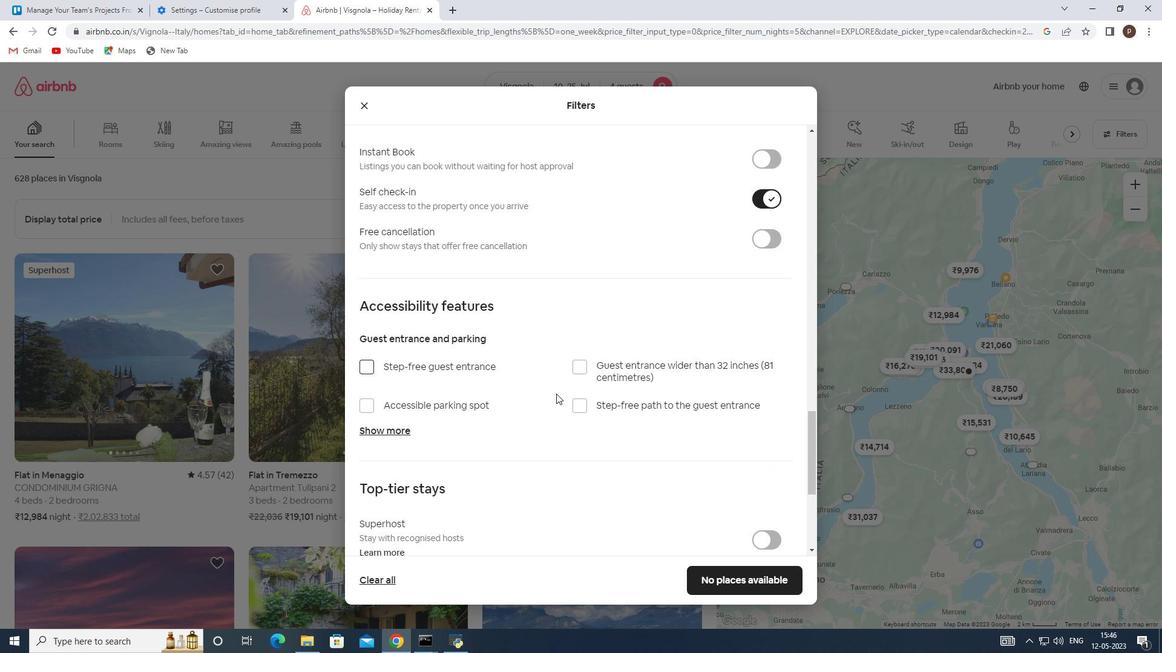 
Action: Mouse moved to (539, 424)
Screenshot: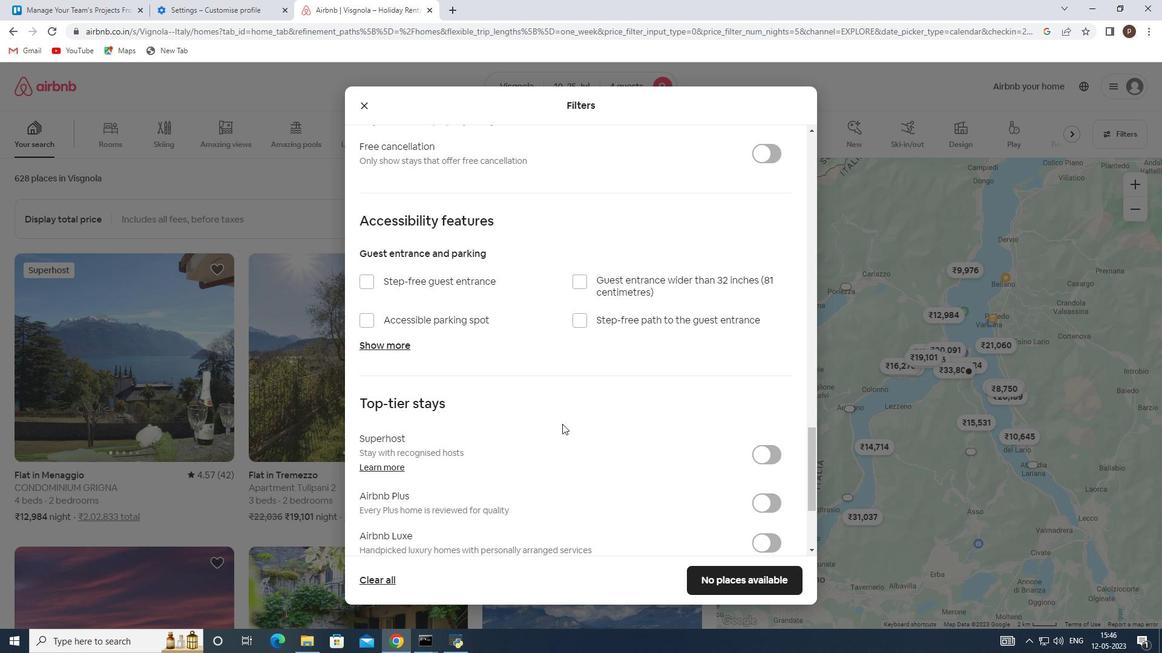 
Action: Mouse scrolled (539, 423) with delta (0, 0)
Screenshot: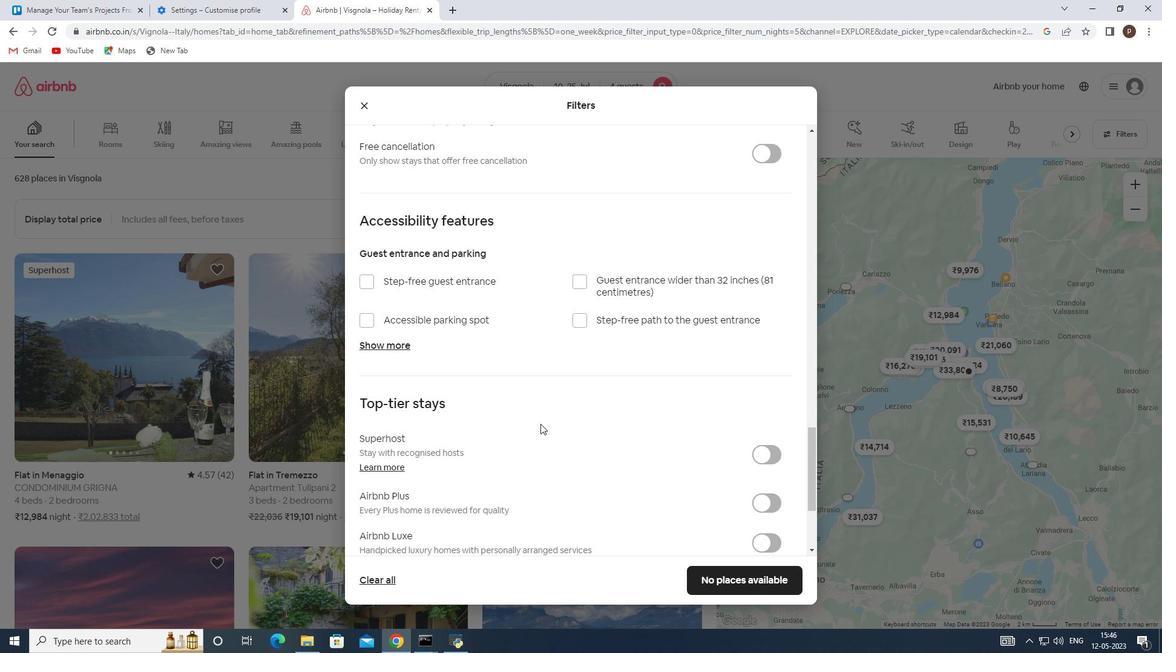 
Action: Mouse scrolled (539, 423) with delta (0, 0)
Screenshot: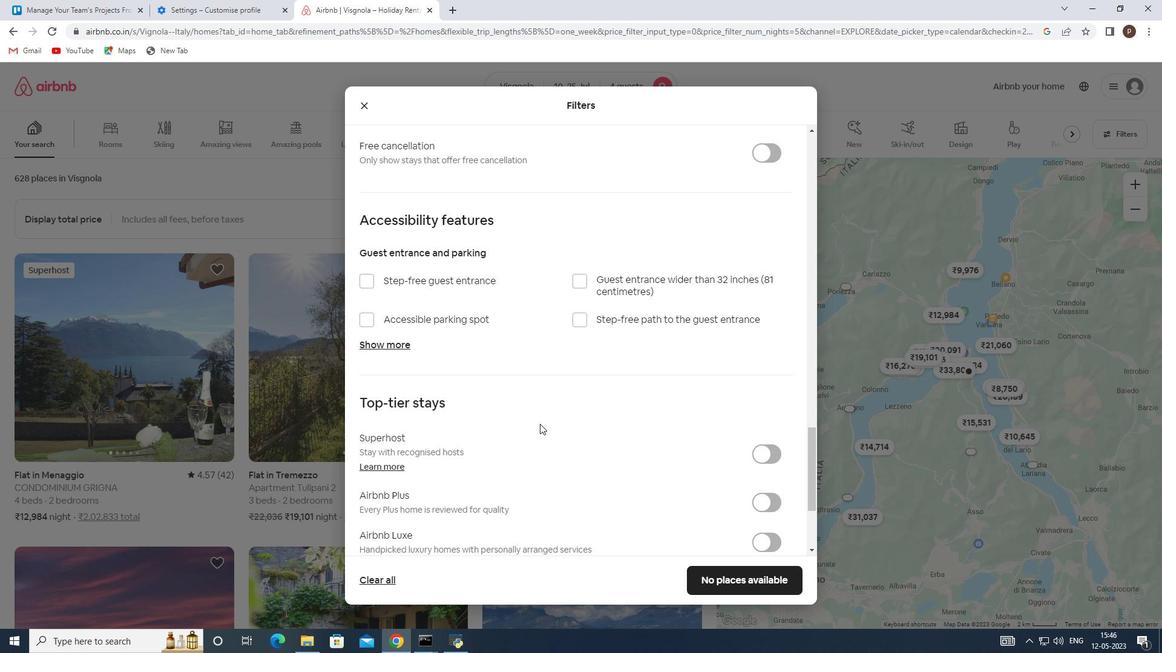 
Action: Mouse scrolled (539, 423) with delta (0, 0)
Screenshot: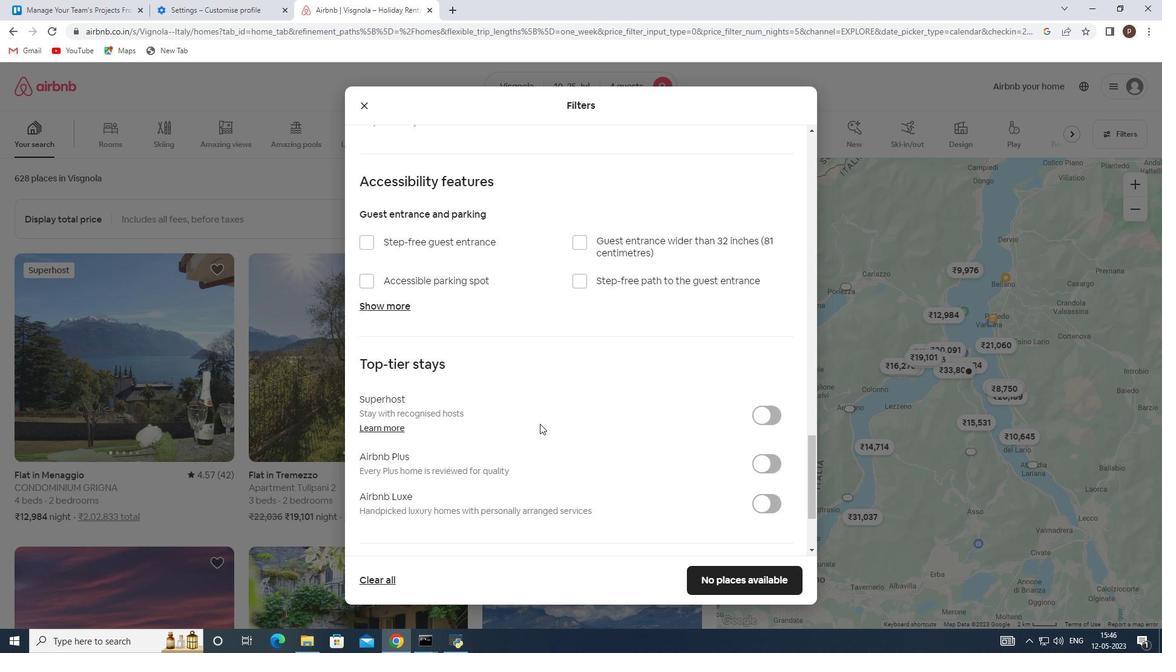 
Action: Mouse scrolled (539, 423) with delta (0, 0)
Screenshot: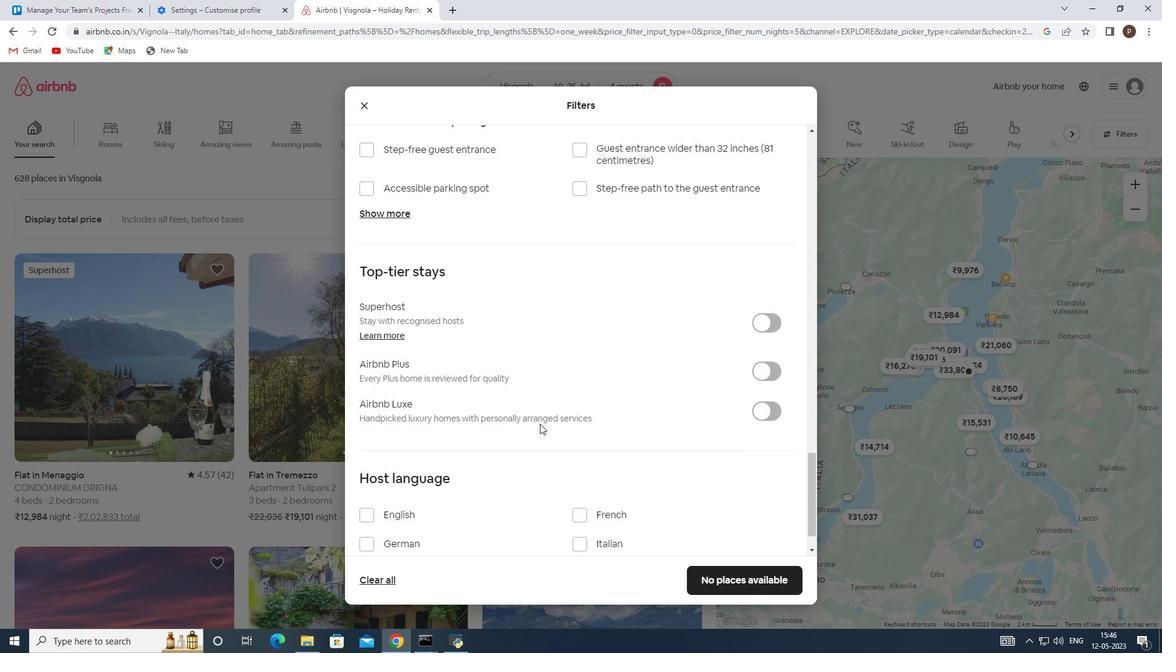 
Action: Mouse scrolled (539, 423) with delta (0, 0)
Screenshot: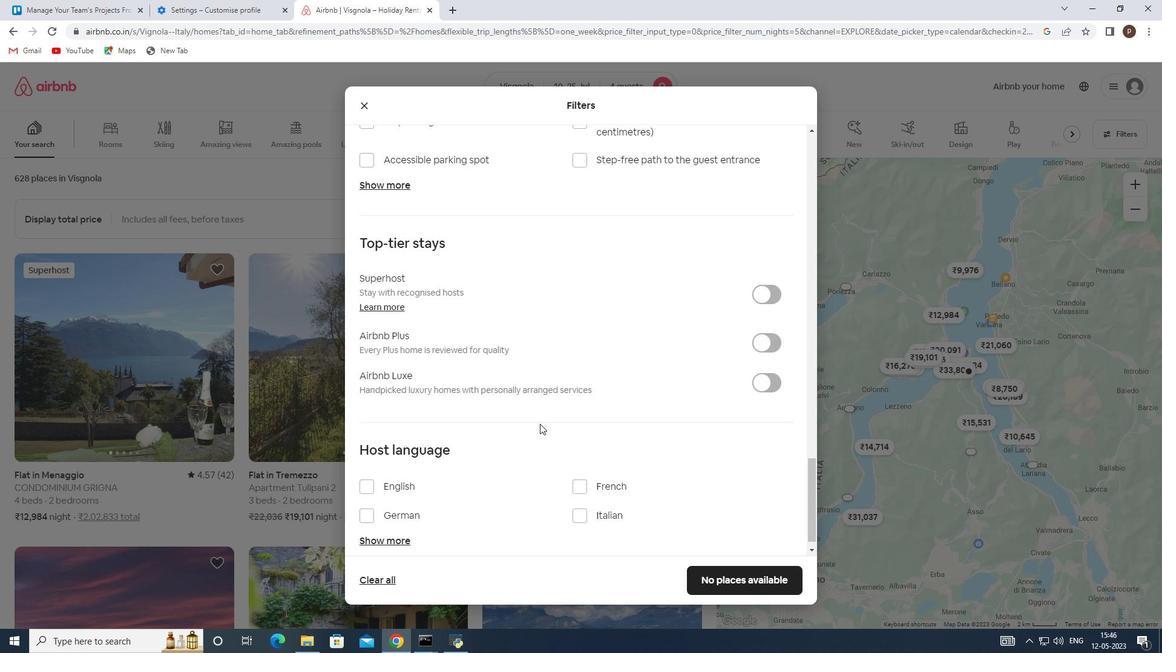 
Action: Mouse scrolled (539, 423) with delta (0, 0)
Screenshot: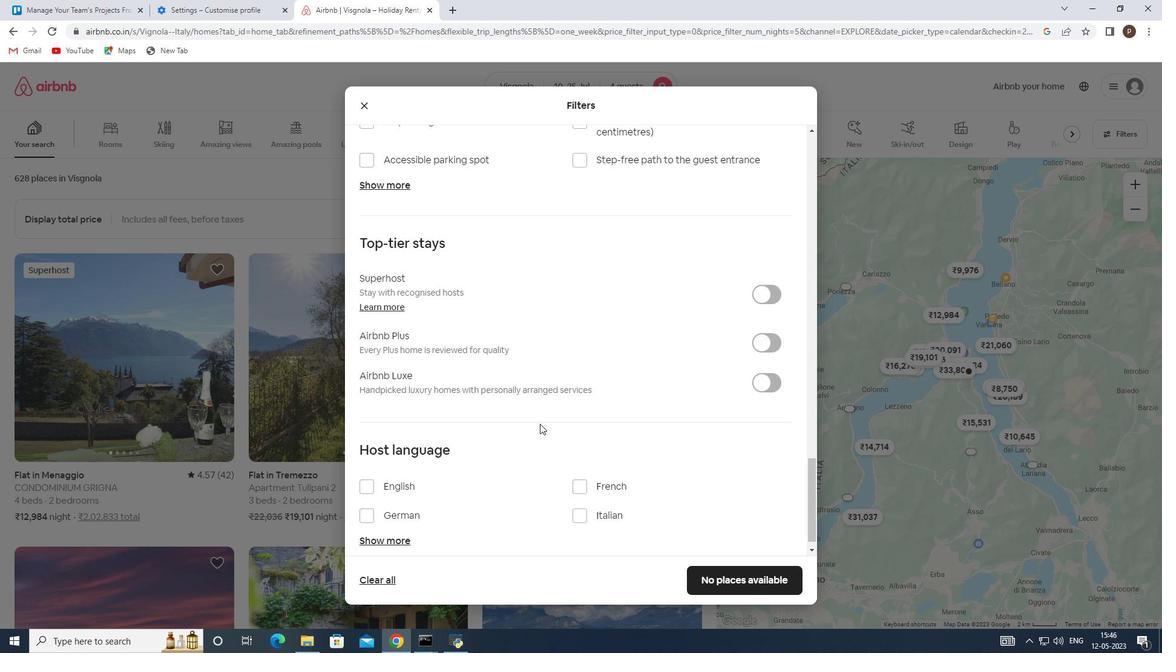 
Action: Mouse moved to (368, 472)
Screenshot: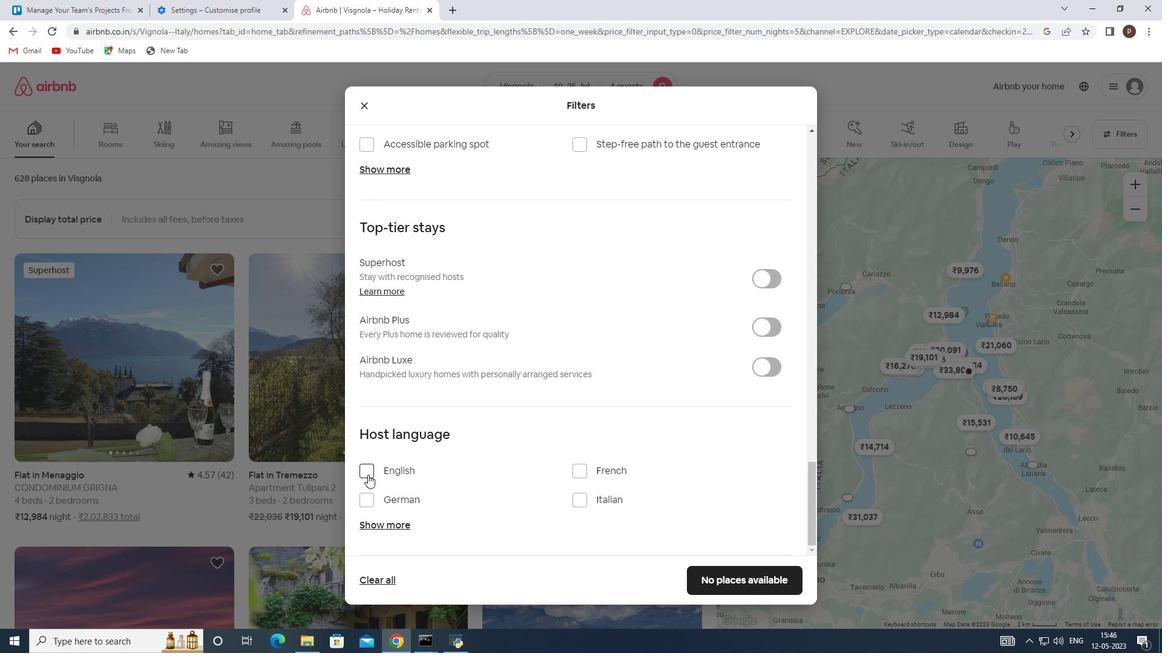 
Action: Mouse pressed left at (368, 472)
Screenshot: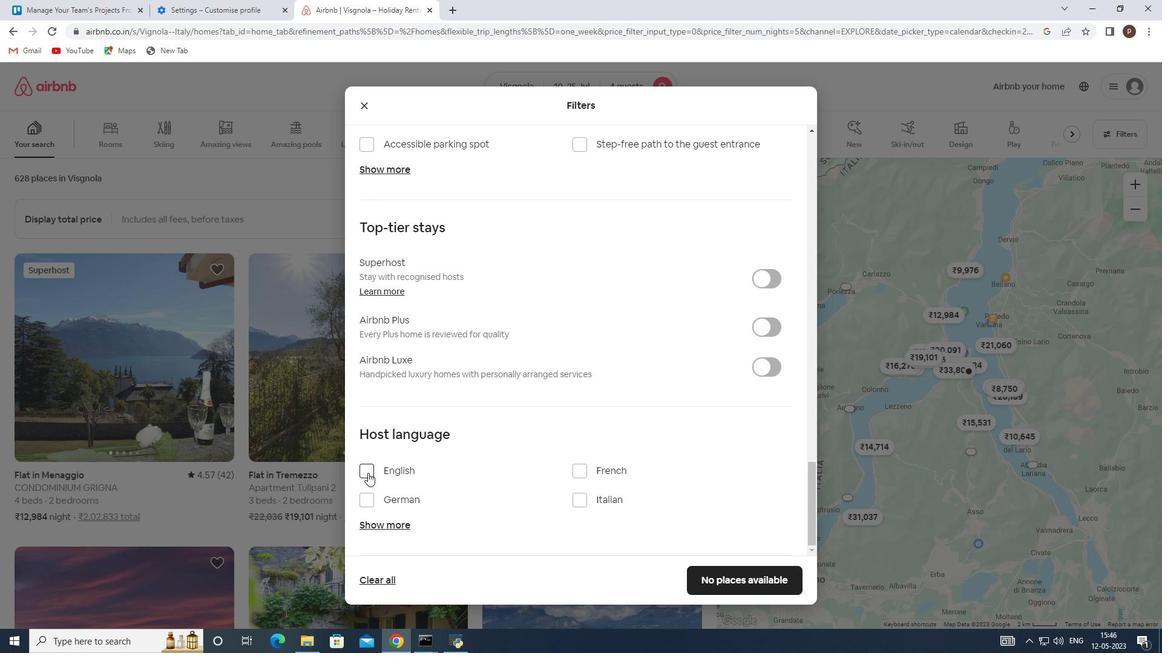 
Action: Mouse moved to (723, 584)
Screenshot: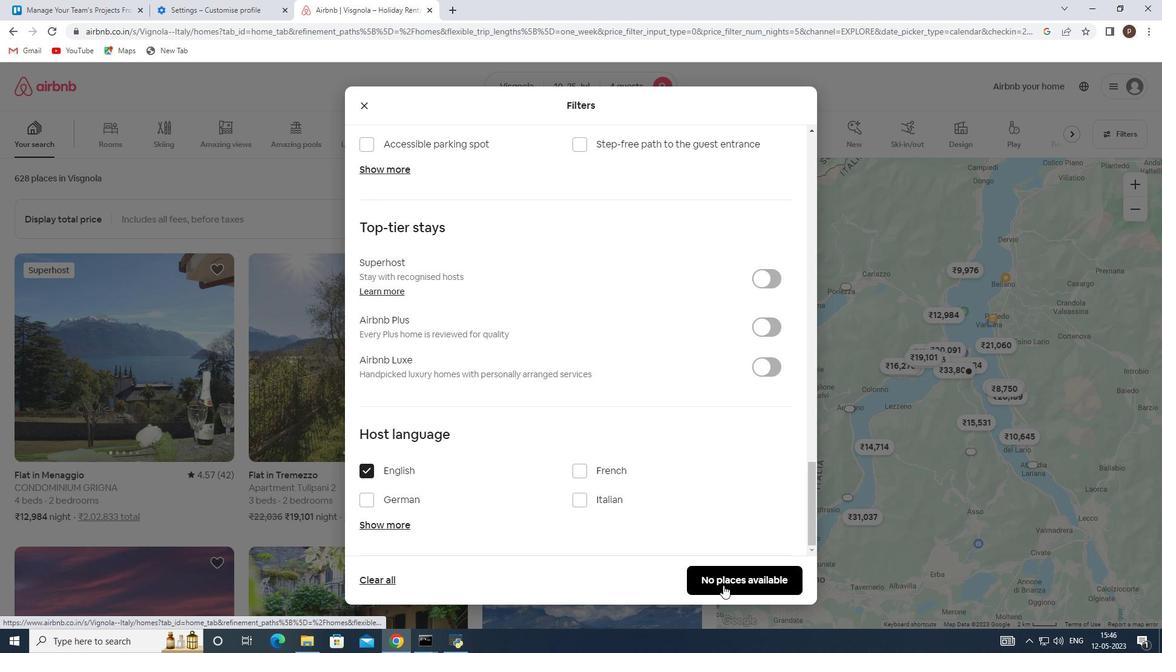 
Action: Mouse pressed left at (723, 584)
Screenshot: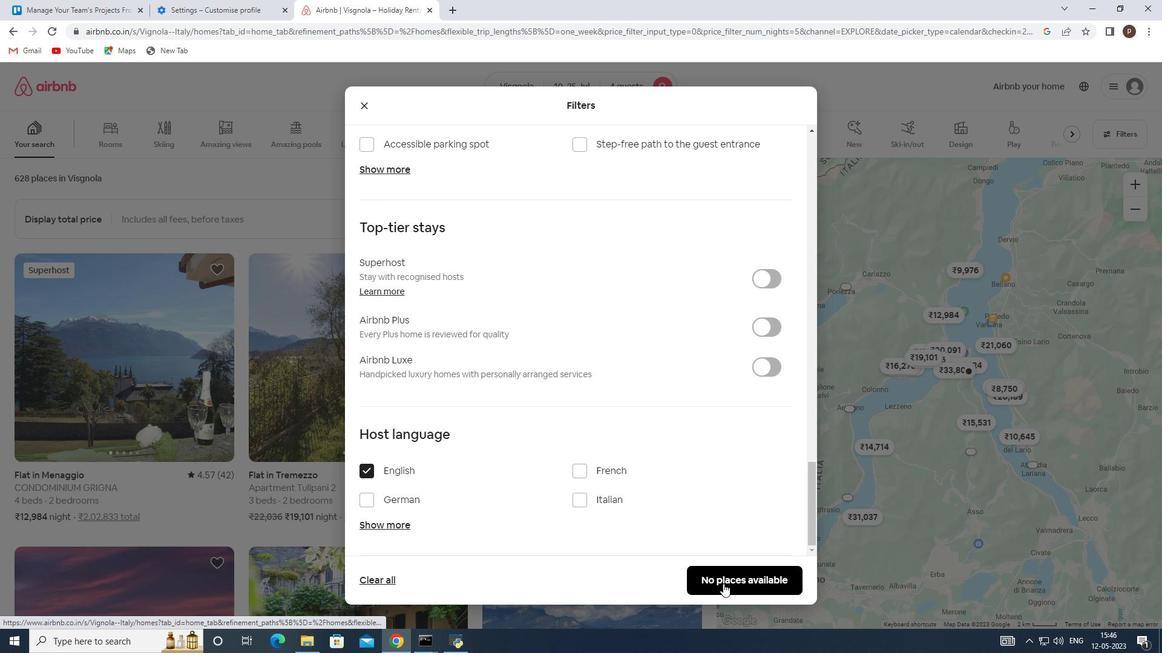 
